 Task: Create report for inventory object.
Action: Mouse moved to (651, 75)
Screenshot: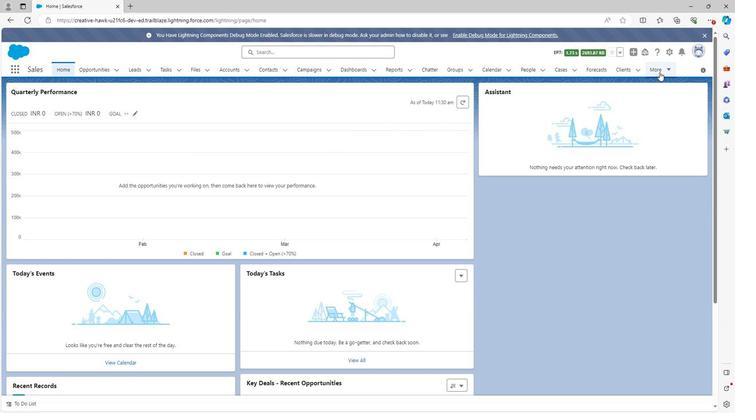 
Action: Mouse pressed left at (651, 75)
Screenshot: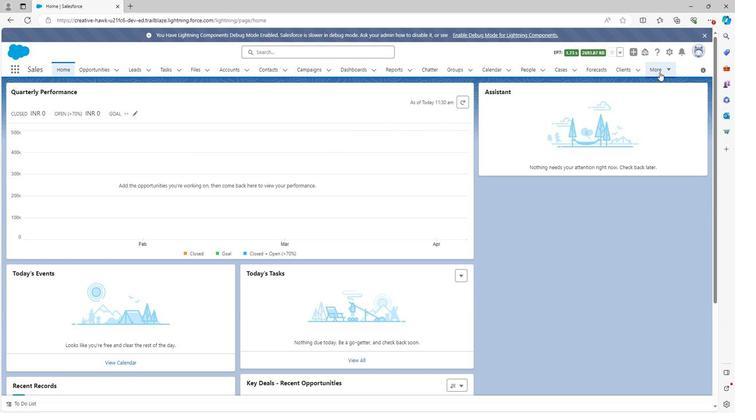 
Action: Mouse moved to (629, 258)
Screenshot: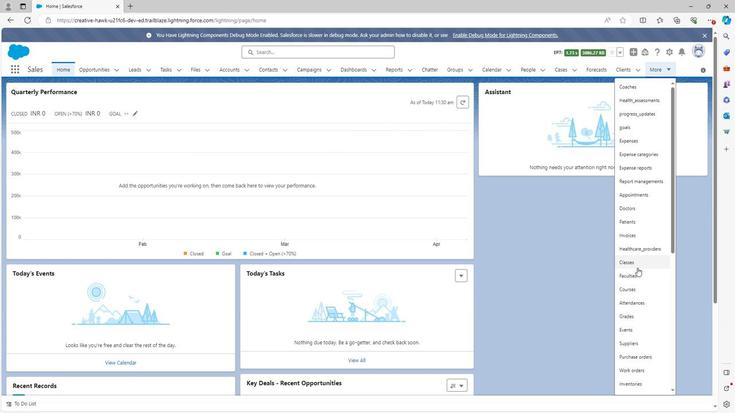 
Action: Mouse scrolled (629, 258) with delta (0, 0)
Screenshot: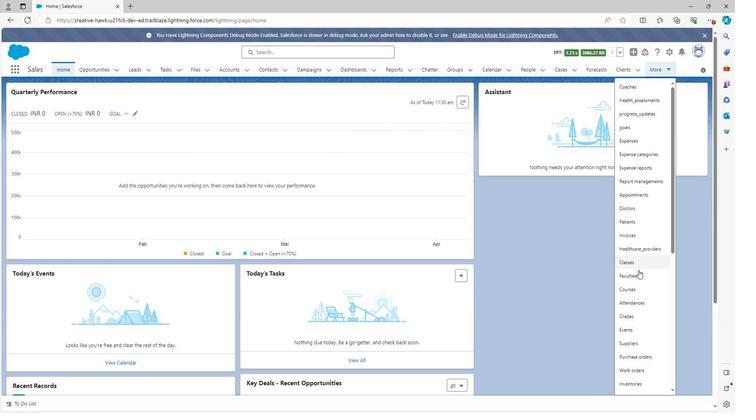 
Action: Mouse moved to (630, 266)
Screenshot: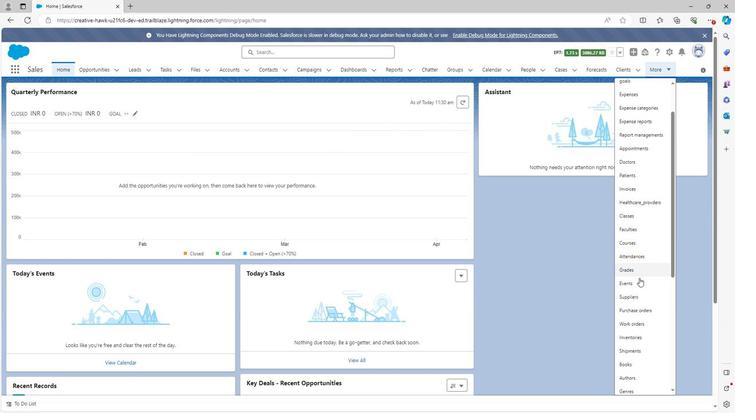 
Action: Mouse scrolled (630, 265) with delta (0, 0)
Screenshot: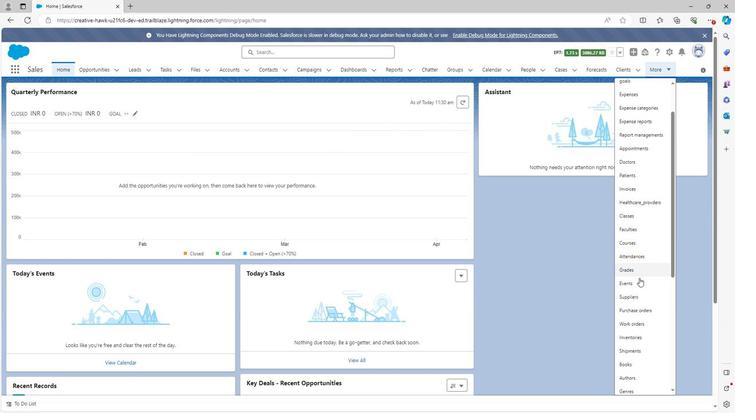 
Action: Mouse moved to (631, 267)
Screenshot: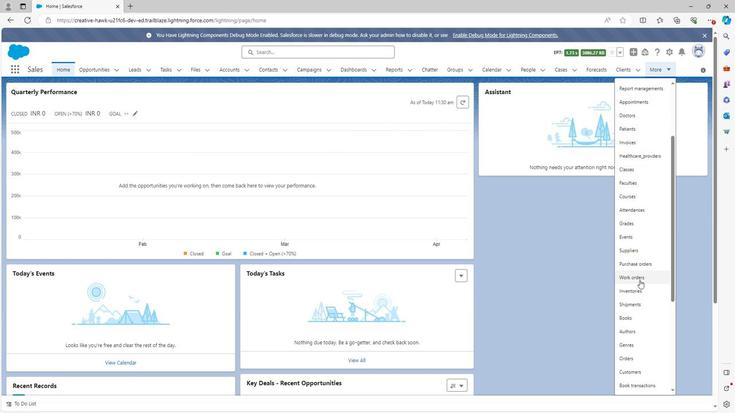 
Action: Mouse scrolled (631, 267) with delta (0, 0)
Screenshot: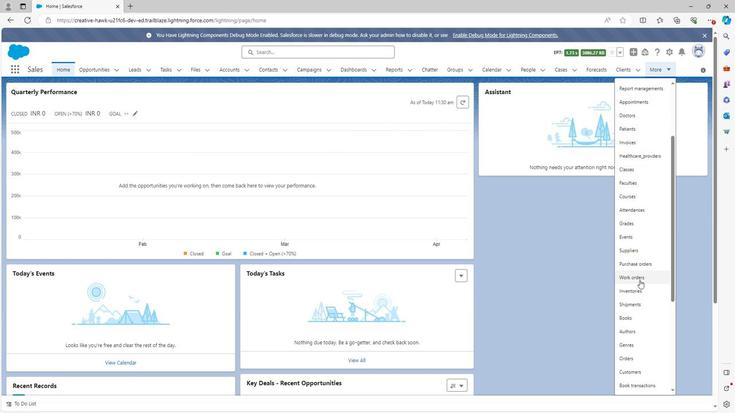 
Action: Mouse moved to (631, 268)
Screenshot: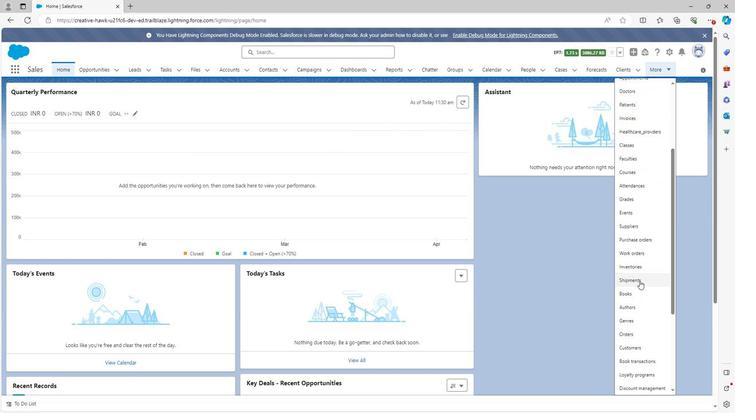 
Action: Mouse scrolled (631, 268) with delta (0, 0)
Screenshot: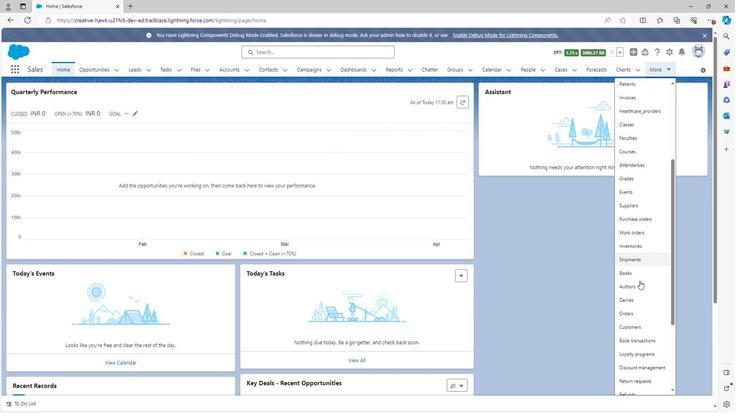 
Action: Mouse scrolled (631, 268) with delta (0, 0)
Screenshot: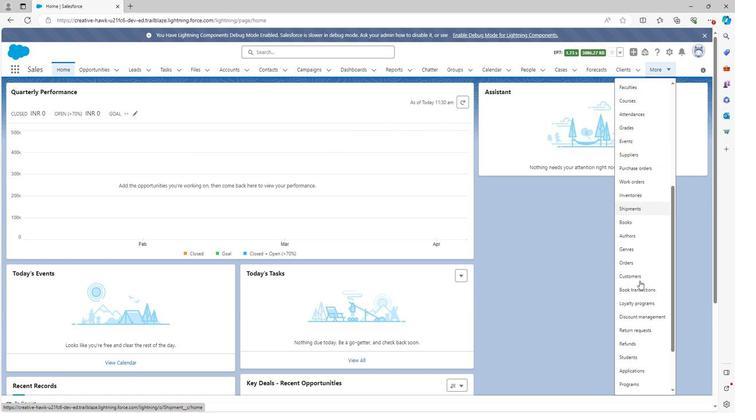 
Action: Mouse scrolled (631, 268) with delta (0, 0)
Screenshot: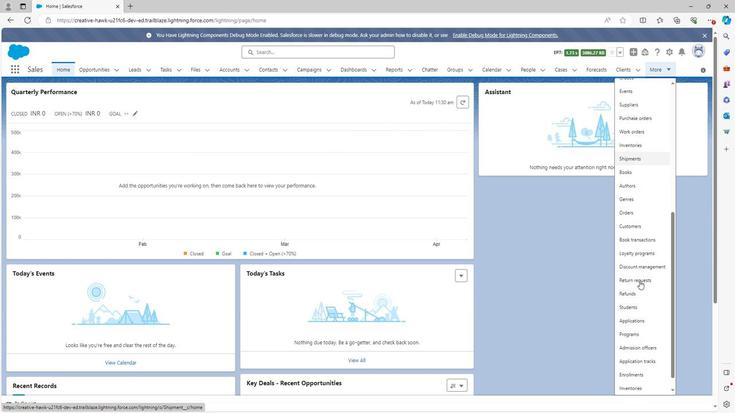 
Action: Mouse scrolled (631, 268) with delta (0, 0)
Screenshot: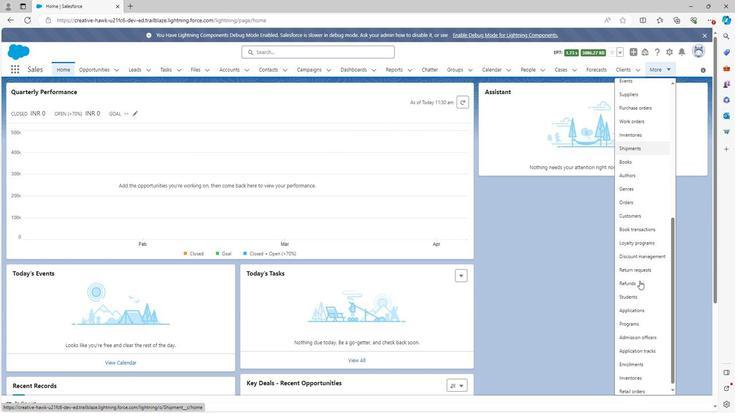 
Action: Mouse scrolled (631, 268) with delta (0, 0)
Screenshot: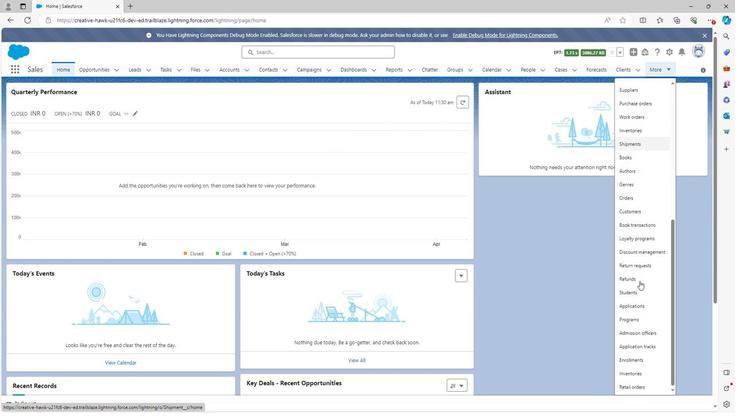 
Action: Mouse moved to (631, 268)
Screenshot: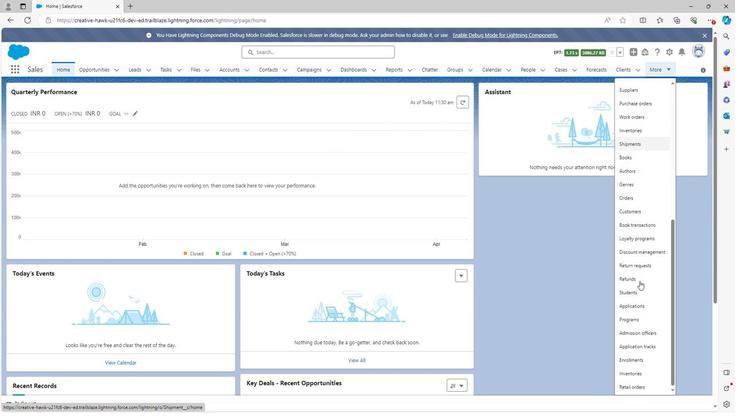 
Action: Mouse scrolled (631, 268) with delta (0, 0)
Screenshot: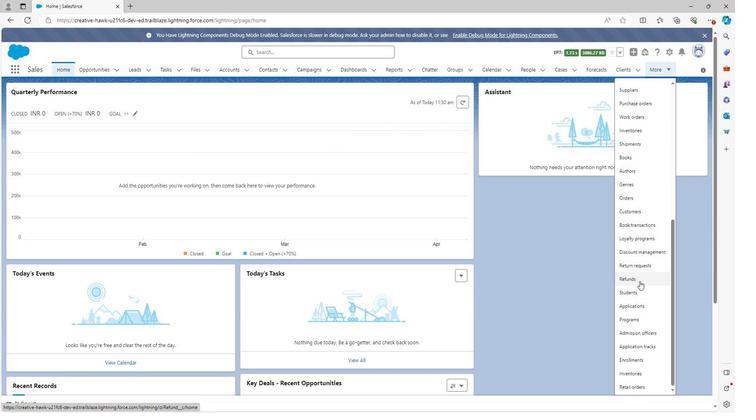 
Action: Mouse moved to (626, 355)
Screenshot: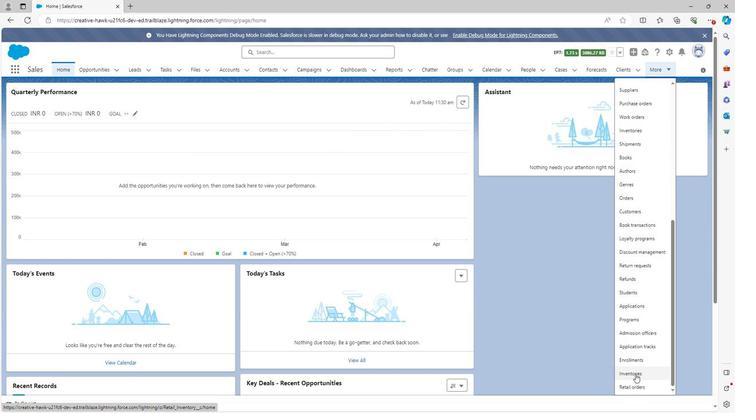 
Action: Mouse pressed left at (626, 355)
Screenshot: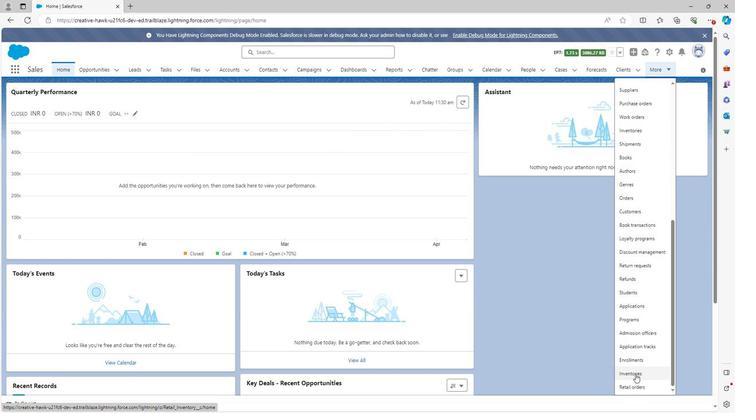 
Action: Mouse moved to (617, 93)
Screenshot: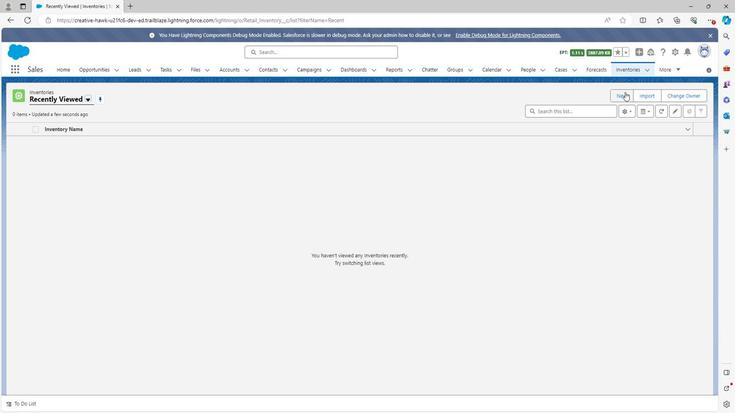 
Action: Mouse pressed left at (617, 93)
Screenshot: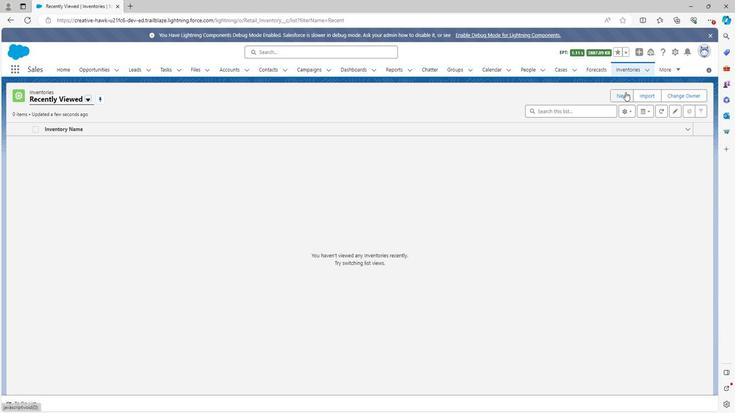 
Action: Mouse moved to (495, 321)
Screenshot: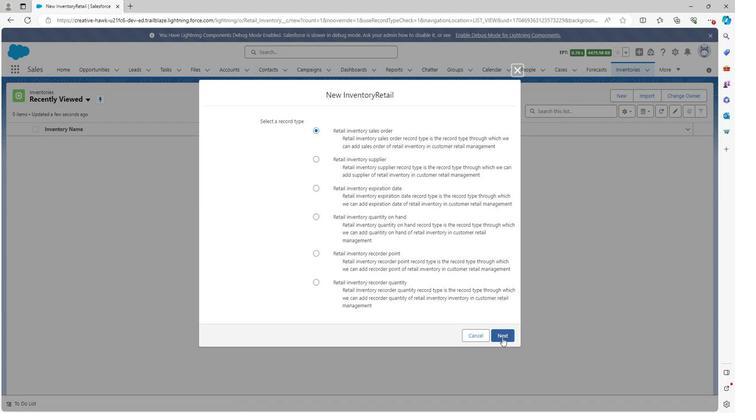 
Action: Mouse pressed left at (495, 321)
Screenshot: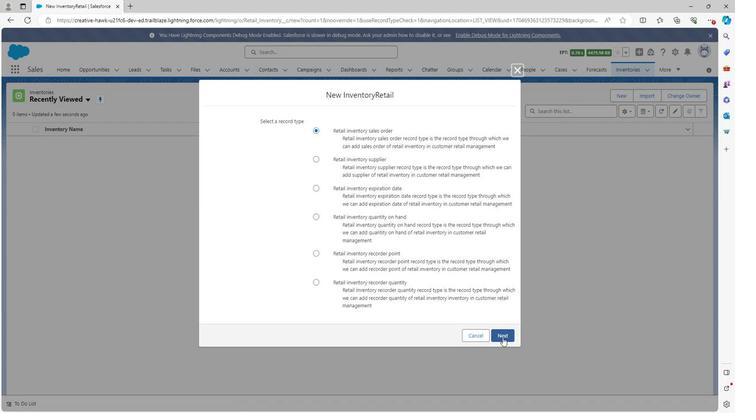 
Action: Mouse moved to (510, 43)
Screenshot: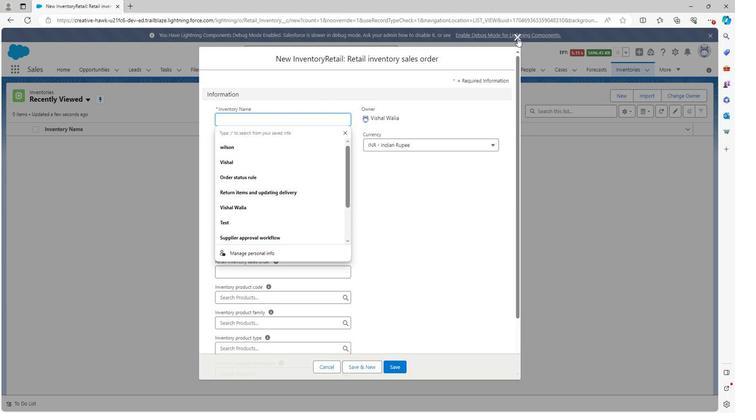 
Action: Mouse pressed left at (510, 43)
Screenshot: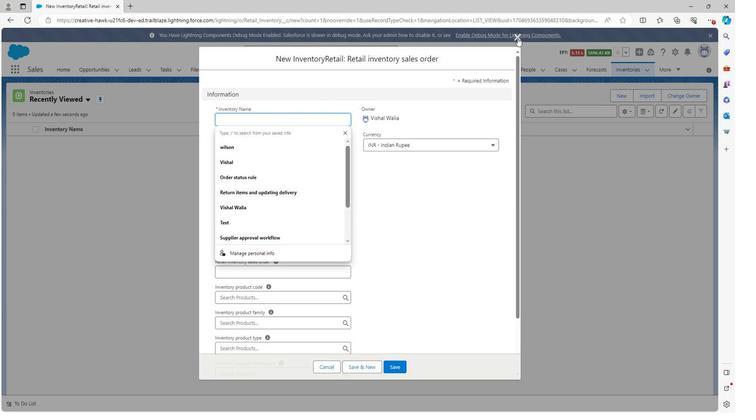 
Action: Mouse moved to (664, 69)
Screenshot: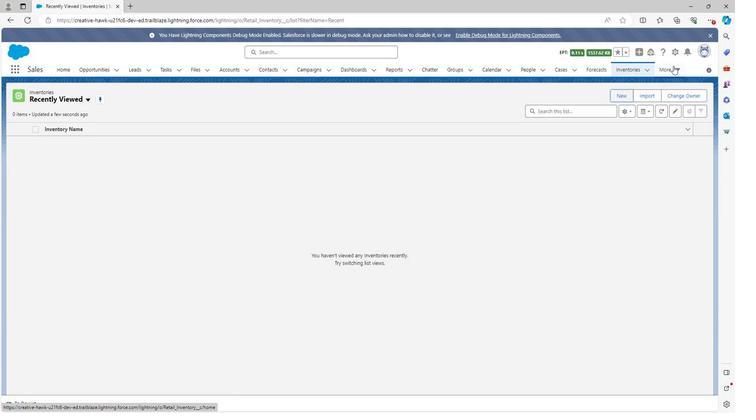 
Action: Mouse pressed left at (664, 69)
Screenshot: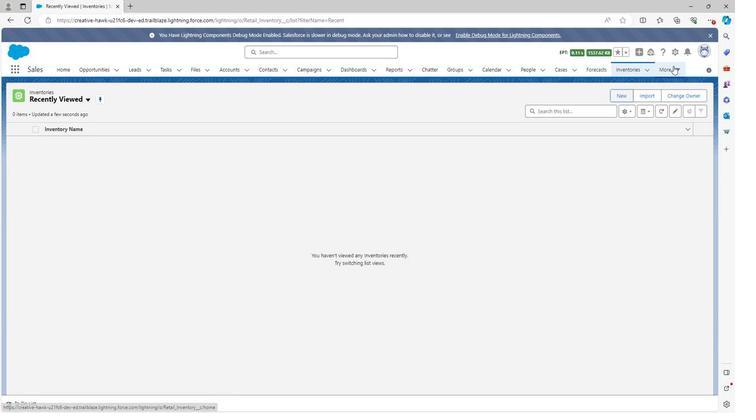 
Action: Mouse moved to (651, 257)
Screenshot: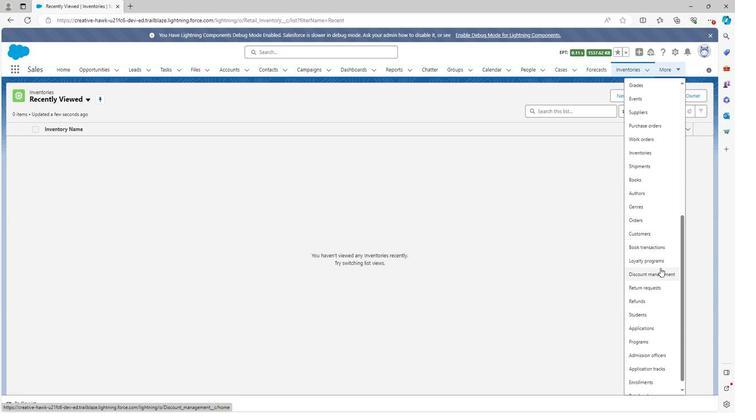 
Action: Mouse scrolled (651, 256) with delta (0, 0)
Screenshot: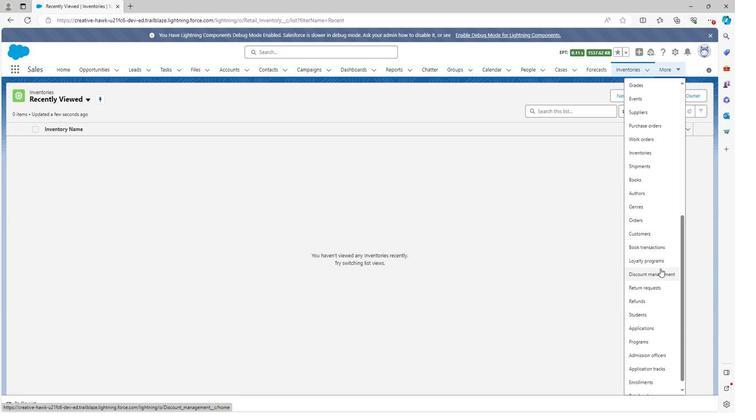 
Action: Mouse moved to (651, 258)
Screenshot: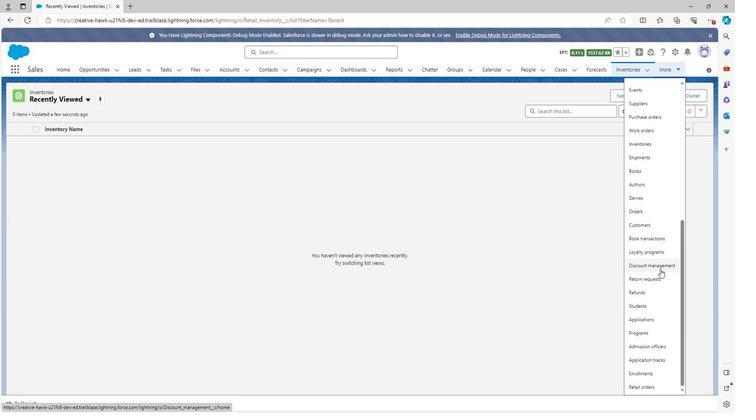 
Action: Mouse scrolled (651, 257) with delta (0, 0)
Screenshot: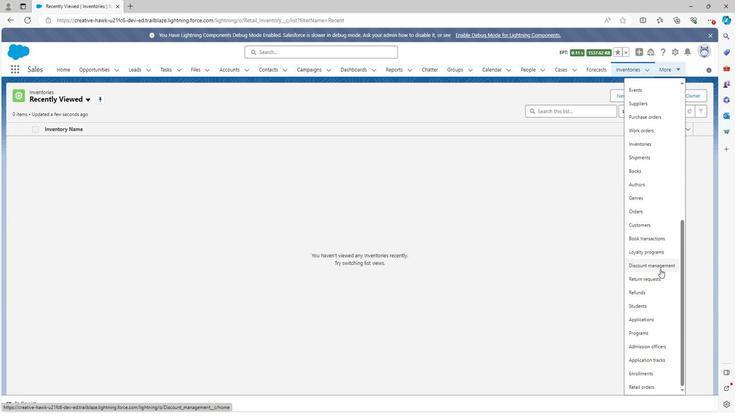 
Action: Mouse moved to (651, 258)
Screenshot: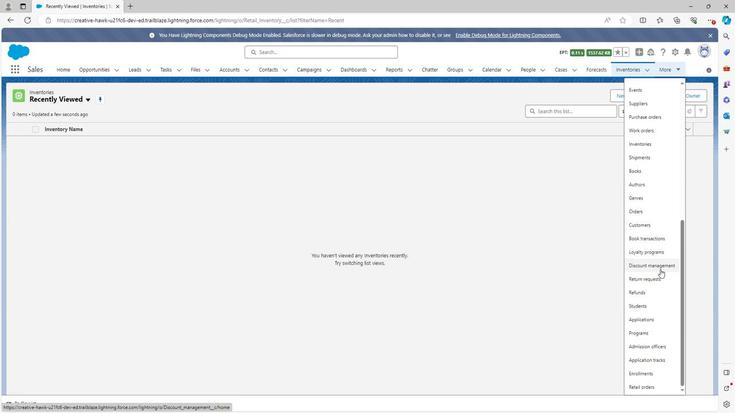 
Action: Mouse scrolled (651, 258) with delta (0, 0)
Screenshot: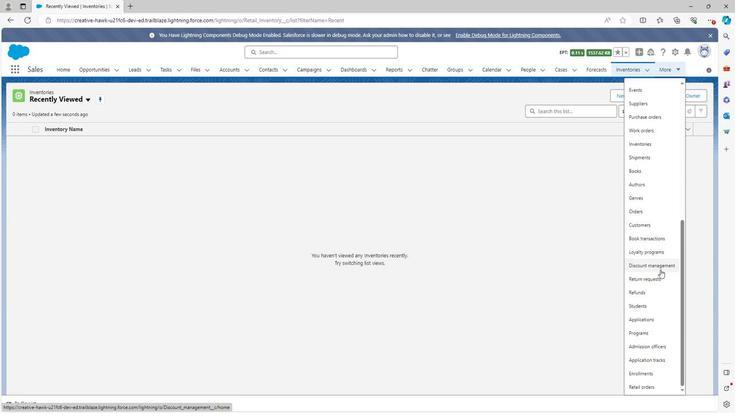 
Action: Mouse scrolled (651, 258) with delta (0, 0)
Screenshot: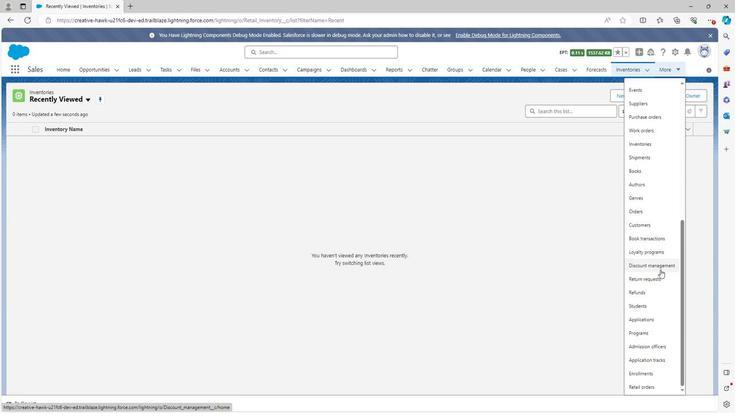 
Action: Mouse moved to (649, 255)
Screenshot: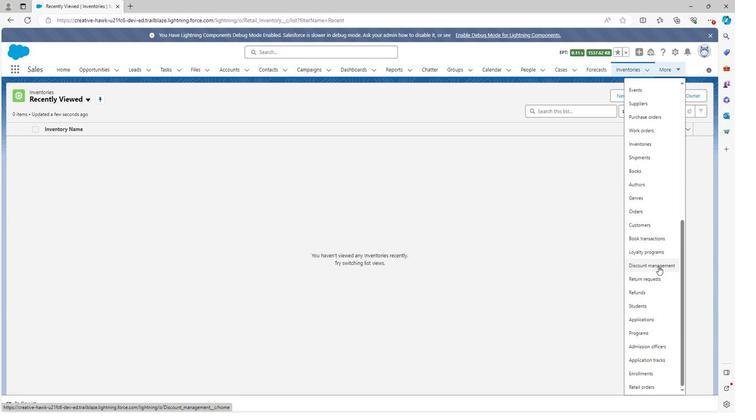 
Action: Mouse scrolled (649, 255) with delta (0, 0)
Screenshot: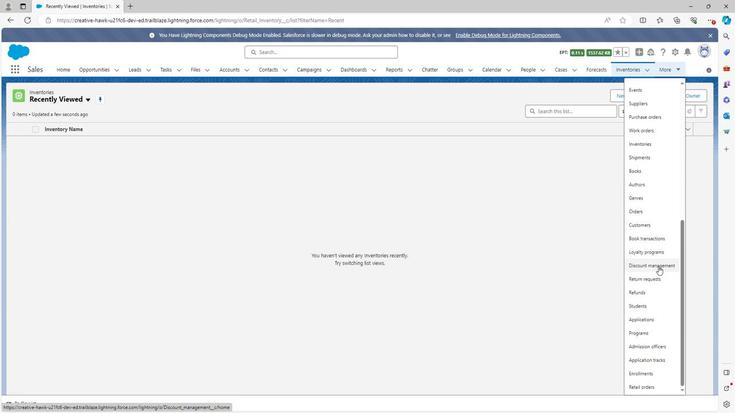 
Action: Mouse scrolled (649, 255) with delta (0, 0)
Screenshot: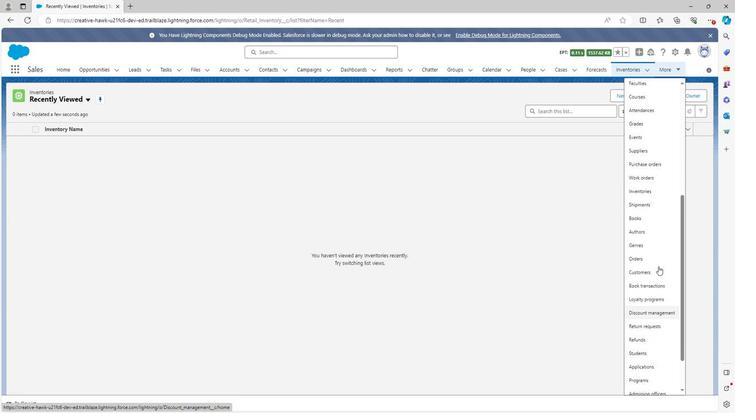 
Action: Mouse scrolled (649, 255) with delta (0, 0)
Screenshot: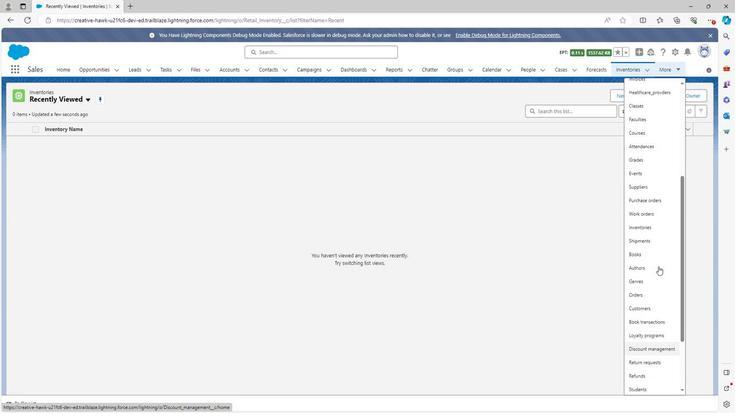 
Action: Mouse scrolled (649, 255) with delta (0, 0)
Screenshot: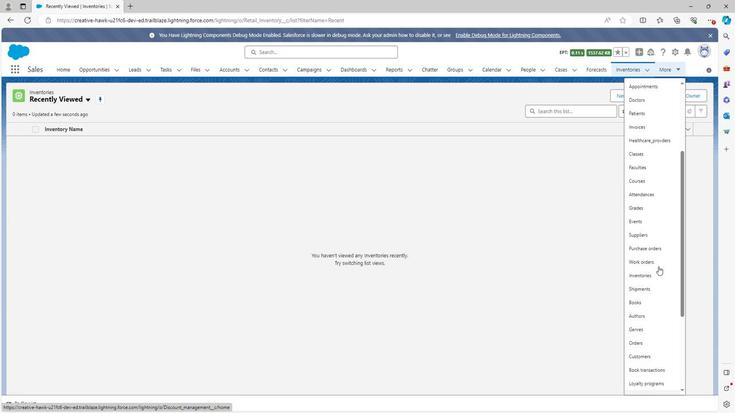 
Action: Mouse scrolled (649, 255) with delta (0, 0)
Screenshot: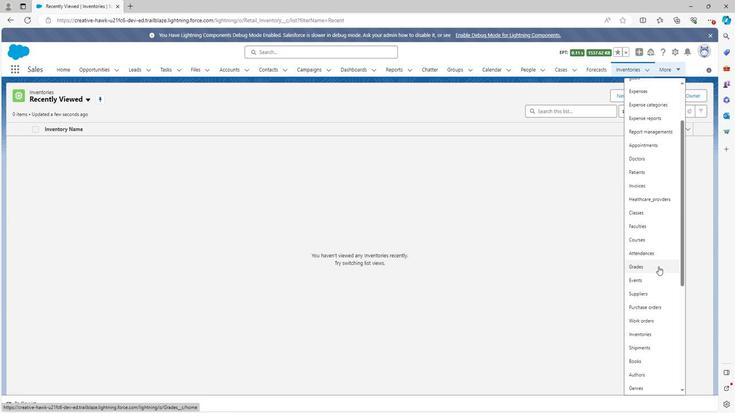 
Action: Mouse scrolled (649, 255) with delta (0, 0)
Screenshot: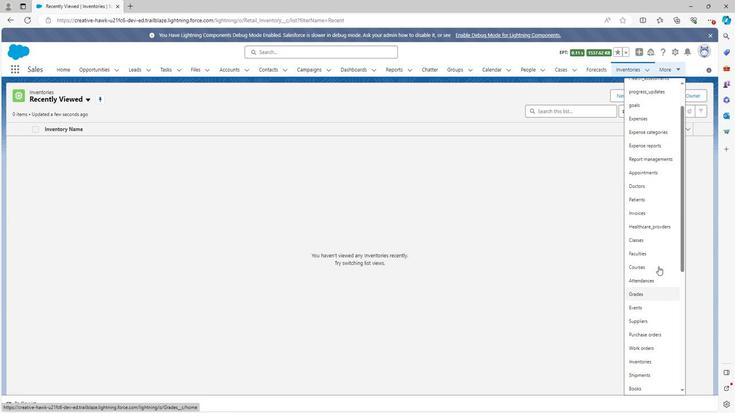 
Action: Mouse scrolled (649, 255) with delta (0, 0)
Screenshot: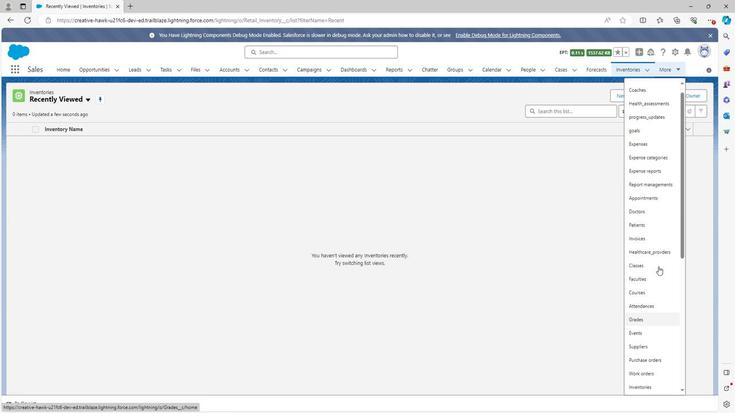 
Action: Mouse scrolled (649, 255) with delta (0, 0)
Screenshot: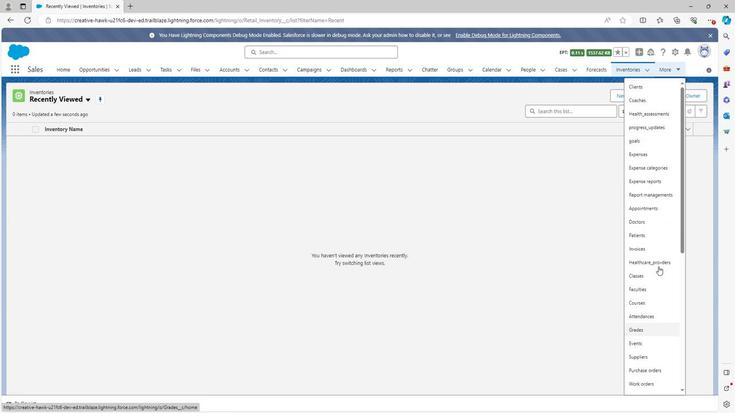 
Action: Mouse moved to (574, 241)
Screenshot: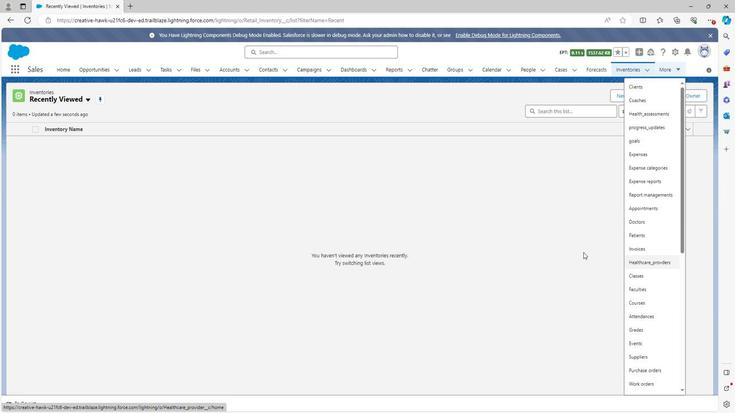 
Action: Mouse pressed left at (574, 241)
Screenshot: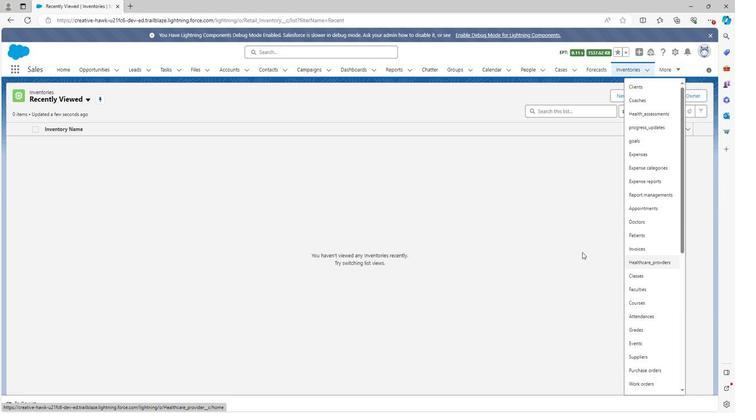 
Action: Mouse moved to (609, 94)
Screenshot: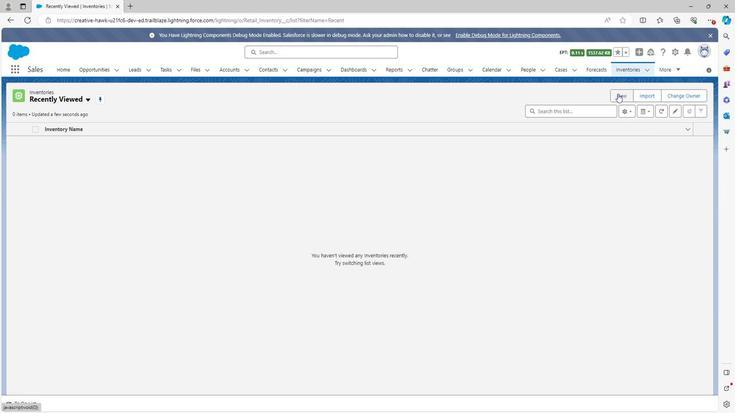 
Action: Mouse pressed left at (609, 94)
Screenshot: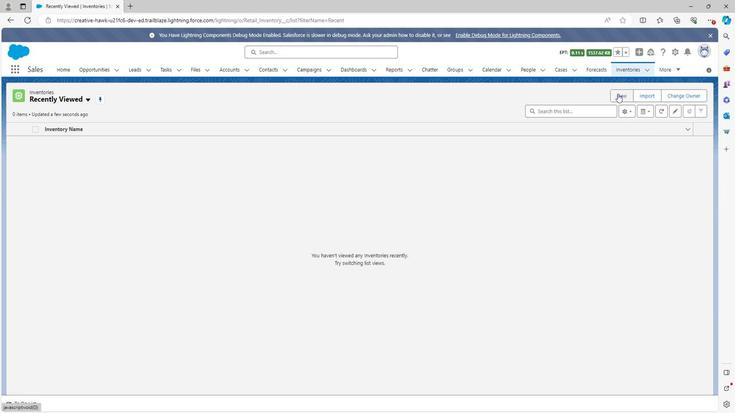 
Action: Mouse moved to (497, 317)
Screenshot: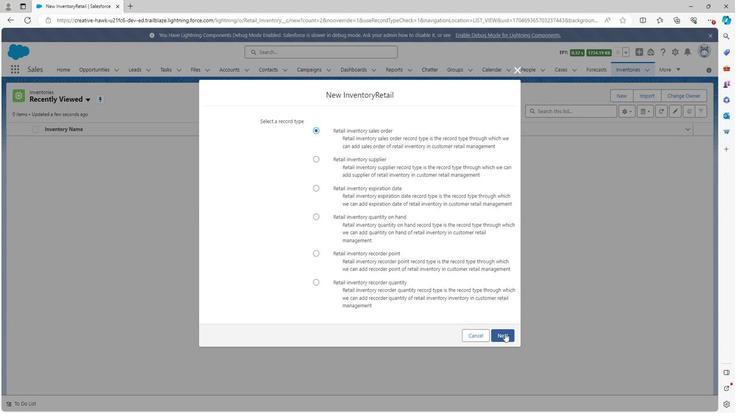 
Action: Mouse pressed left at (497, 317)
Screenshot: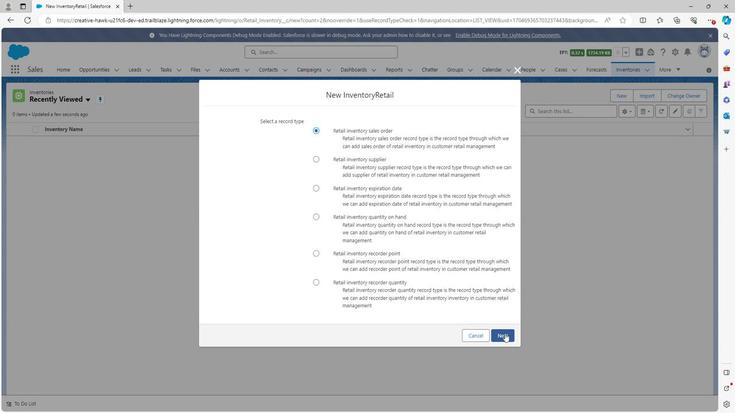 
Action: Mouse moved to (257, 117)
Screenshot: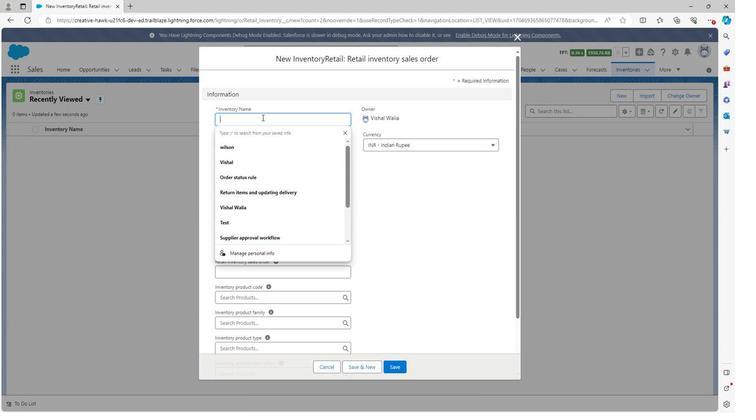 
Action: Key pressed <Key.shift>New<Key.space>invento
Screenshot: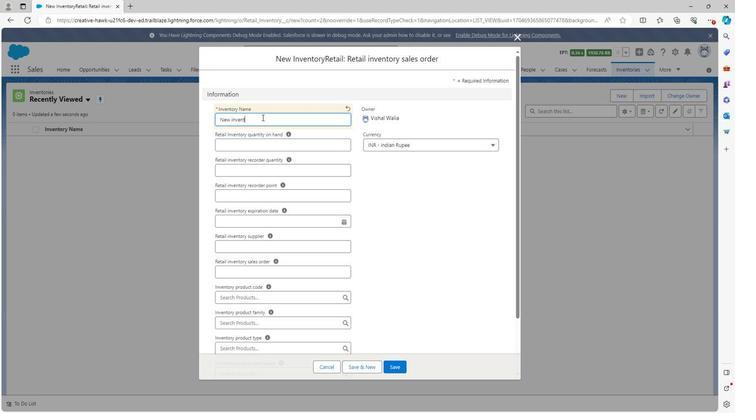 
Action: Mouse moved to (256, 119)
Screenshot: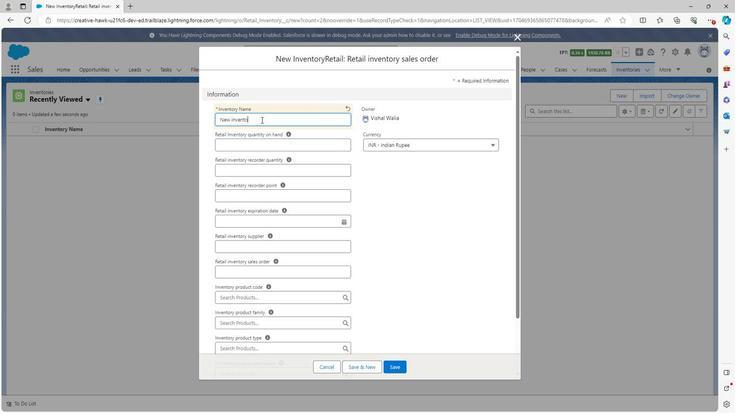 
Action: Key pressed ry<Key.space>
Screenshot: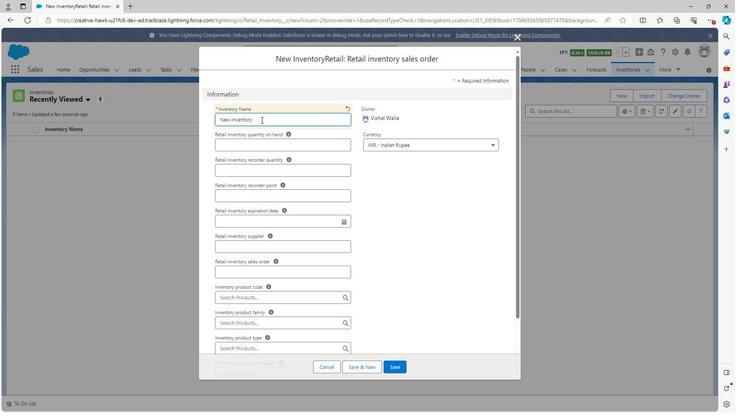 
Action: Mouse moved to (256, 119)
Screenshot: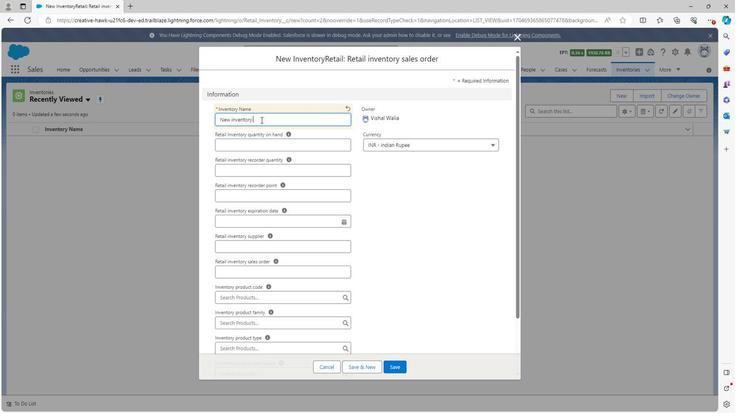 
Action: Key pressed 1
Screenshot: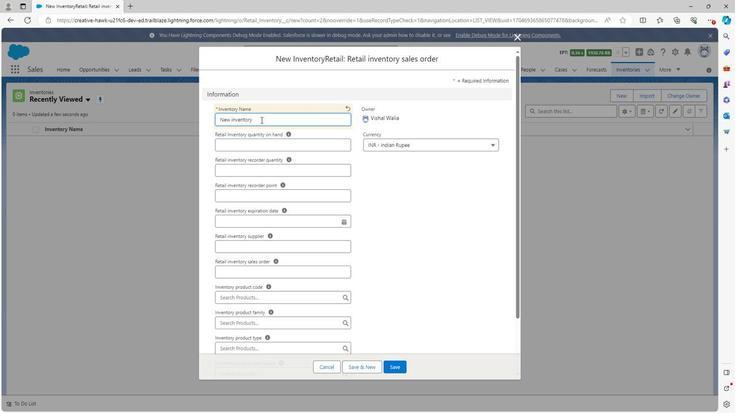 
Action: Mouse moved to (381, 349)
Screenshot: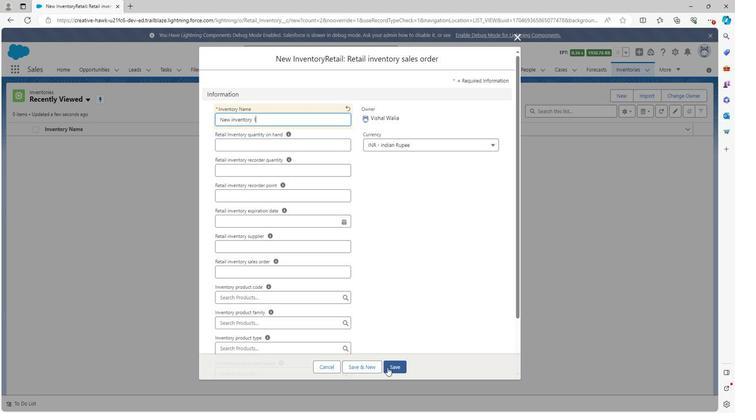 
Action: Mouse pressed left at (381, 349)
Screenshot: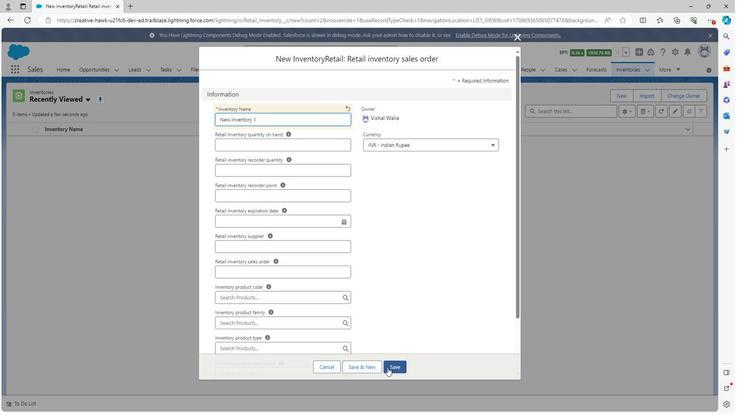 
Action: Mouse moved to (378, 249)
Screenshot: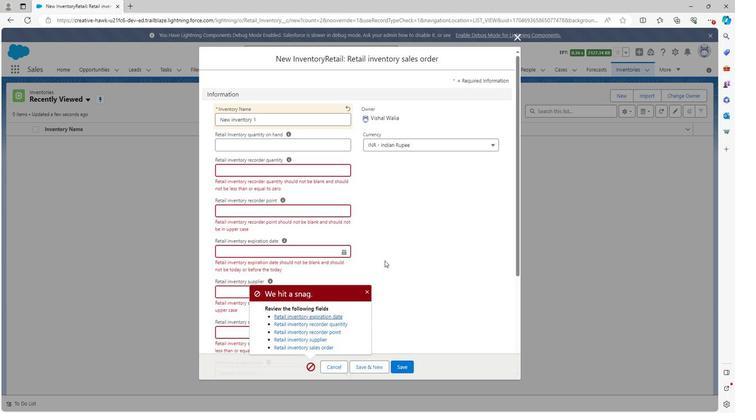
Action: Mouse scrolled (378, 249) with delta (0, 0)
Screenshot: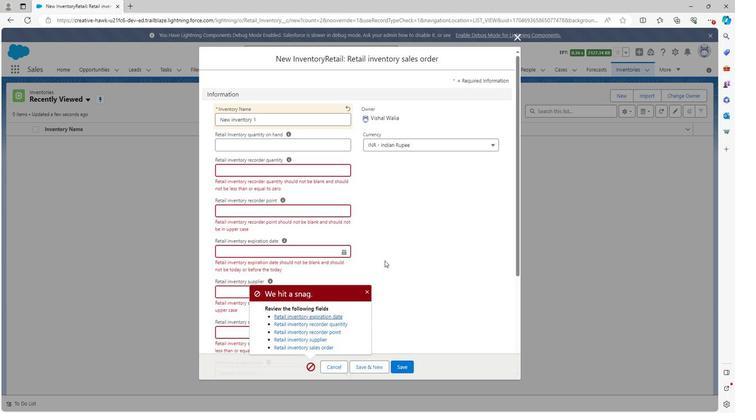 
Action: Mouse scrolled (378, 249) with delta (0, 0)
Screenshot: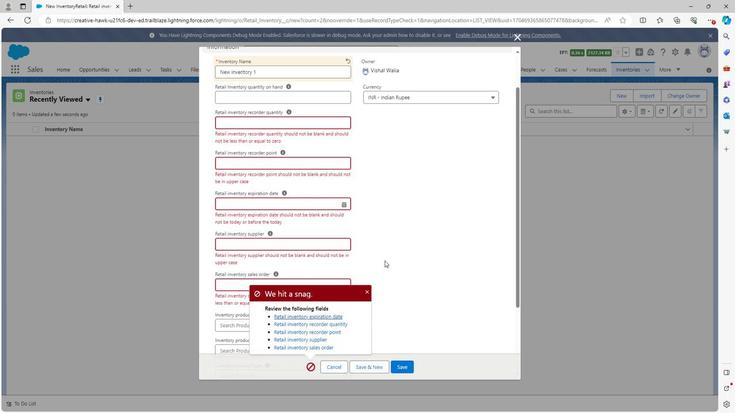 
Action: Mouse moved to (379, 250)
Screenshot: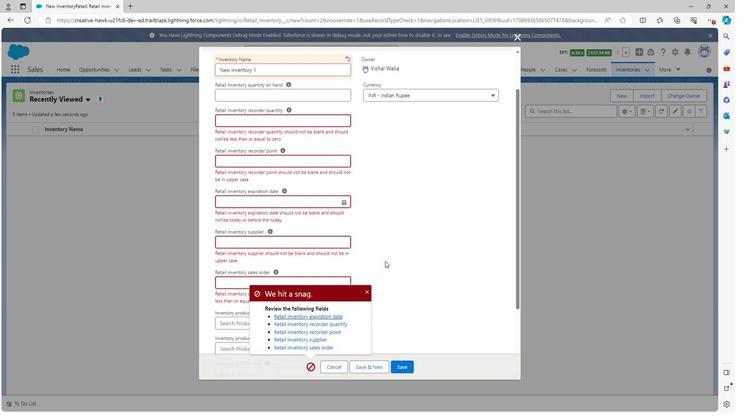 
Action: Mouse scrolled (379, 249) with delta (0, 0)
Screenshot: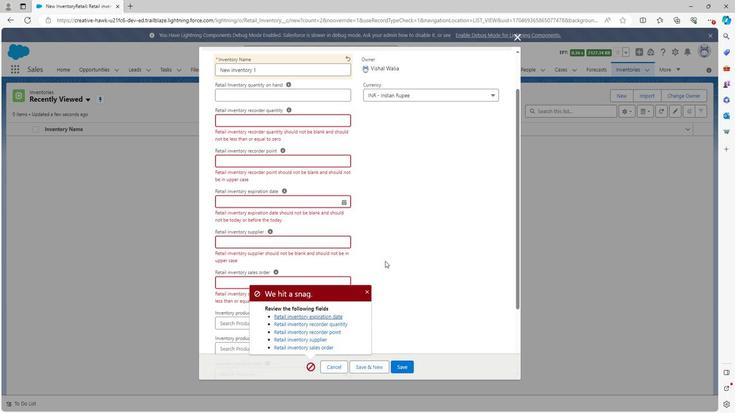 
Action: Mouse moved to (379, 250)
Screenshot: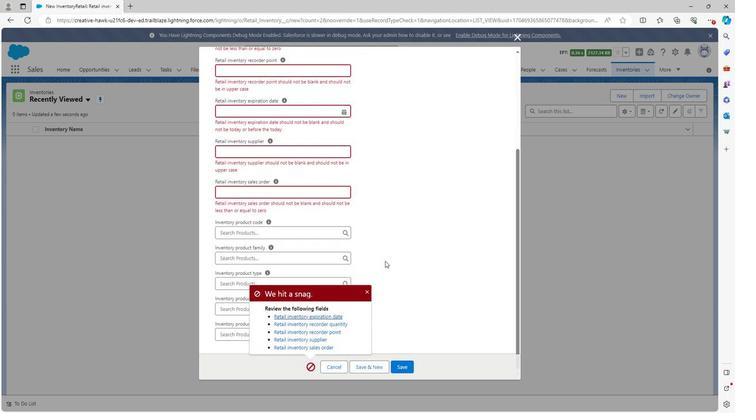 
Action: Mouse scrolled (379, 250) with delta (0, 0)
Screenshot: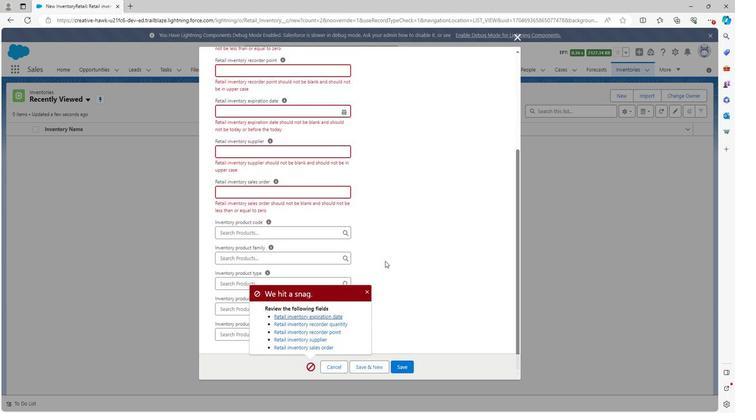 
Action: Mouse moved to (264, 79)
Screenshot: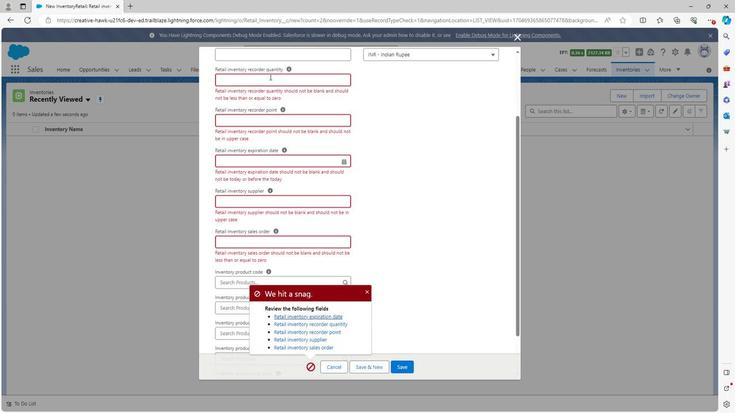 
Action: Mouse pressed left at (264, 79)
Screenshot: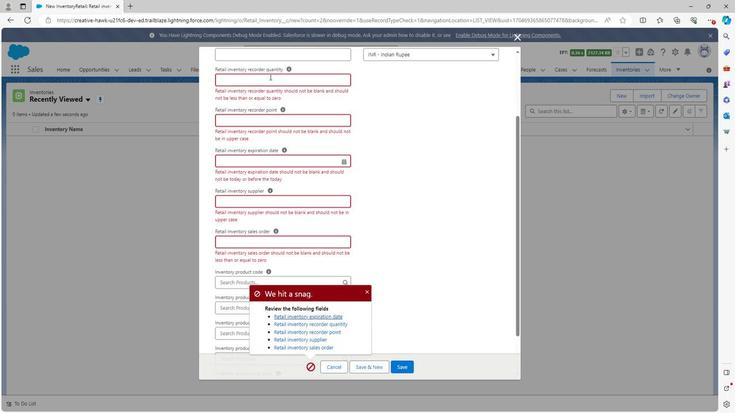 
Action: Key pressed 2
Screenshot: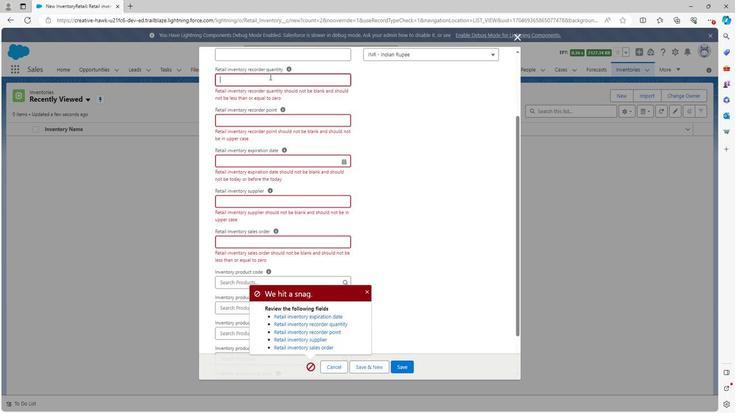 
Action: Mouse moved to (261, 122)
Screenshot: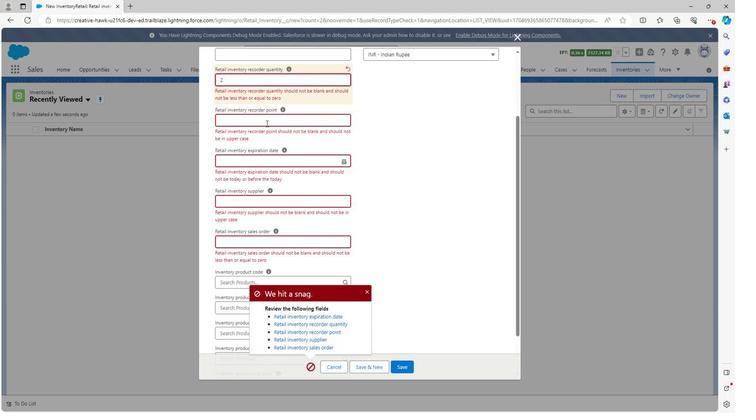 
Action: Mouse pressed left at (261, 122)
Screenshot: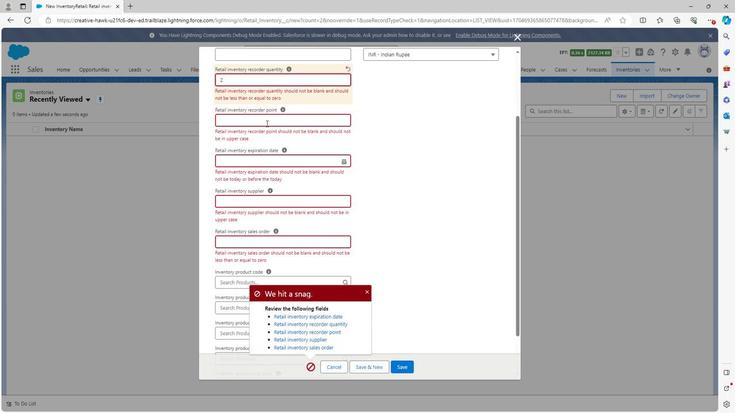 
Action: Mouse moved to (261, 122)
Screenshot: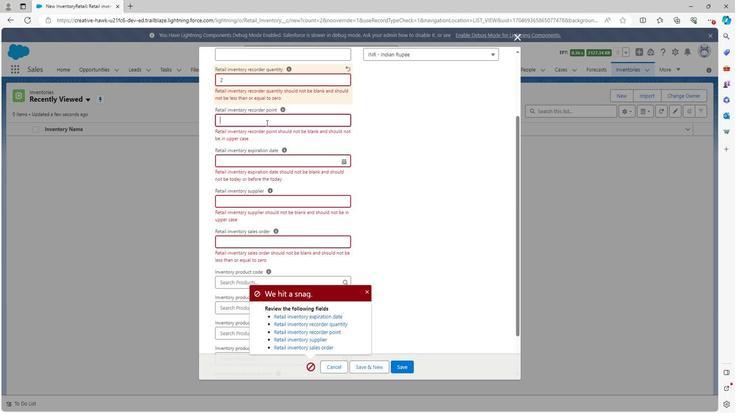 
Action: Key pressed <Key.shift><Key.shift><Key.shift><Key.shift><Key.shift><Key.shift><Key.shift><Key.shift><Key.shift><Key.shift><Key.shift><Key.shift><Key.shift><Key.shift><Key.shift><Key.shift><Key.shift><Key.shift><Key.shift>Ernning
Screenshot: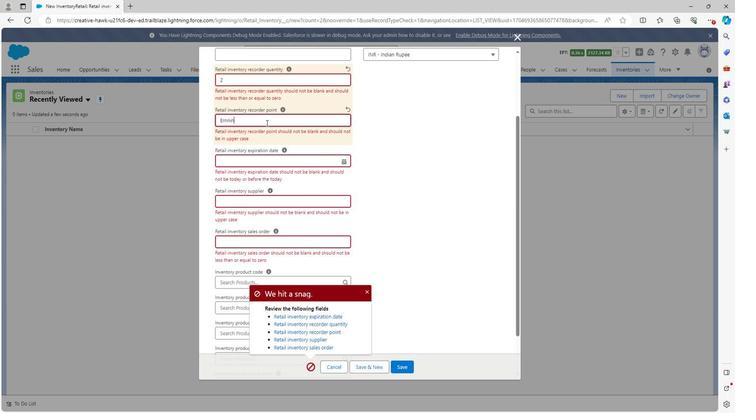 
Action: Mouse moved to (217, 119)
Screenshot: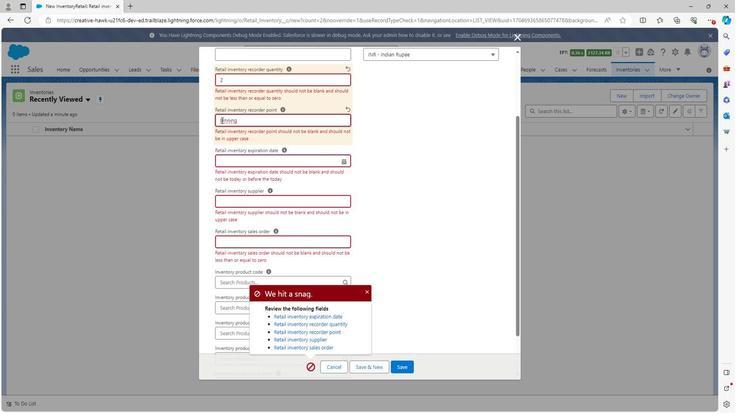 
Action: Mouse pressed left at (217, 119)
Screenshot: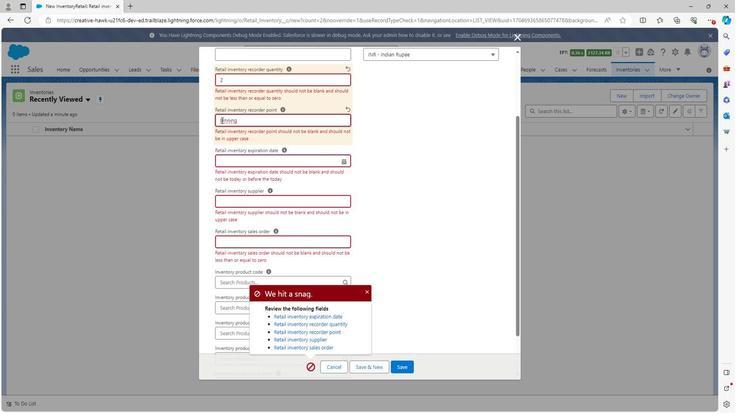 
Action: Mouse moved to (218, 126)
Screenshot: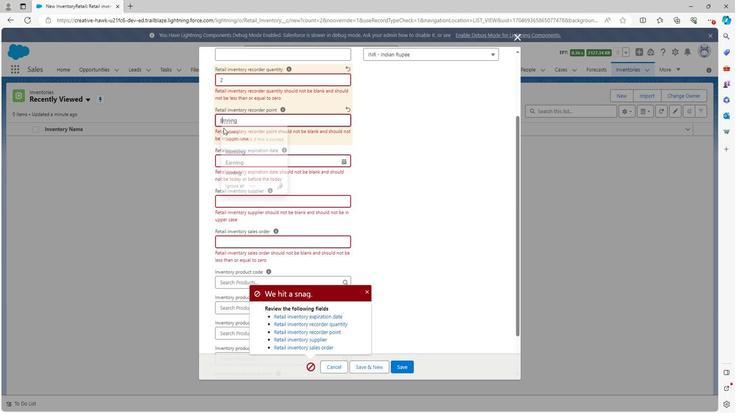 
Action: Key pressed a
Screenshot: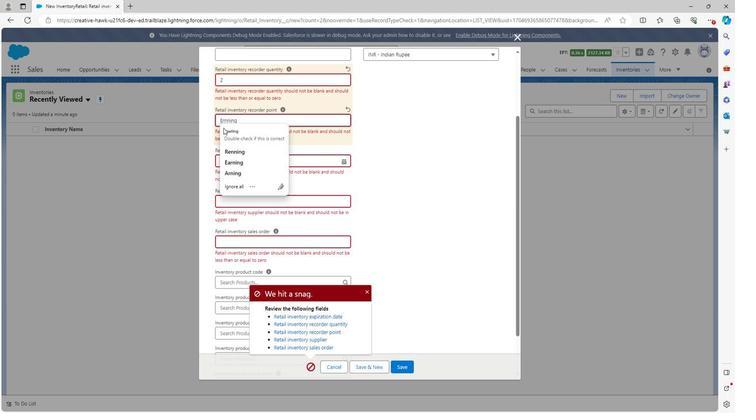 
Action: Mouse moved to (225, 120)
Screenshot: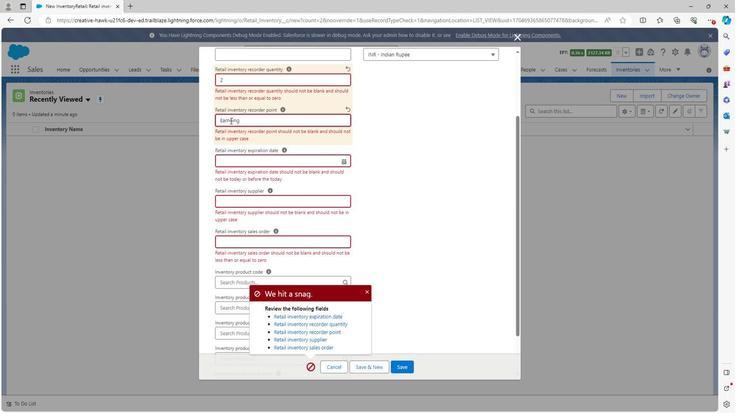 
Action: Mouse pressed left at (225, 120)
Screenshot: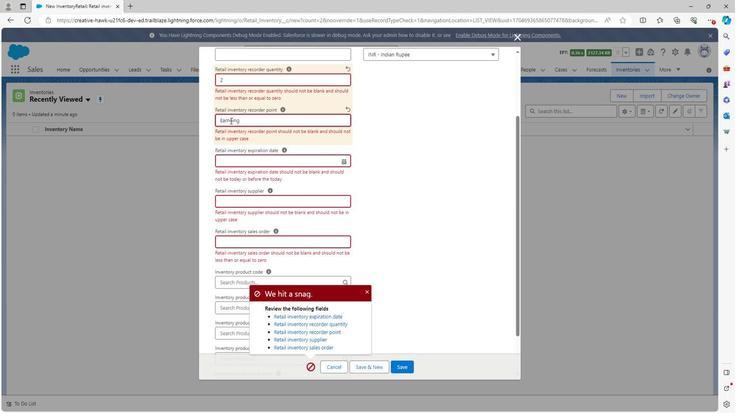 
Action: Mouse moved to (225, 120)
Screenshot: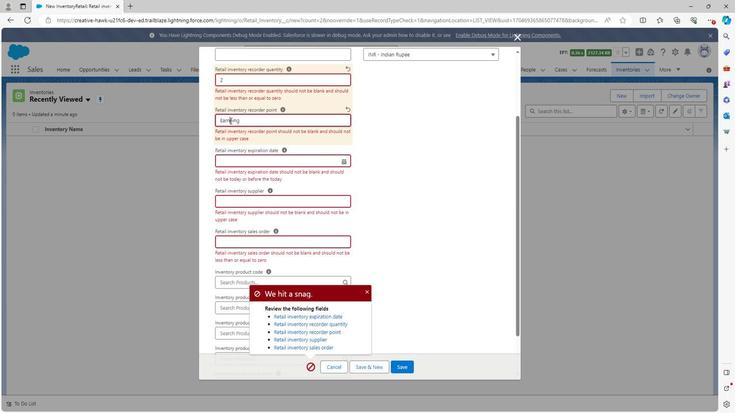 
Action: Key pressed <Key.backspace>
Screenshot: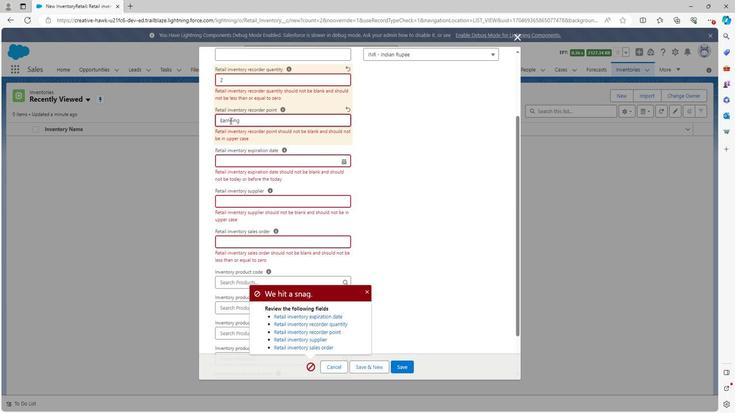 
Action: Mouse moved to (337, 158)
Screenshot: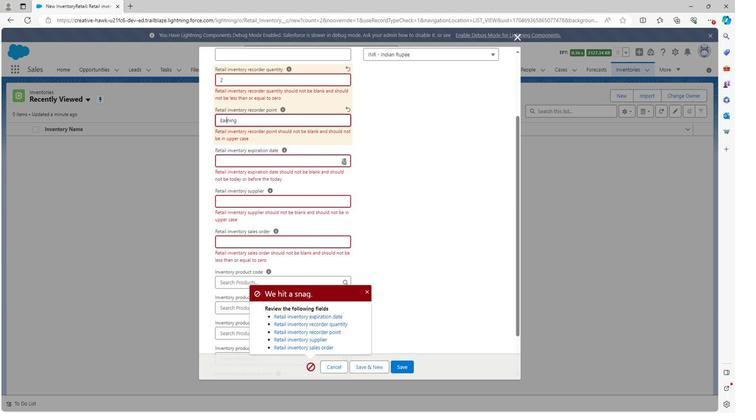 
Action: Mouse pressed left at (337, 158)
Screenshot: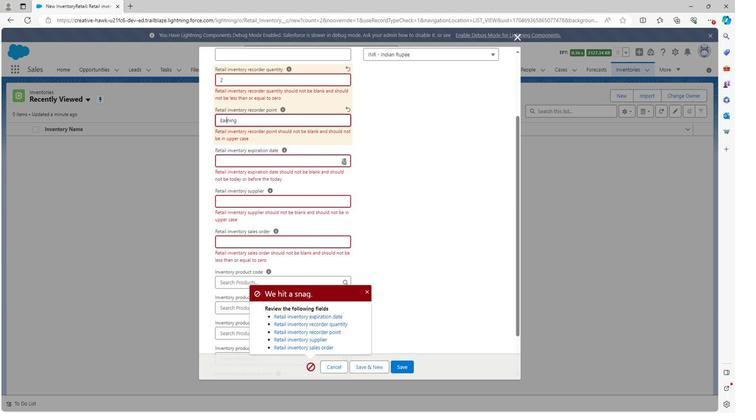 
Action: Mouse moved to (306, 213)
Screenshot: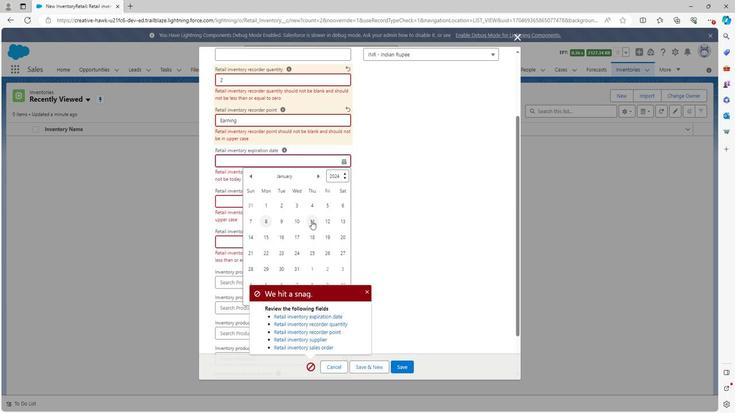 
Action: Mouse pressed left at (306, 213)
Screenshot: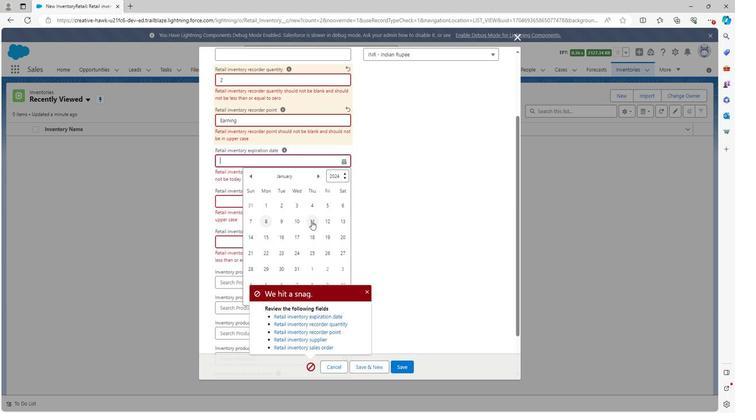 
Action: Mouse moved to (337, 157)
Screenshot: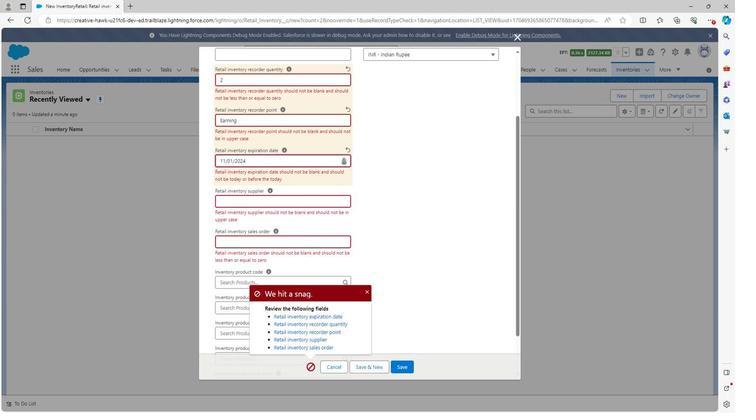 
Action: Mouse pressed left at (337, 157)
Screenshot: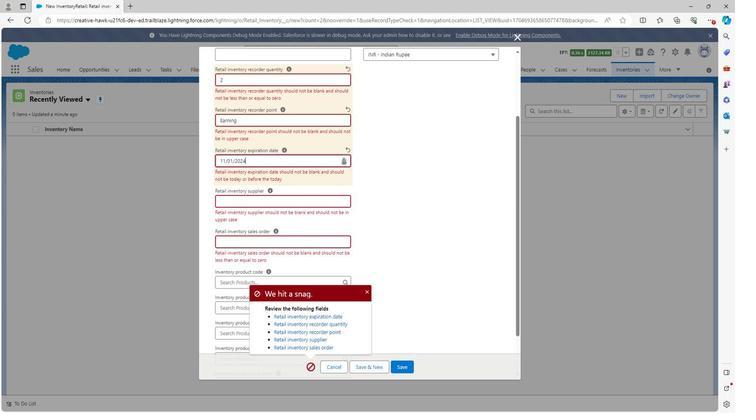 
Action: Mouse moved to (232, 191)
Screenshot: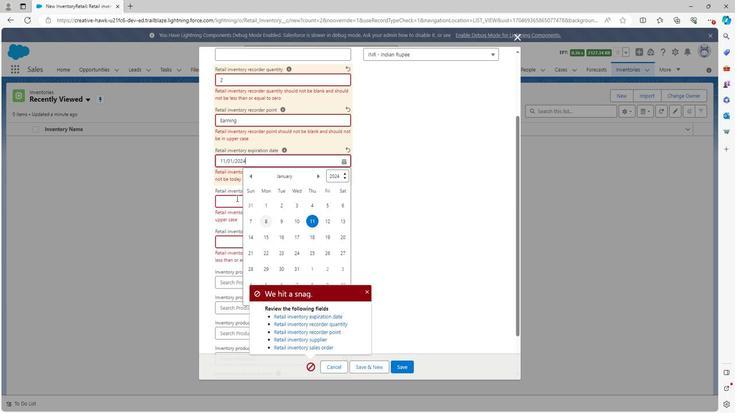 
Action: Mouse pressed left at (232, 191)
Screenshot: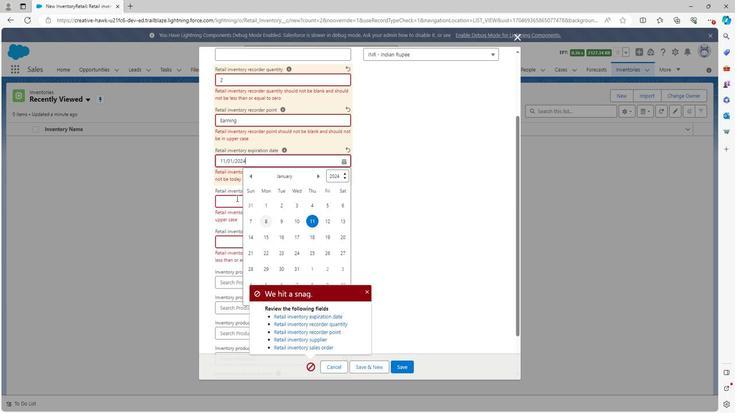 
Action: Mouse moved to (231, 192)
Screenshot: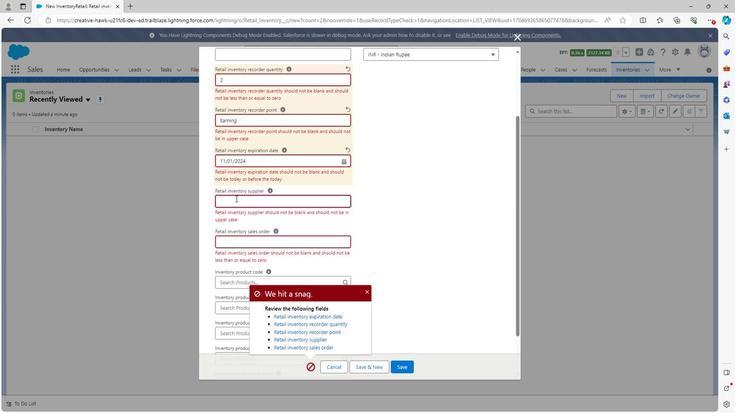 
Action: Key pressed <Key.shift>Ser
Screenshot: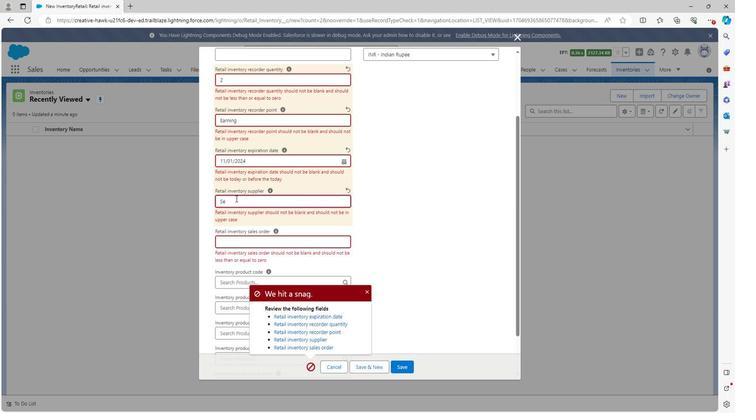 
Action: Mouse moved to (231, 192)
Screenshot: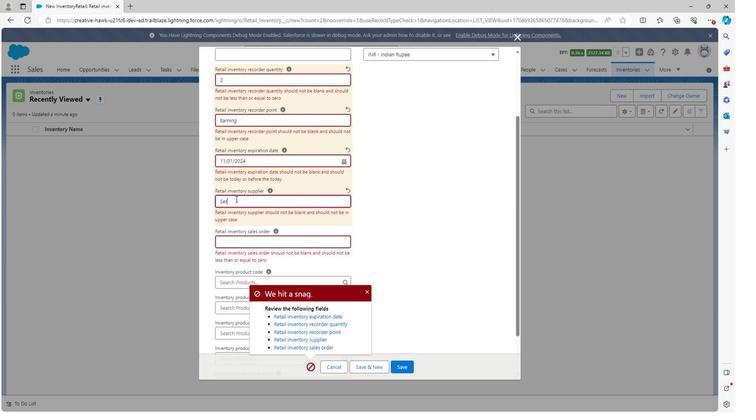 
Action: Key pressed f
Screenshot: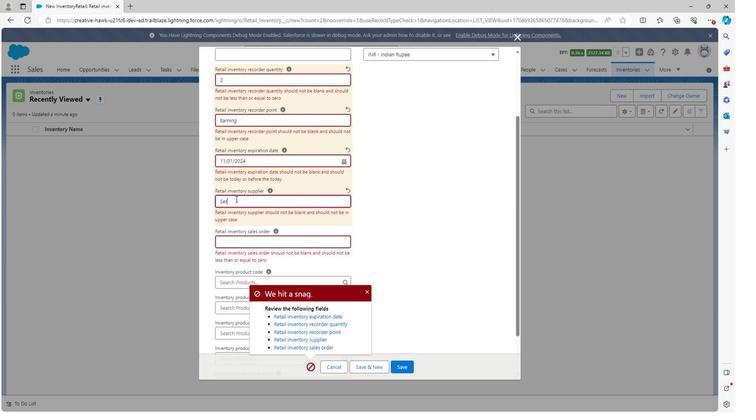 
Action: Mouse moved to (237, 232)
Screenshot: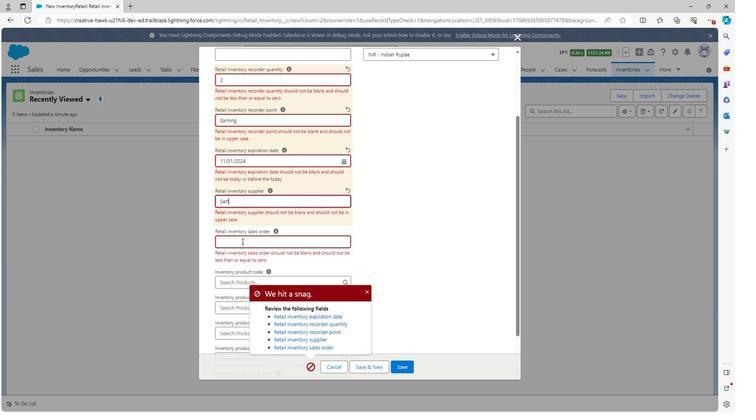 
Action: Mouse pressed left at (237, 232)
Screenshot: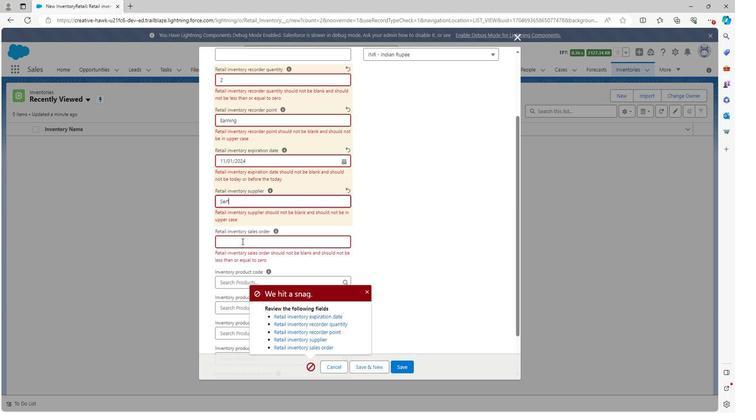 
Action: Mouse moved to (237, 231)
Screenshot: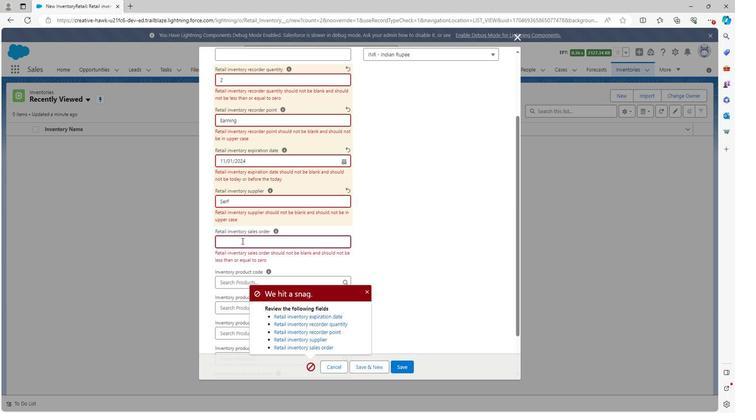 
Action: Key pressed <Key.shift><Key.shift><Key.shift><Key.shift><Key.shift><Key.shift>Ne
Screenshot: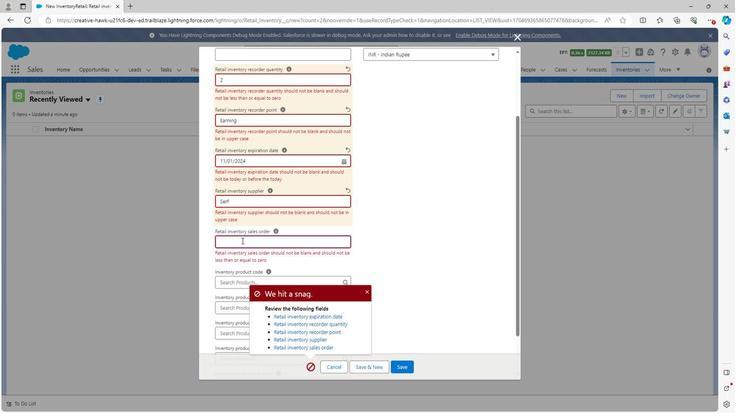 
Action: Mouse moved to (237, 228)
Screenshot: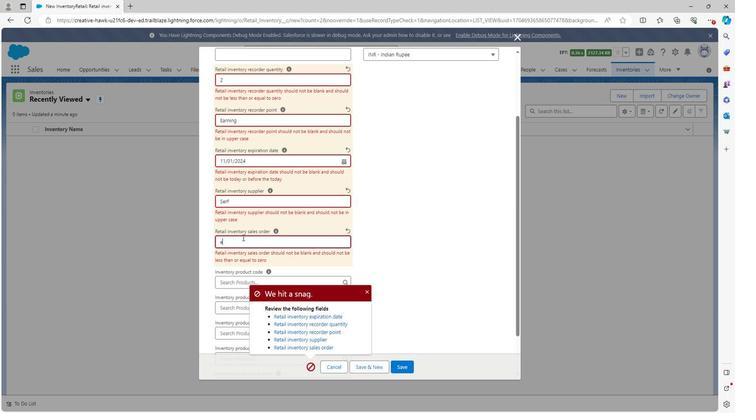 
Action: Key pressed w
Screenshot: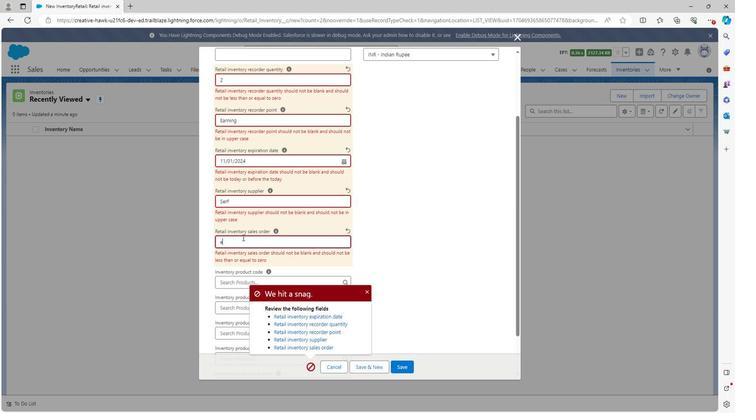 
Action: Mouse moved to (232, 229)
Screenshot: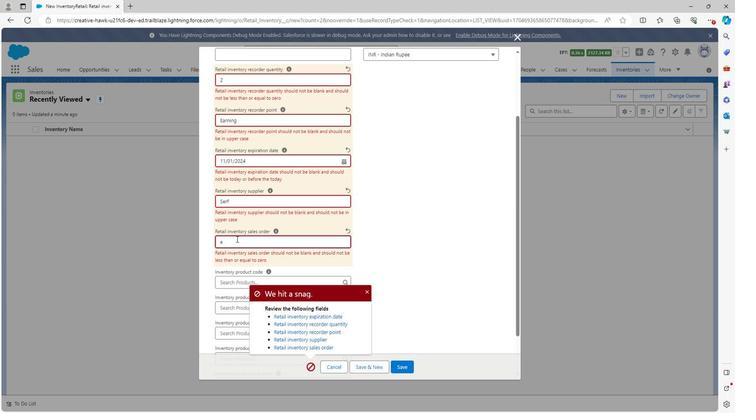 
Action: Key pressed <Key.backspace>
Screenshot: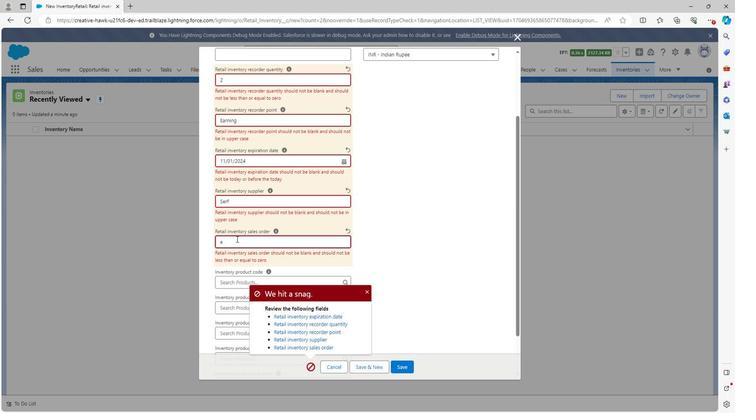 
Action: Mouse moved to (232, 226)
Screenshot: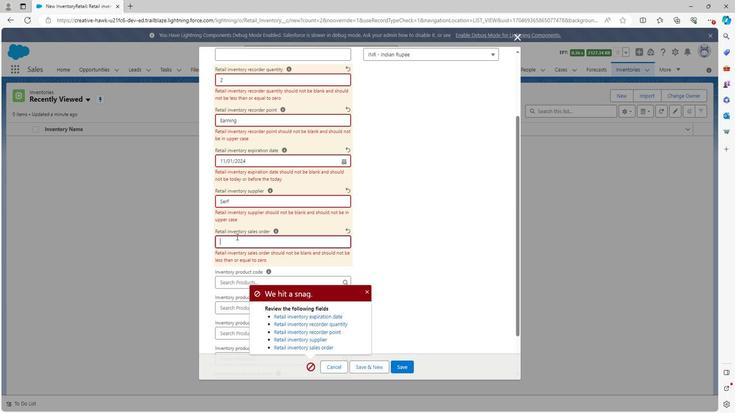 
Action: Key pressed n
Screenshot: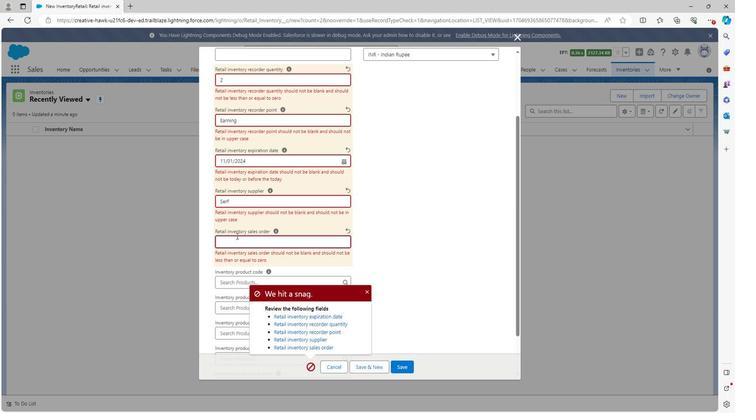 
Action: Mouse moved to (229, 231)
Screenshot: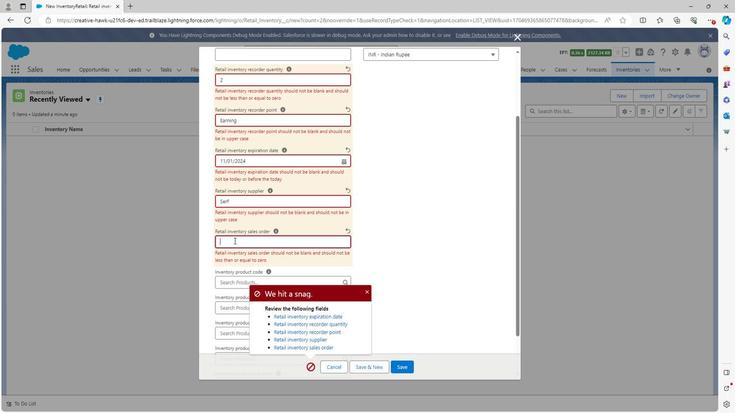 
Action: Mouse pressed left at (229, 231)
Screenshot: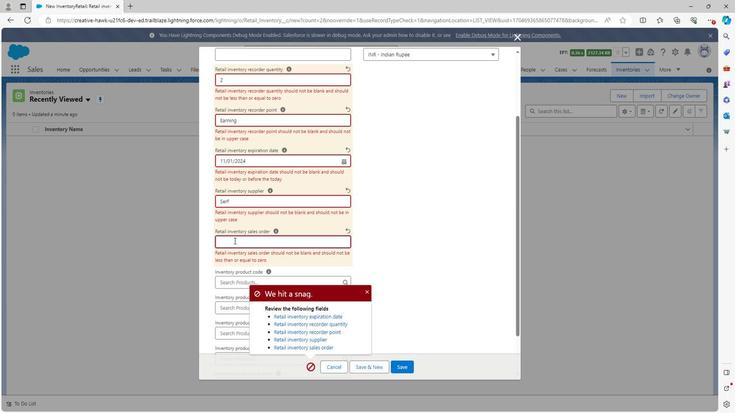 
Action: Key pressed n34
Screenshot: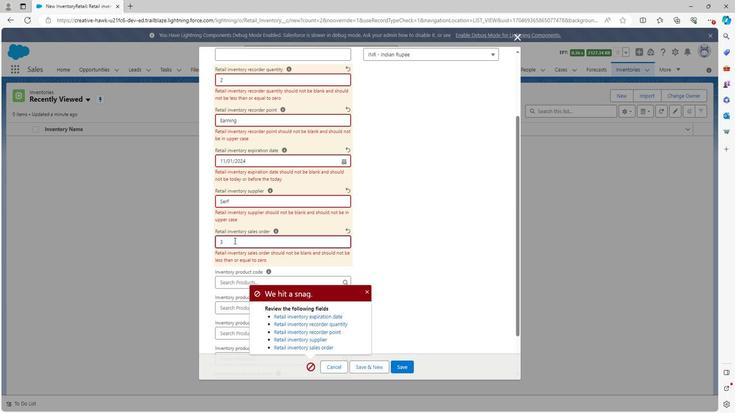 
Action: Mouse moved to (256, 229)
Screenshot: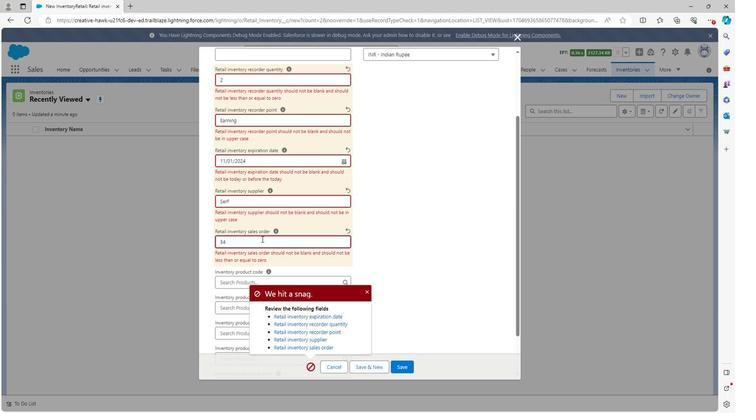 
Action: Mouse scrolled (256, 229) with delta (0, 0)
Screenshot: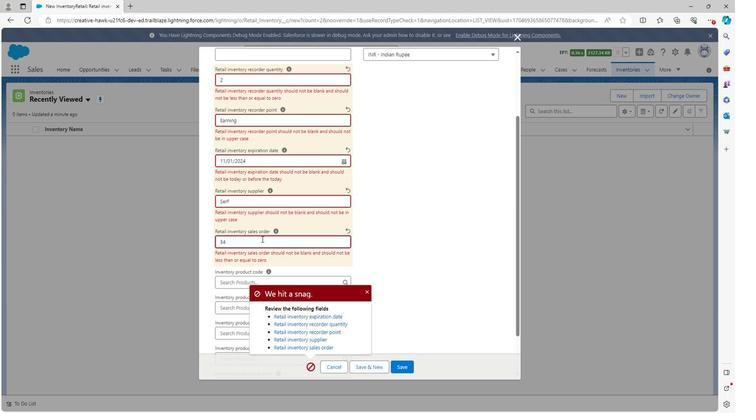 
Action: Mouse scrolled (256, 229) with delta (0, 0)
Screenshot: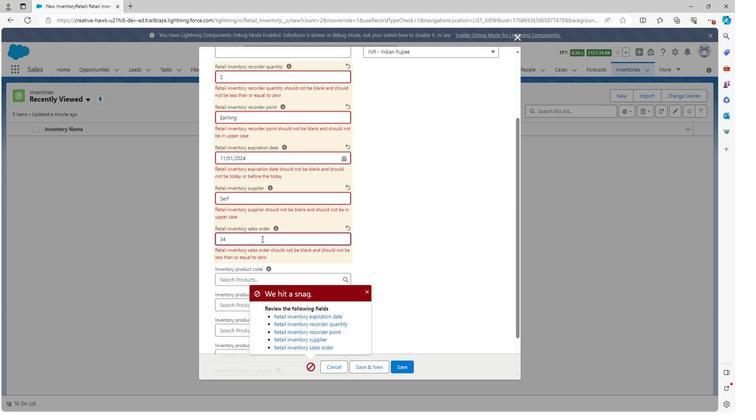 
Action: Mouse moved to (394, 347)
Screenshot: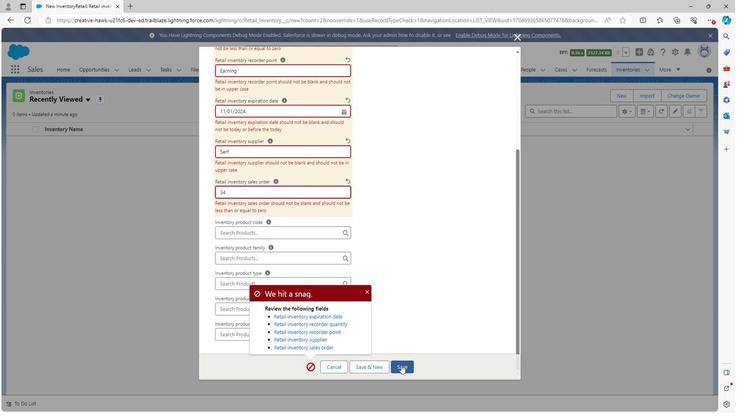 
Action: Mouse pressed left at (394, 347)
Screenshot: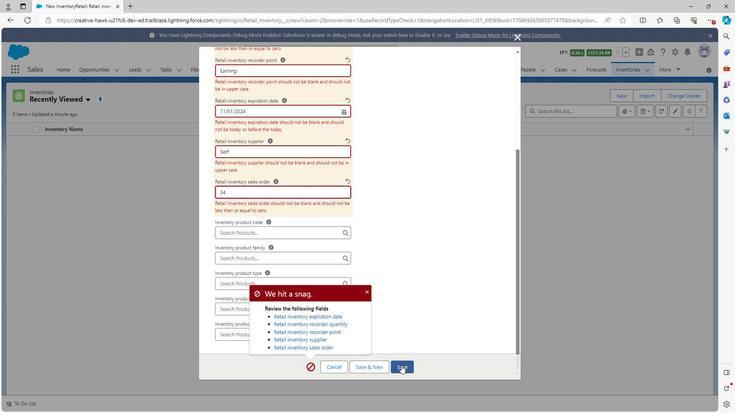 
Action: Mouse moved to (620, 72)
Screenshot: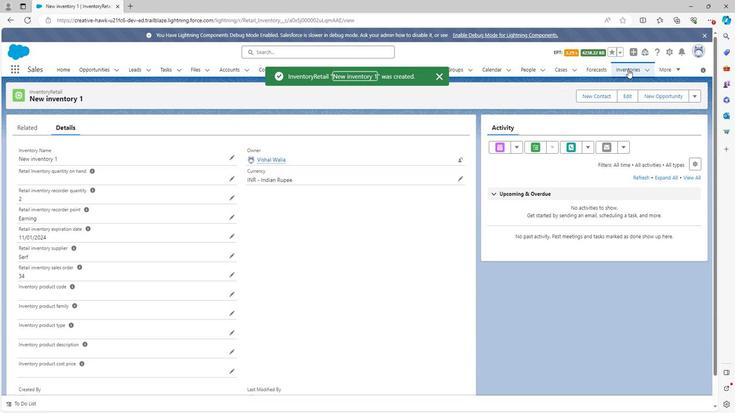 
Action: Mouse pressed left at (620, 72)
Screenshot: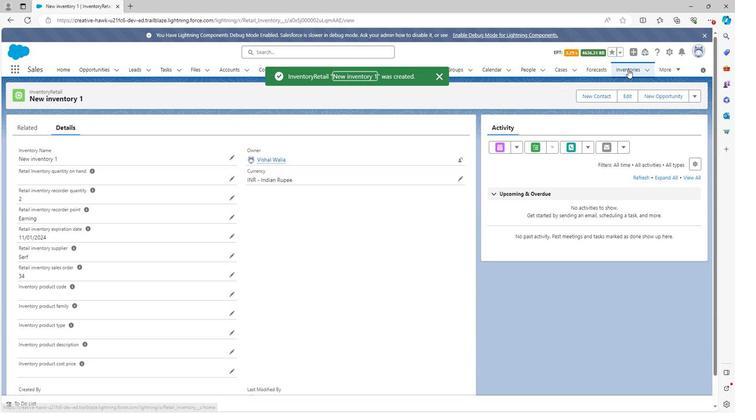 
Action: Mouse moved to (613, 100)
Screenshot: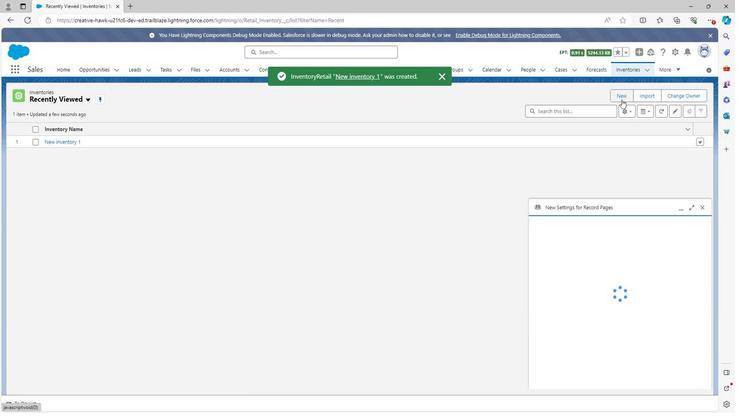 
Action: Mouse pressed left at (613, 100)
Screenshot: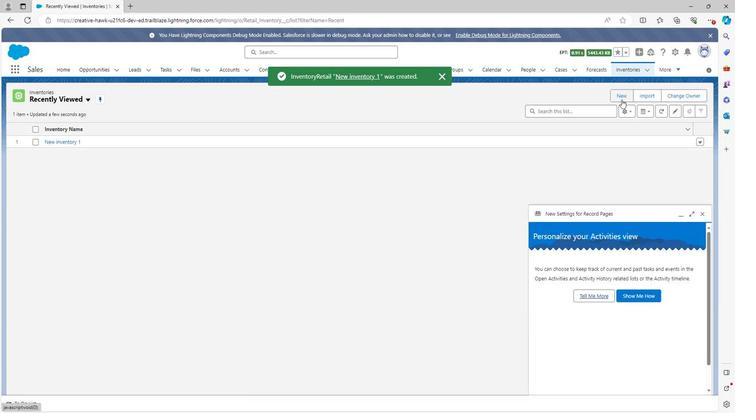 
Action: Mouse moved to (488, 321)
Screenshot: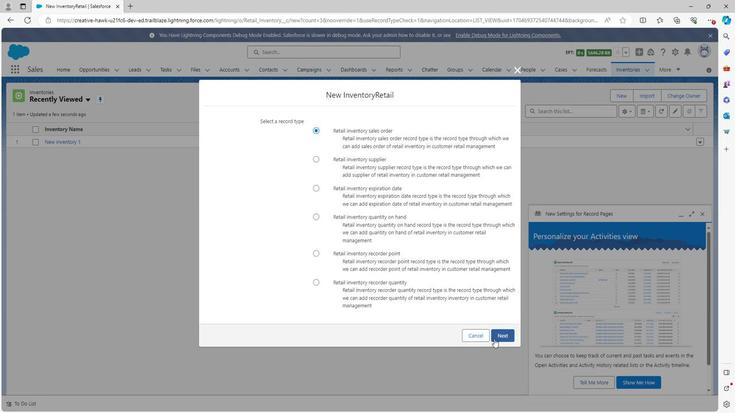
Action: Mouse pressed left at (488, 321)
Screenshot: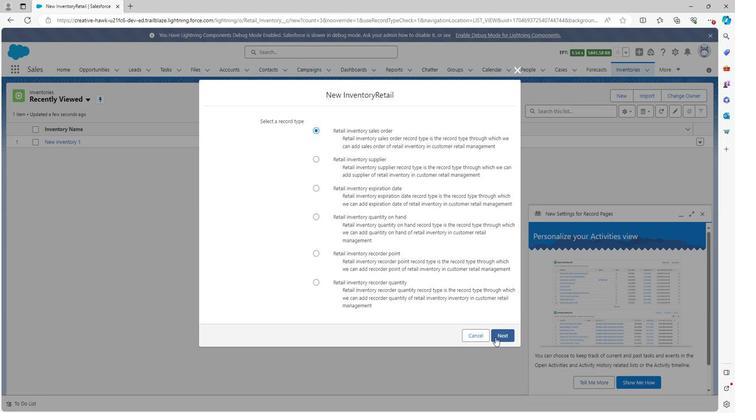 
Action: Mouse moved to (249, 157)
Screenshot: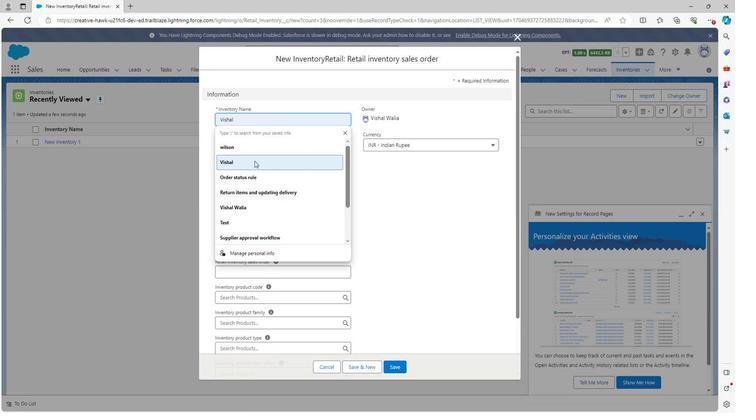 
Action: Key pressed <Key.shift>New<Key.space>inventory<Key.space>2
Screenshot: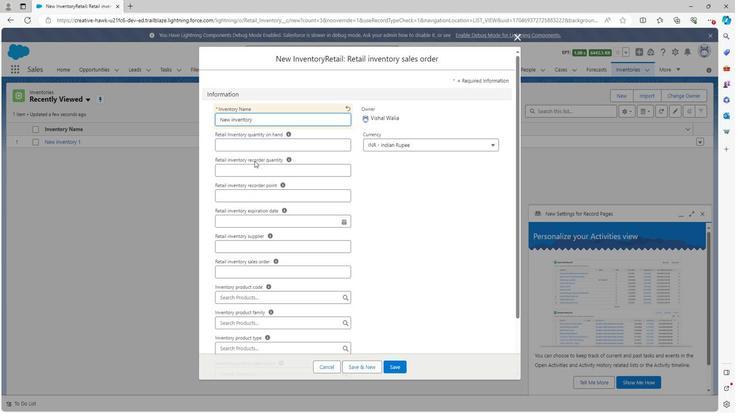 
Action: Mouse moved to (362, 159)
Screenshot: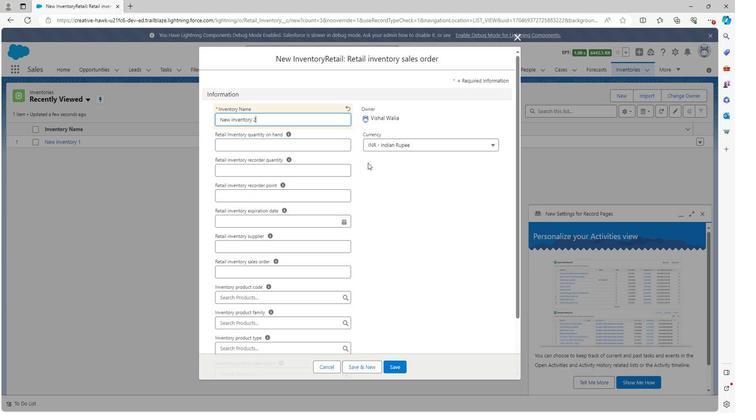 
Action: Mouse pressed left at (362, 159)
Screenshot: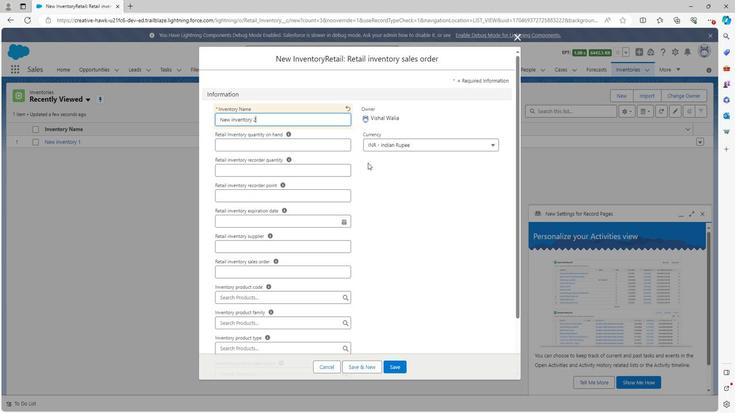 
Action: Mouse moved to (268, 168)
Screenshot: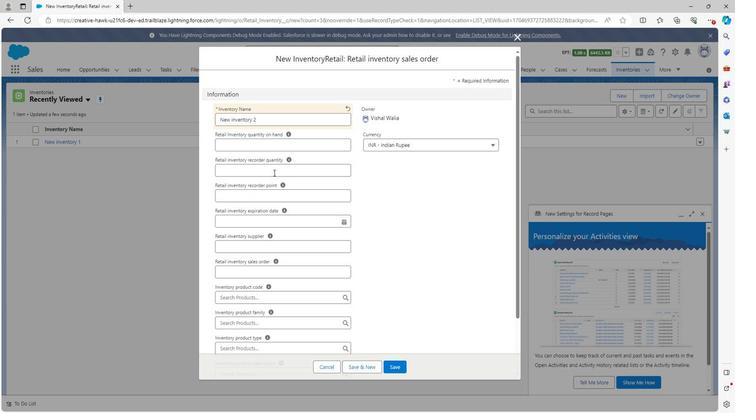 
Action: Mouse pressed left at (268, 168)
Screenshot: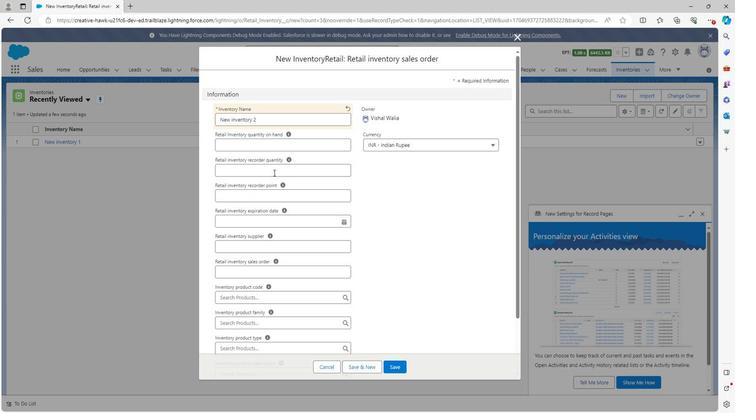 
Action: Mouse moved to (268, 167)
Screenshot: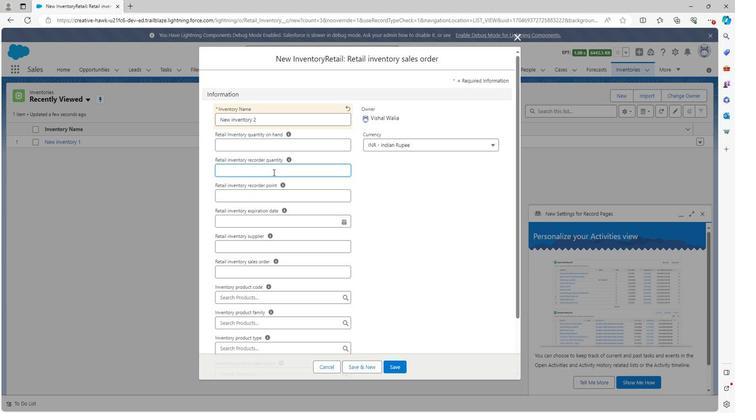 
Action: Key pressed 3
Screenshot: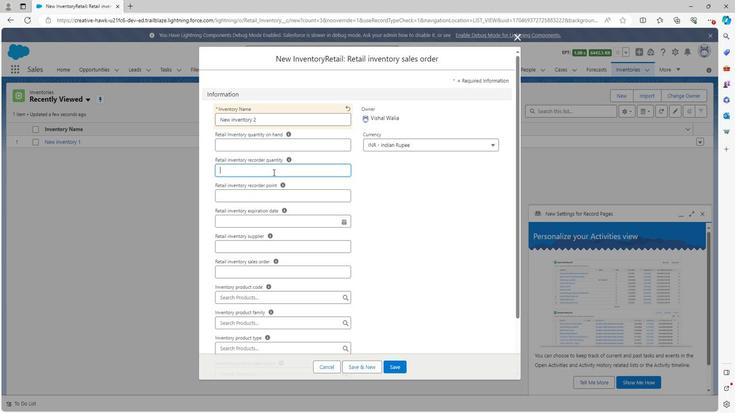 
Action: Mouse moved to (260, 188)
Screenshot: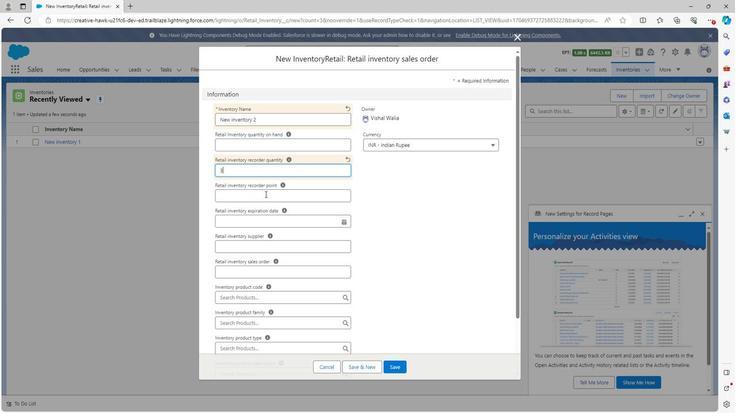 
Action: Mouse pressed left at (260, 188)
Screenshot: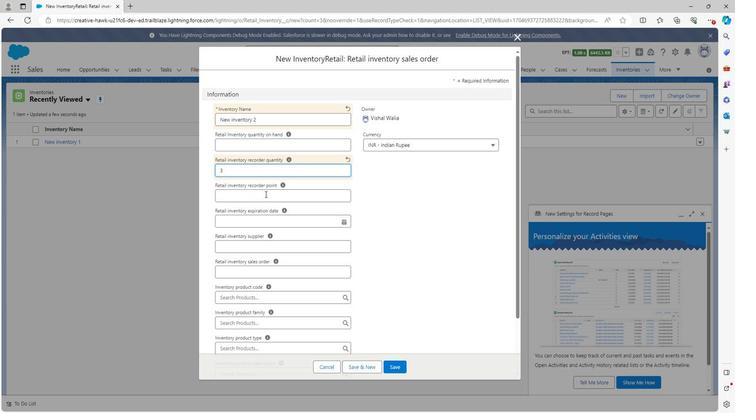 
Action: Key pressed <Key.shift>Nt
Screenshot: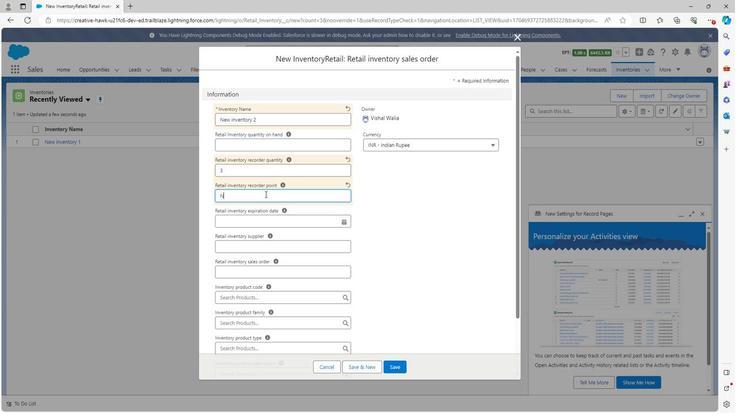 
Action: Mouse moved to (260, 188)
Screenshot: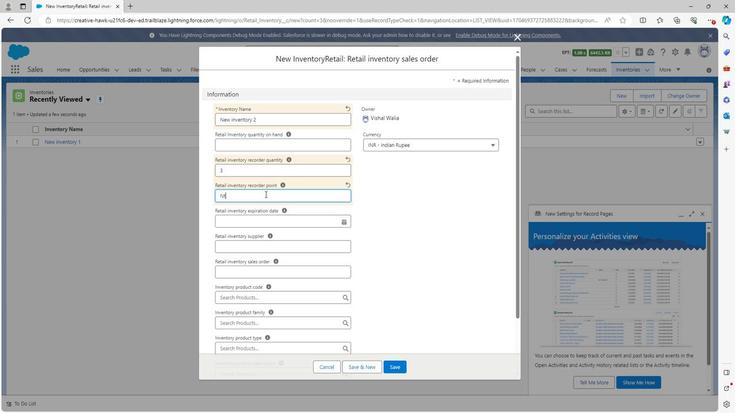 
Action: Key pressed y
Screenshot: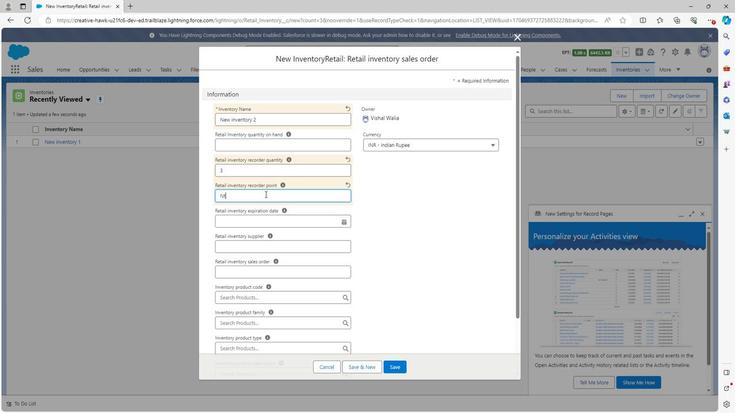 
Action: Mouse moved to (259, 188)
Screenshot: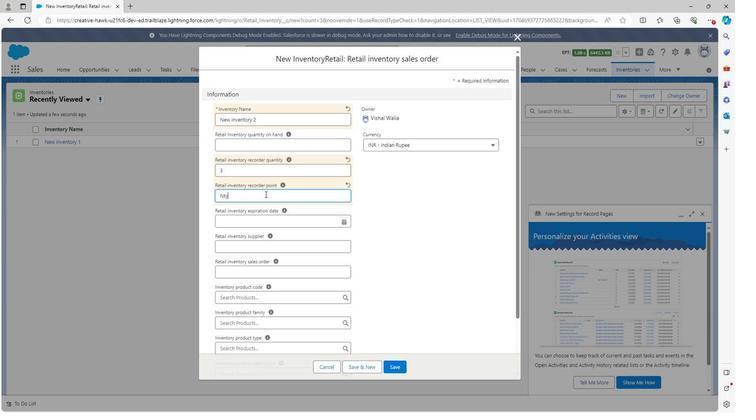 
Action: Key pressed h
Screenshot: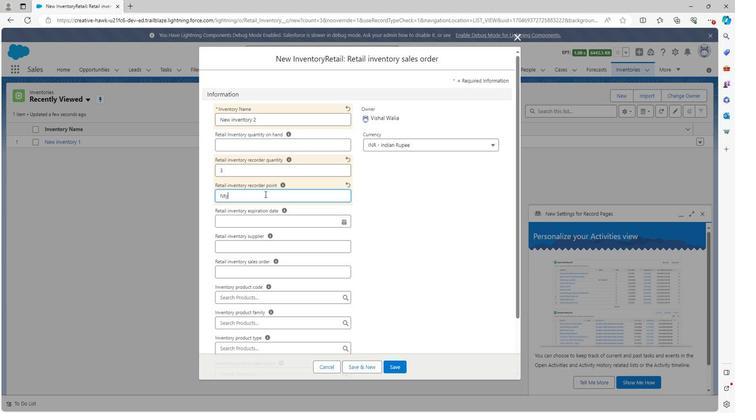 
Action: Mouse moved to (259, 187)
Screenshot: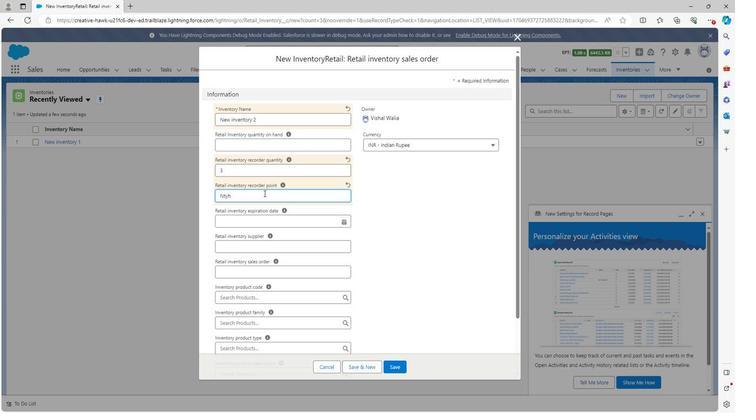 
Action: Key pressed <Key.backspace><Key.backspace><Key.backspace>ercy
Screenshot: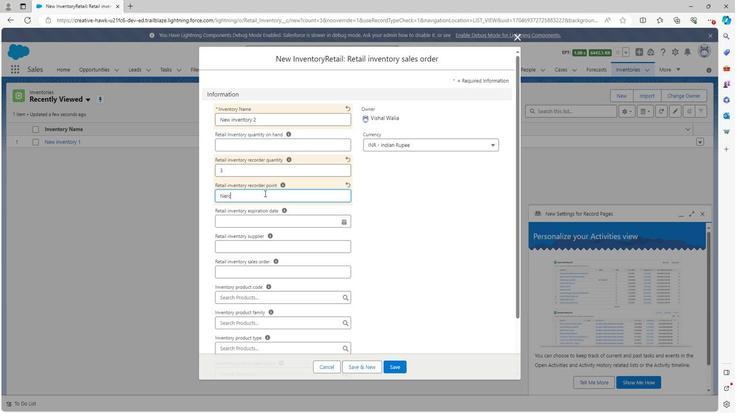 
Action: Mouse moved to (246, 214)
Screenshot: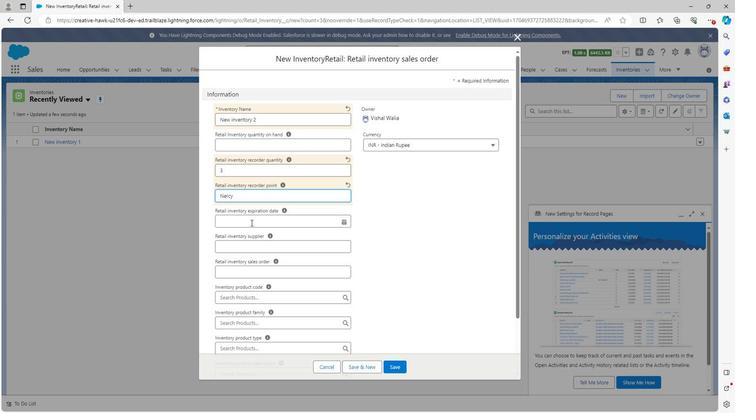 
Action: Mouse pressed left at (246, 214)
Screenshot: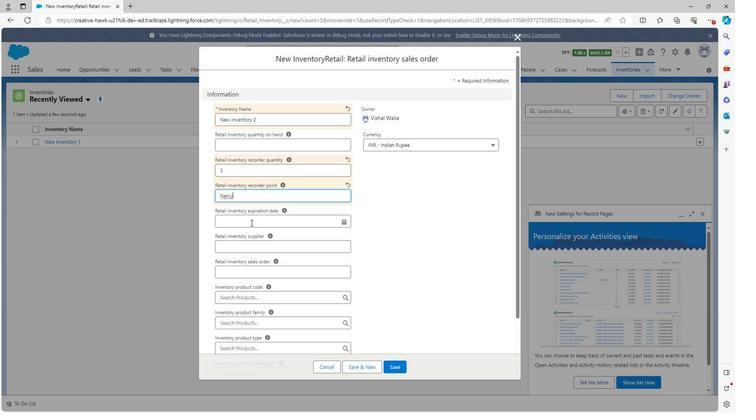
Action: Mouse moved to (336, 285)
Screenshot: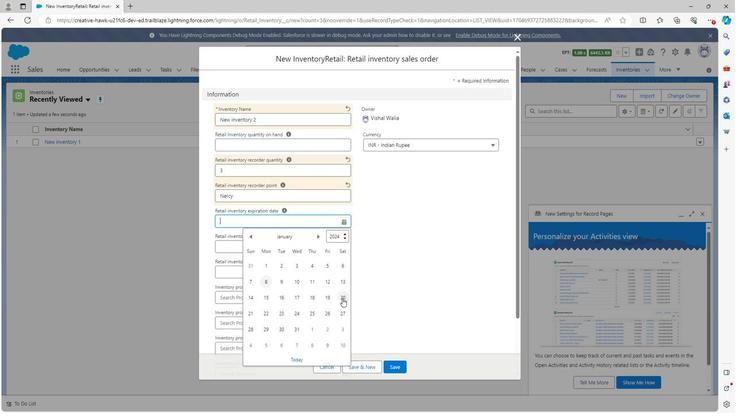 
Action: Mouse pressed left at (336, 285)
Screenshot: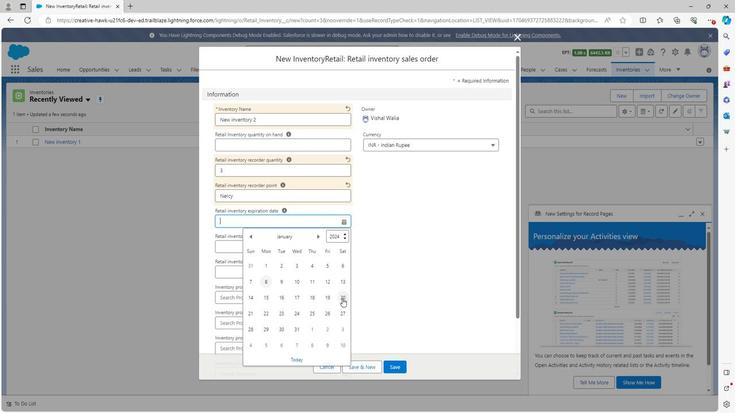 
Action: Mouse moved to (262, 239)
Screenshot: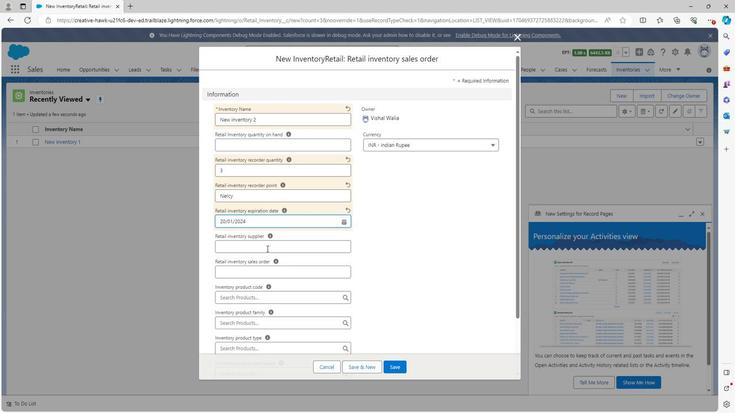 
Action: Mouse pressed left at (262, 239)
Screenshot: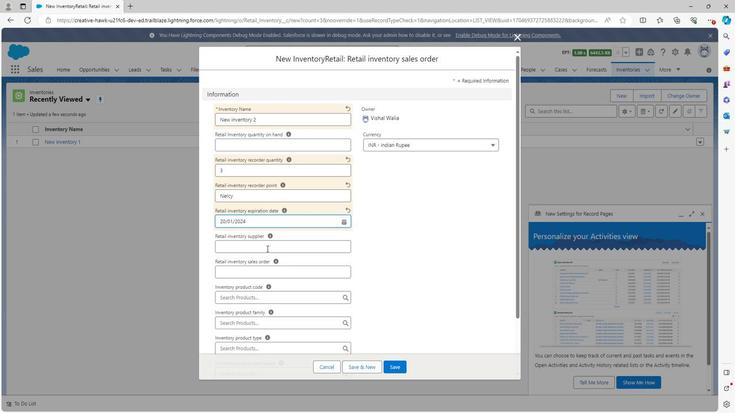 
Action: Mouse moved to (261, 237)
Screenshot: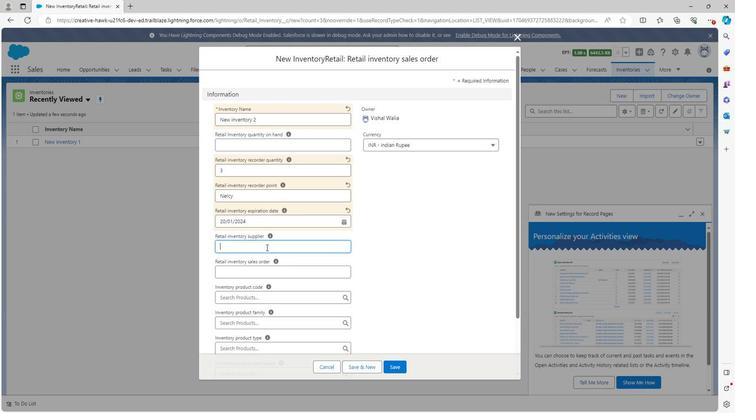 
Action: Key pressed <Key.shift><Key.shift><Key.shift><Key.shift><Key.shift><Key.shift><Key.shift><Key.shift><Key.shift><Key.shift>W
Screenshot: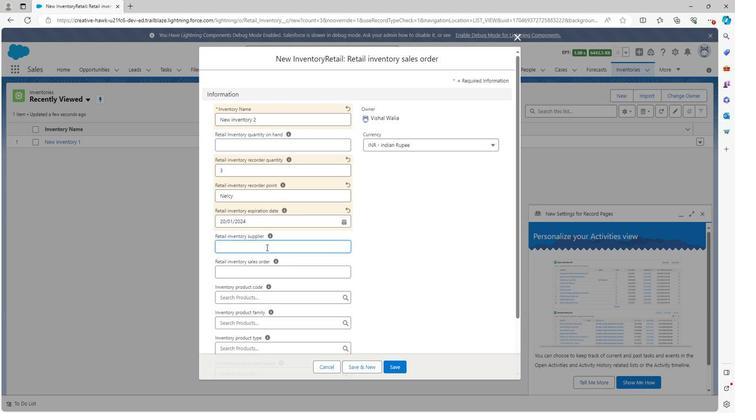 
Action: Mouse moved to (261, 235)
Screenshot: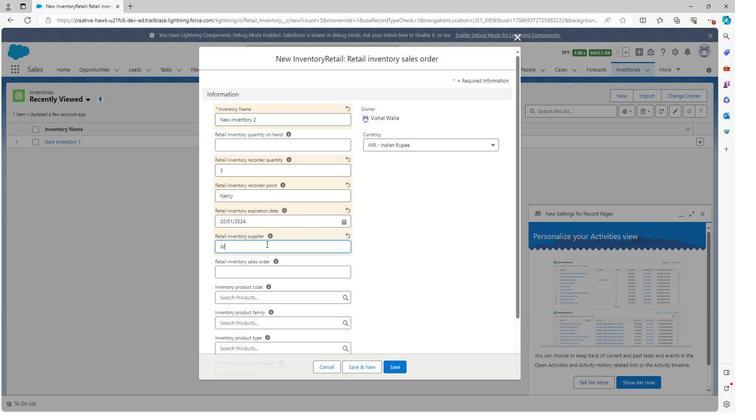 
Action: Key pressed ork<Key.space>poi
Screenshot: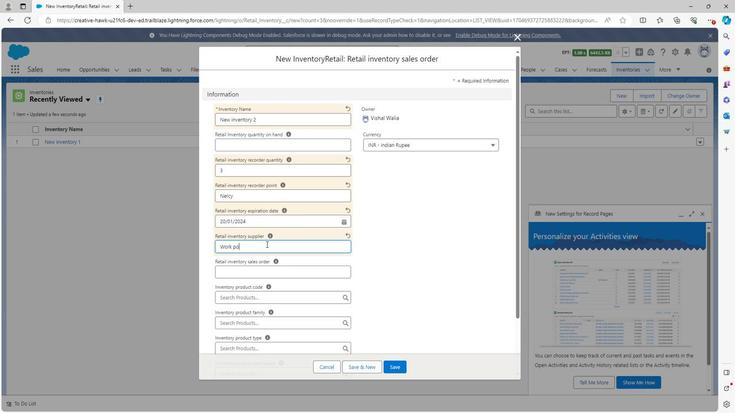 
Action: Mouse moved to (261, 235)
Screenshot: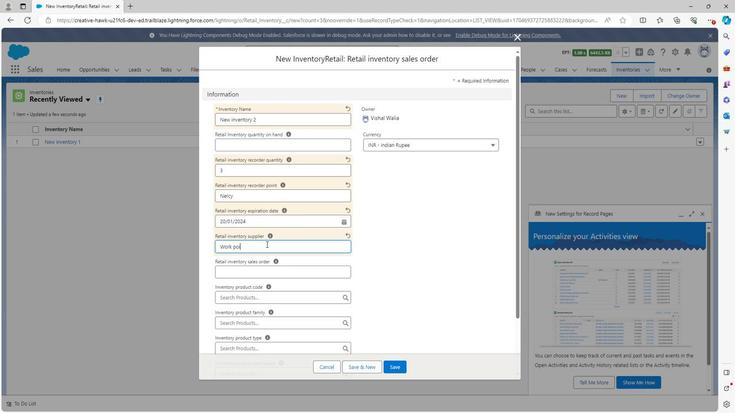 
Action: Key pressed nt
Screenshot: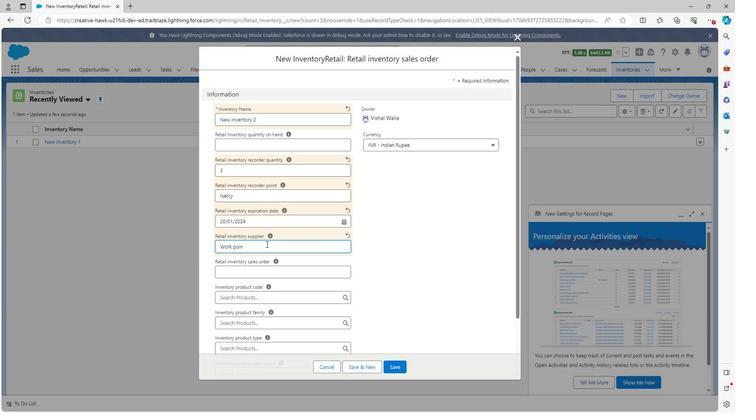 
Action: Mouse moved to (268, 259)
Screenshot: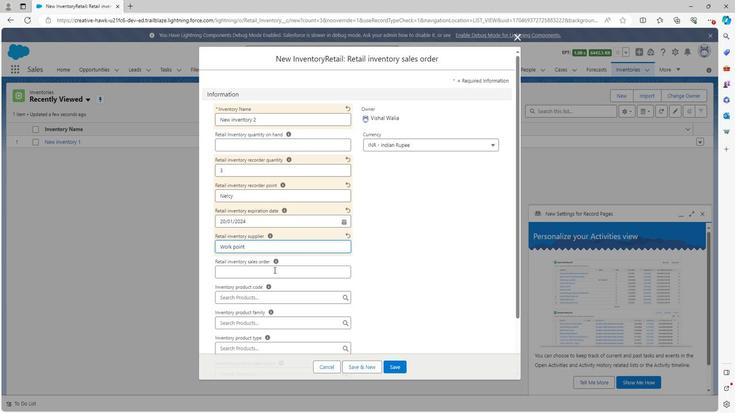 
Action: Mouse pressed left at (268, 259)
Screenshot: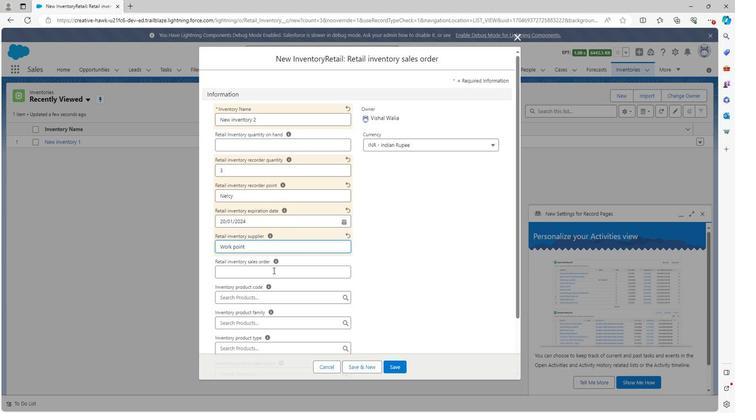 
Action: Mouse moved to (268, 258)
Screenshot: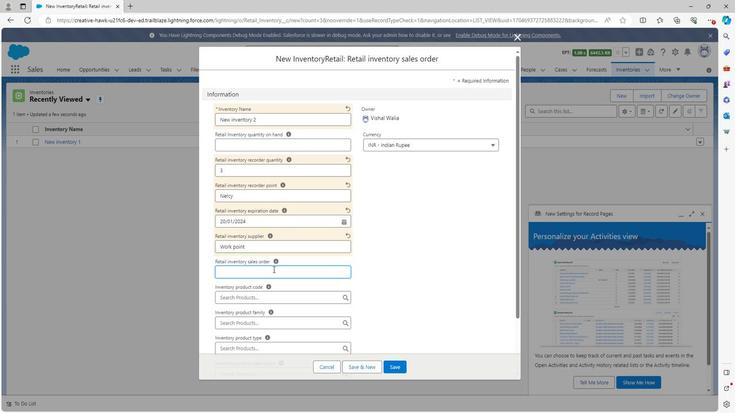 
Action: Key pressed 3
Screenshot: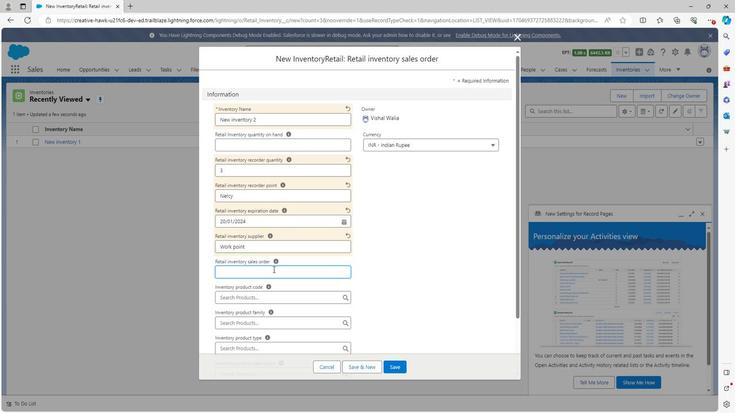 
Action: Mouse moved to (268, 257)
Screenshot: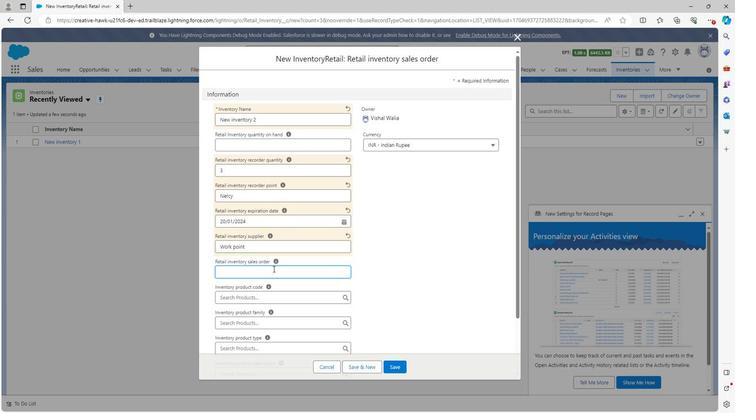 
Action: Key pressed 4
Screenshot: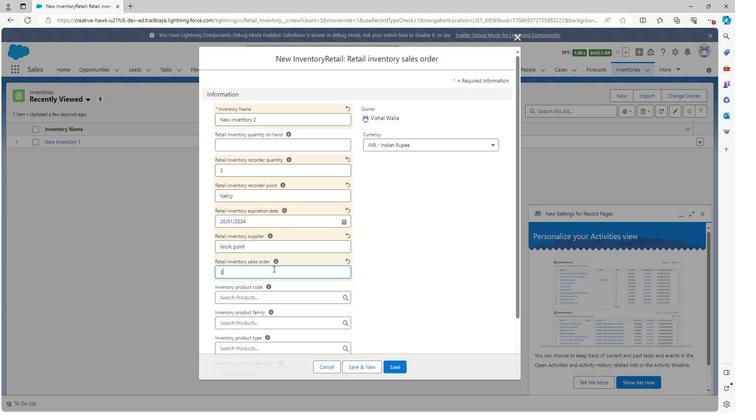
Action: Mouse moved to (391, 345)
Screenshot: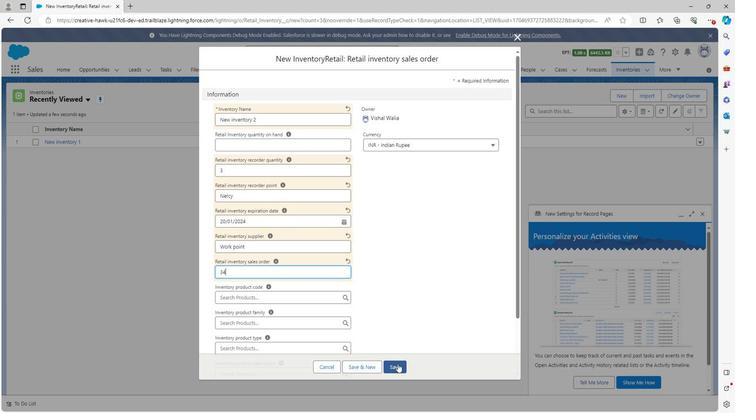 
Action: Mouse pressed left at (391, 345)
Screenshot: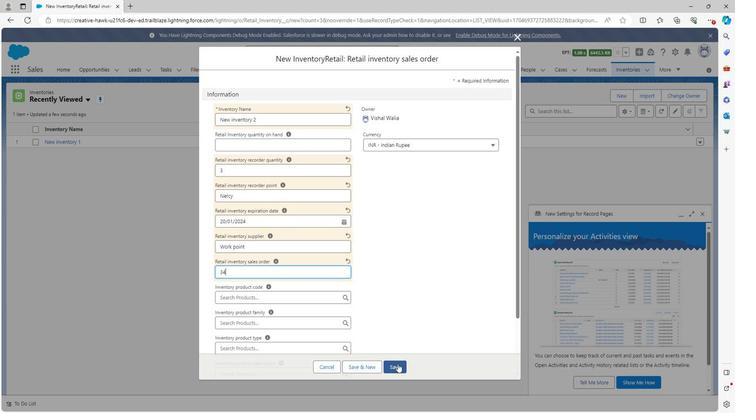 
Action: Mouse moved to (623, 70)
Screenshot: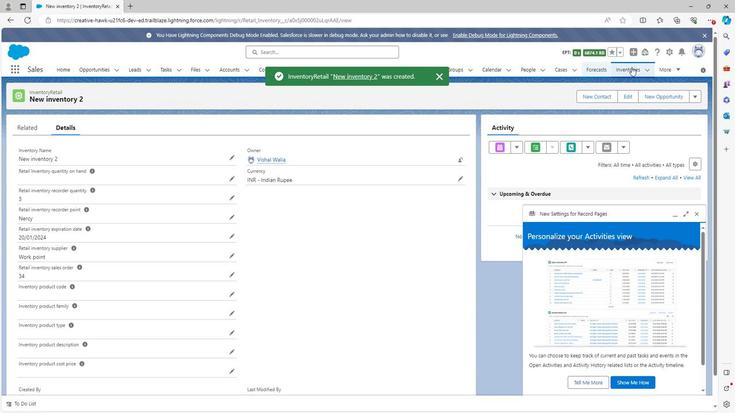 
Action: Mouse pressed left at (623, 70)
Screenshot: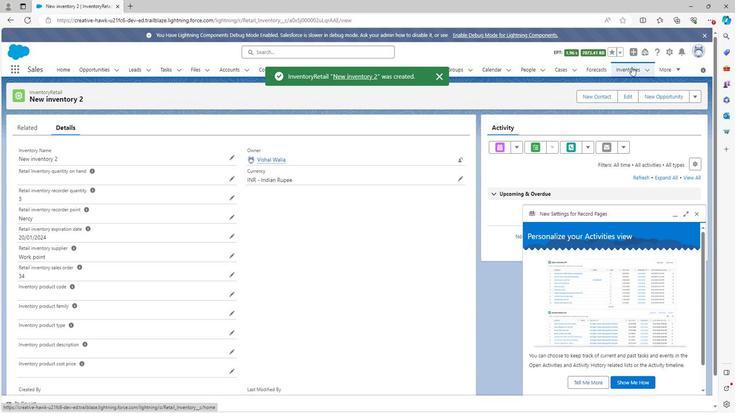 
Action: Mouse moved to (614, 97)
Screenshot: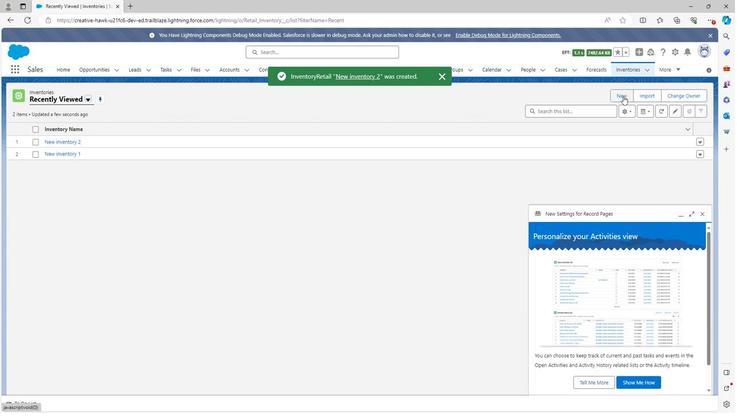 
Action: Mouse pressed left at (614, 97)
Screenshot: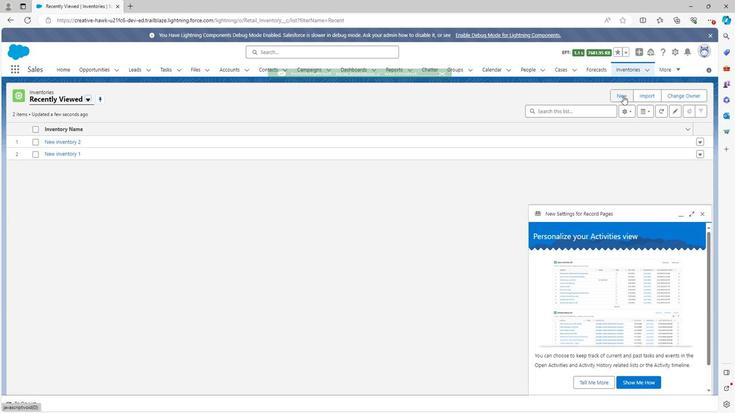 
Action: Mouse moved to (488, 320)
Screenshot: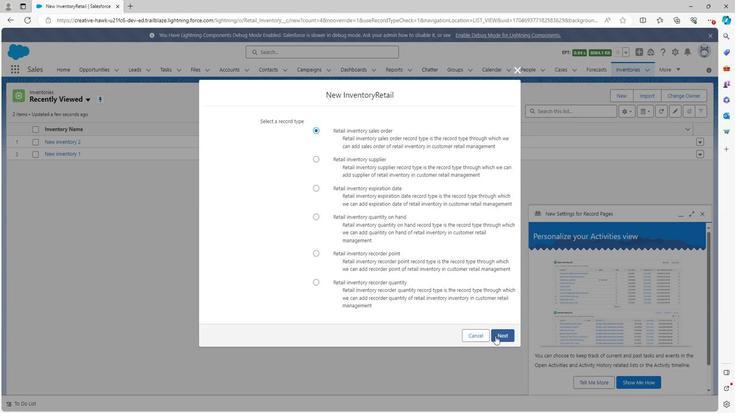 
Action: Mouse pressed left at (488, 320)
Screenshot: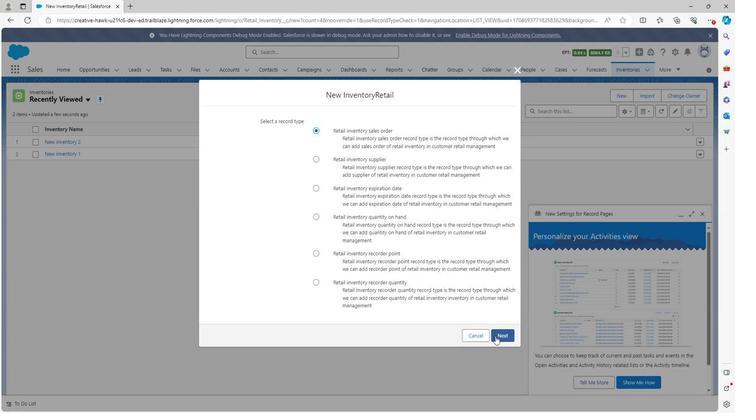 
Action: Mouse moved to (246, 120)
Screenshot: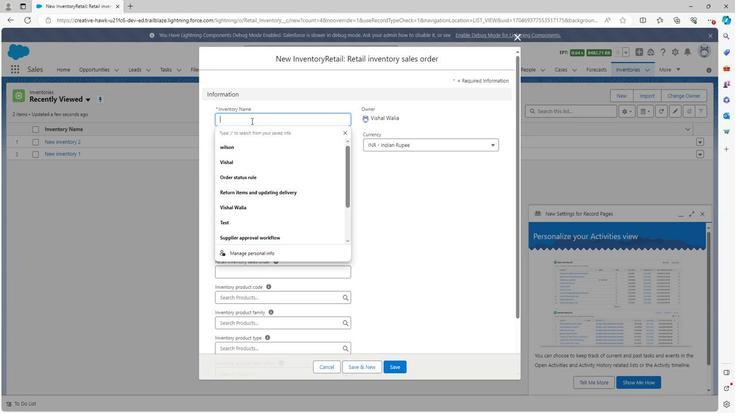 
Action: Key pressed <Key.shift><Key.shift><Key.shift><Key.shift><Key.shift><Key.shift><Key.shift><Key.shift><Key.shift><Key.shift><Key.shift><Key.shift><Key.shift><Key.shift><Key.shift><Key.shift><Key.shift><Key.shift><Key.shift><Key.shift><Key.shift><Key.shift><Key.shift><Key.shift><Key.shift><Key.shift><Key.shift><Key.shift><Key.shift><Key.shift><Key.shift><Key.shift><Key.shift><Key.shift><Key.shift><Key.shift><Key.shift><Key.shift><Key.shift><Key.shift>New<Key.space>inventory<Key.space>3
Screenshot: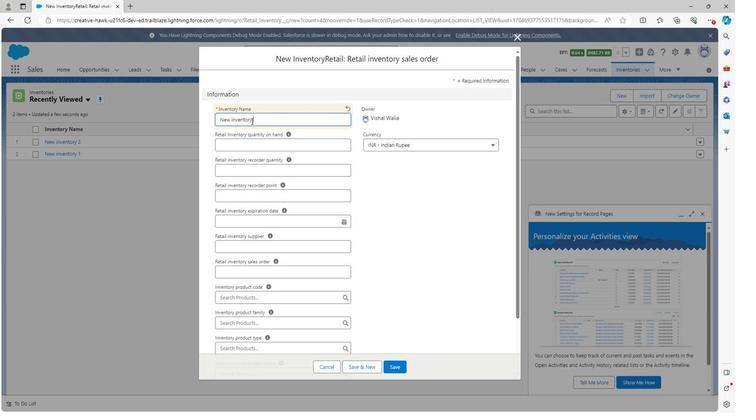 
Action: Mouse moved to (283, 163)
Screenshot: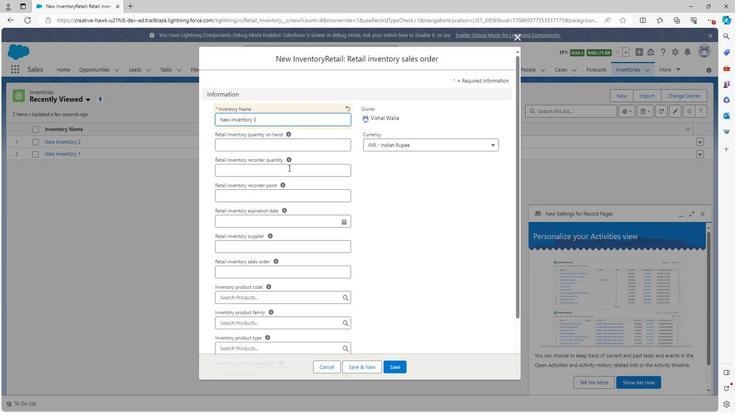 
Action: Mouse pressed left at (283, 163)
Screenshot: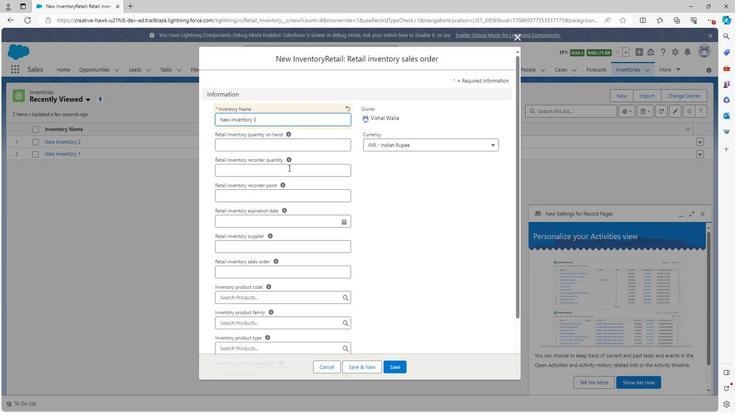 
Action: Mouse moved to (283, 163)
Screenshot: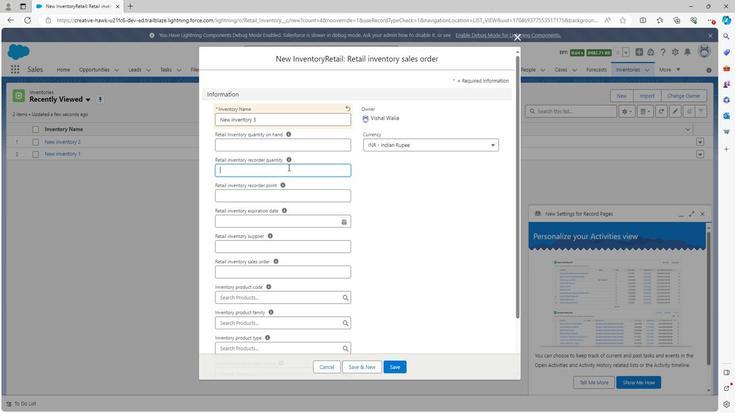 
Action: Key pressed 4
Screenshot: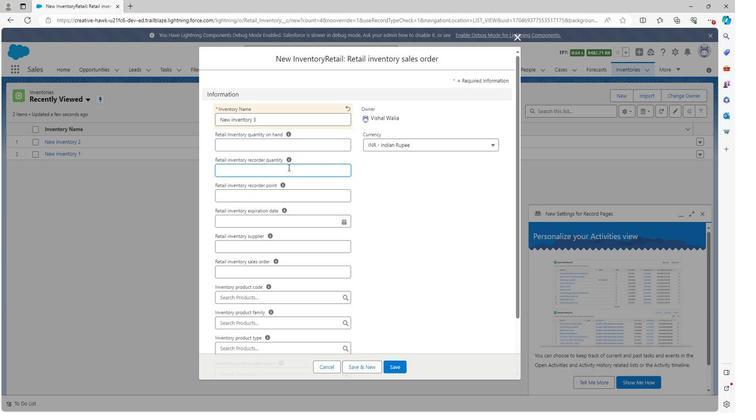 
Action: Mouse moved to (276, 190)
Screenshot: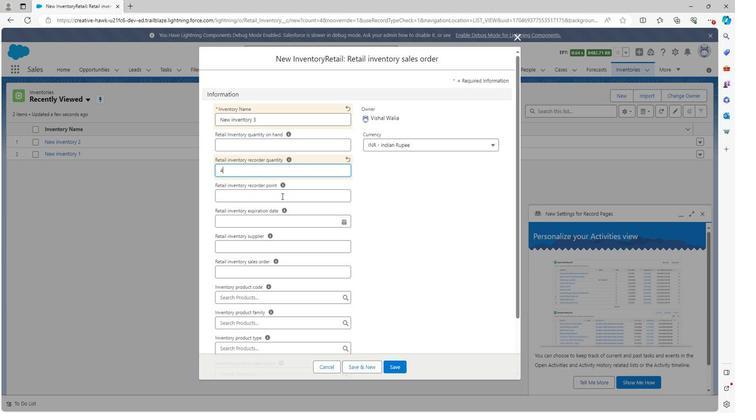 
Action: Mouse pressed left at (276, 190)
Screenshot: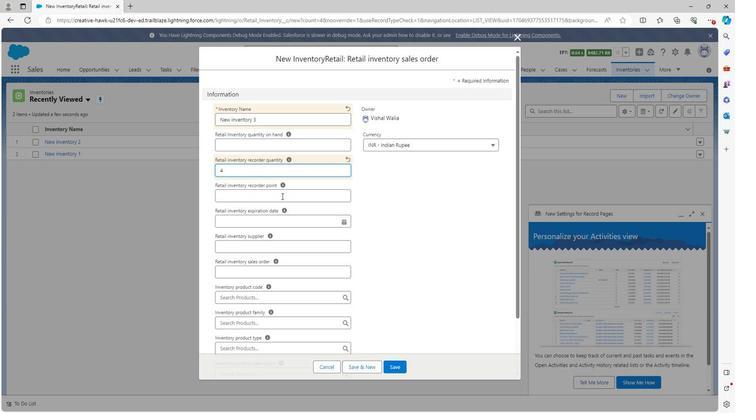 
Action: Key pressed <Key.shift>New
Screenshot: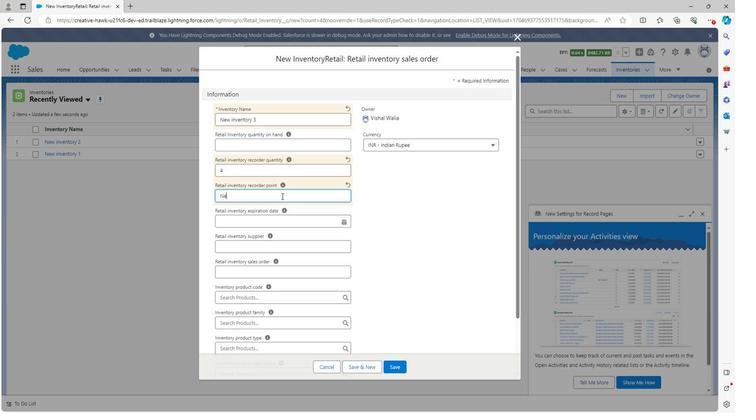 
Action: Mouse moved to (276, 189)
Screenshot: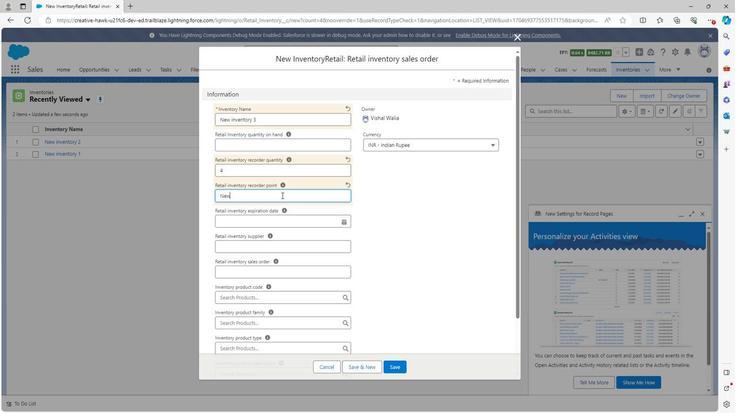 
Action: Key pressed t
Screenshot: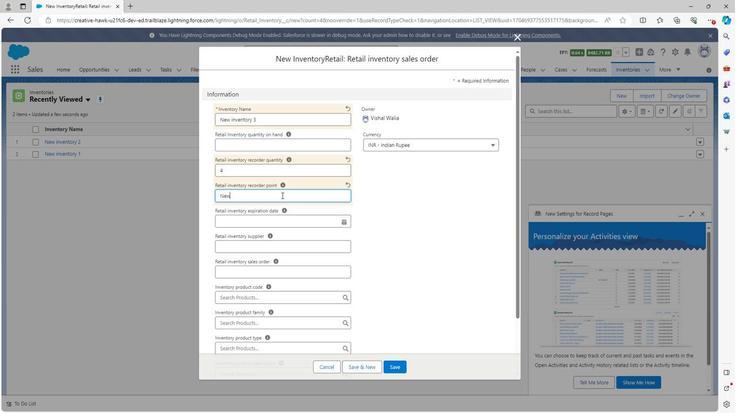 
Action: Mouse moved to (276, 188)
Screenshot: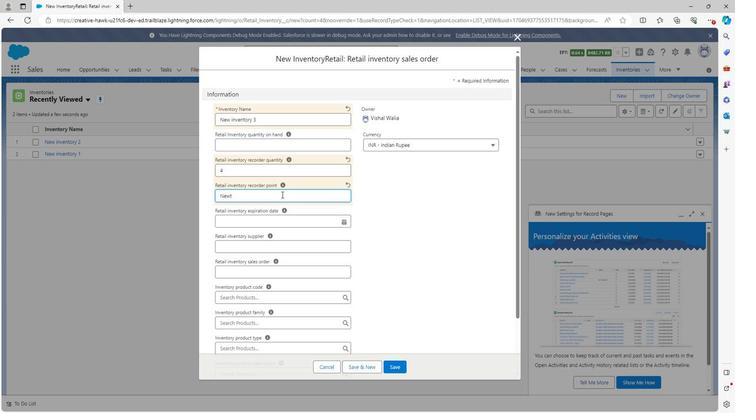 
Action: Key pressed o
Screenshot: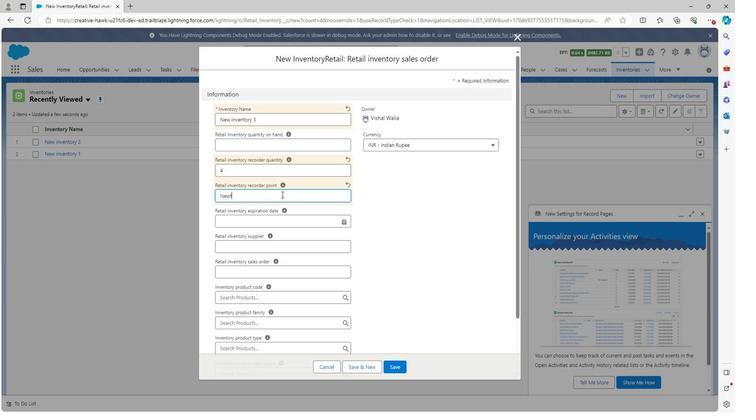 
Action: Mouse moved to (275, 185)
Screenshot: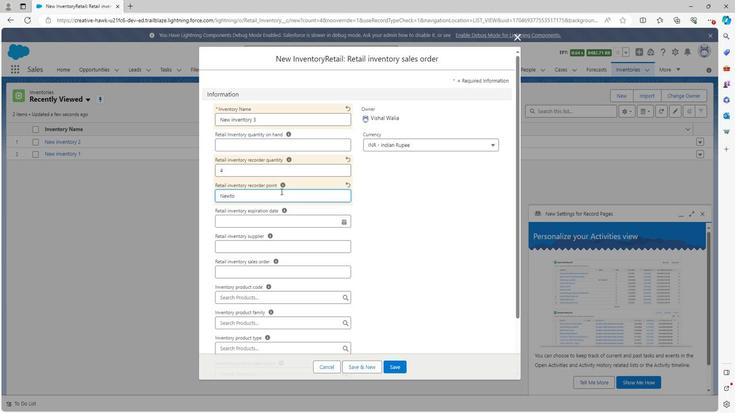 
Action: Key pressed <Key.backspace><Key.backspace>
Screenshot: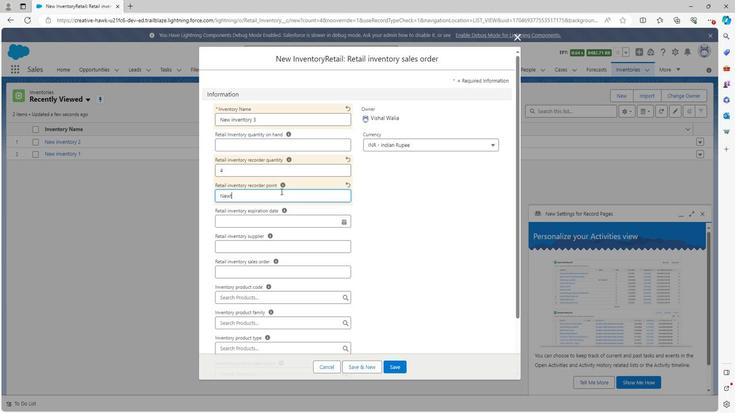 
Action: Mouse moved to (275, 185)
Screenshot: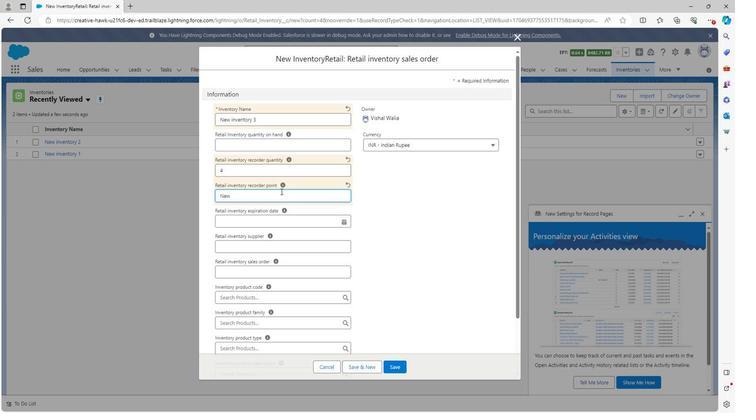 
Action: Key pressed <Key.space>order<Key.space>perfect
Screenshot: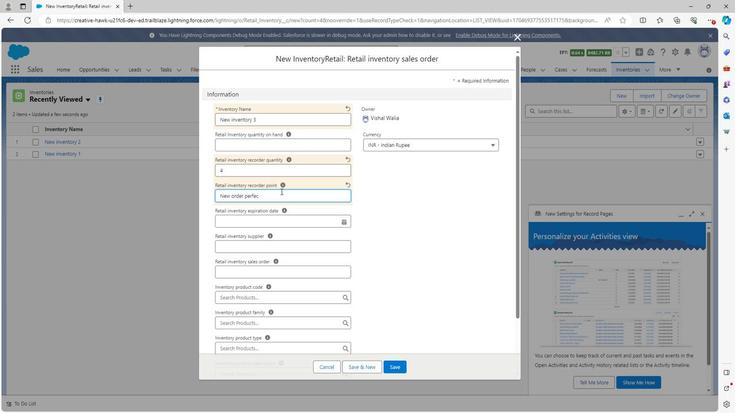 
Action: Mouse moved to (342, 214)
Screenshot: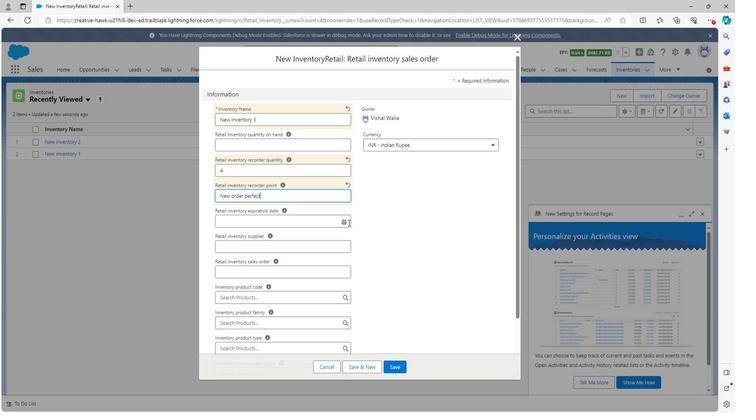 
Action: Mouse pressed left at (342, 214)
Screenshot: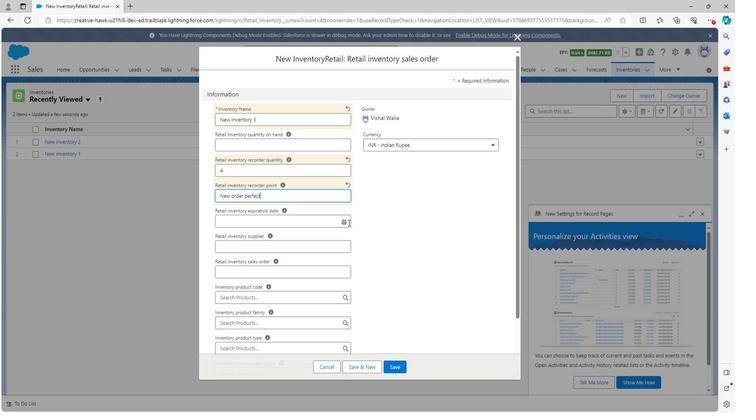 
Action: Mouse moved to (335, 298)
Screenshot: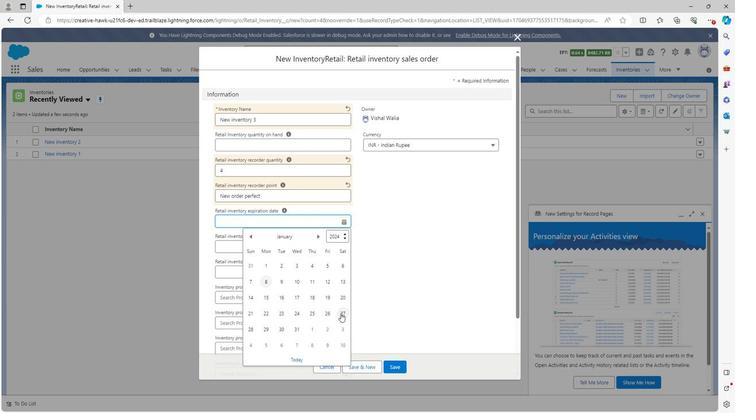
Action: Mouse pressed left at (335, 298)
Screenshot: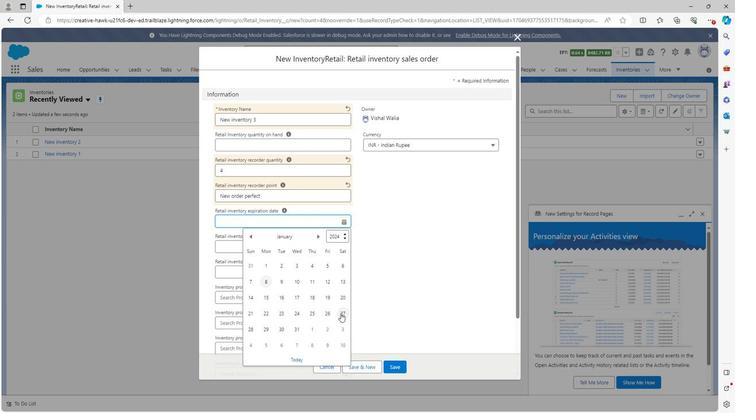 
Action: Mouse moved to (276, 240)
Screenshot: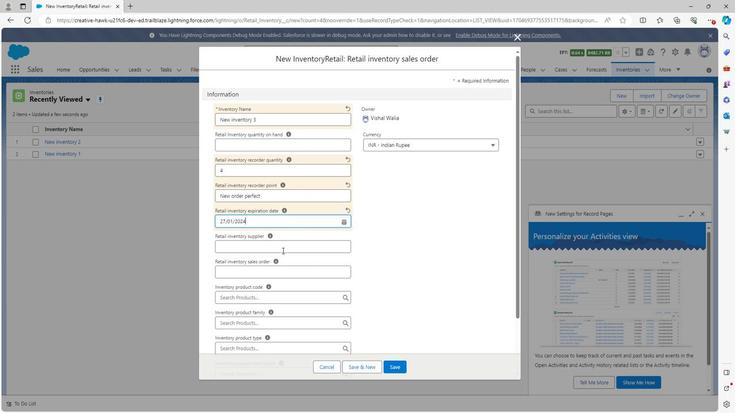 
Action: Mouse pressed left at (276, 240)
Screenshot: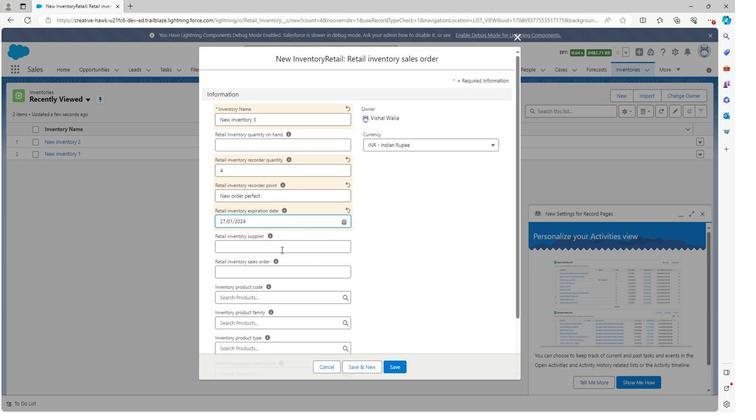 
Action: Mouse moved to (275, 235)
Screenshot: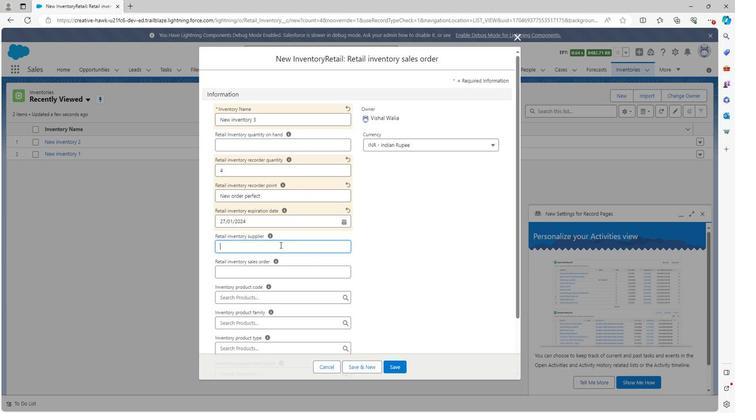 
Action: Key pressed <Key.shift><Key.shift><Key.shift>R
Screenshot: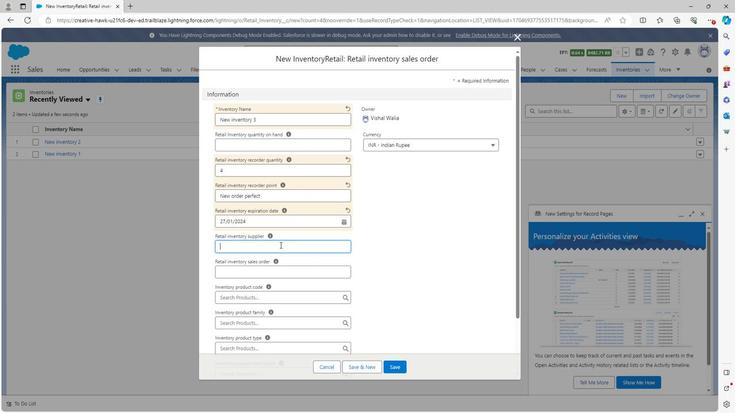 
Action: Mouse moved to (275, 235)
Screenshot: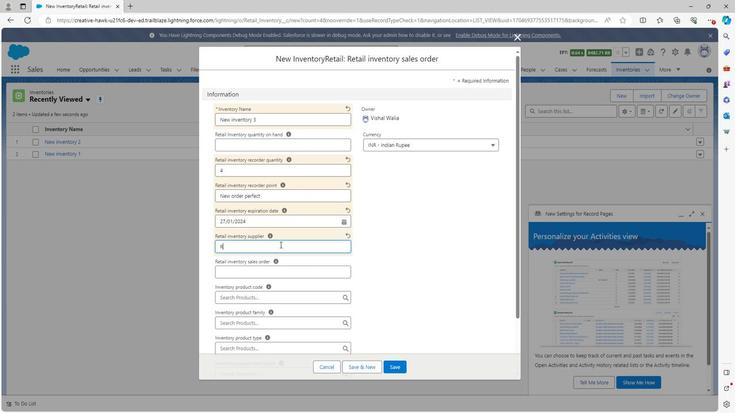 
Action: Key pressed it
Screenshot: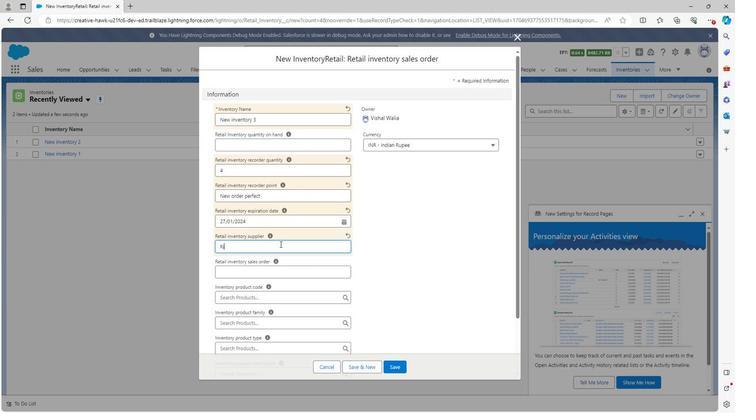 
Action: Mouse moved to (275, 233)
Screenshot: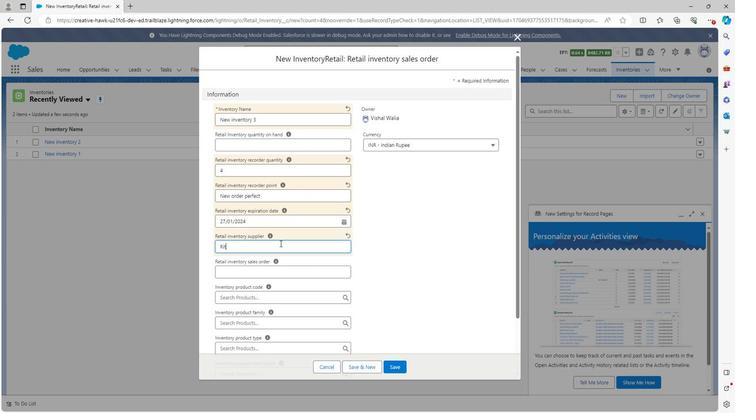 
Action: Key pressed es
Screenshot: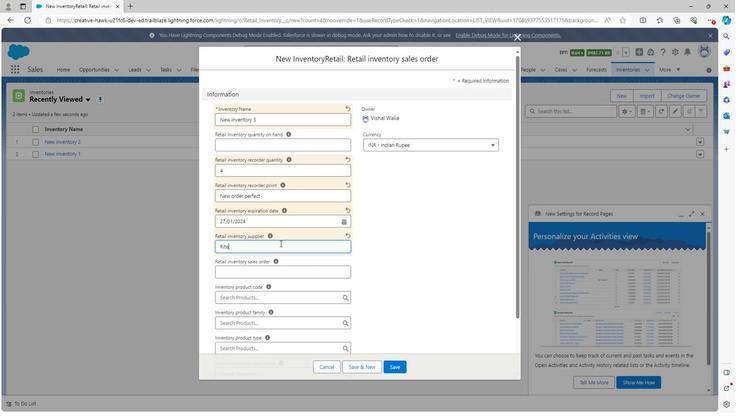 
Action: Mouse moved to (274, 258)
Screenshot: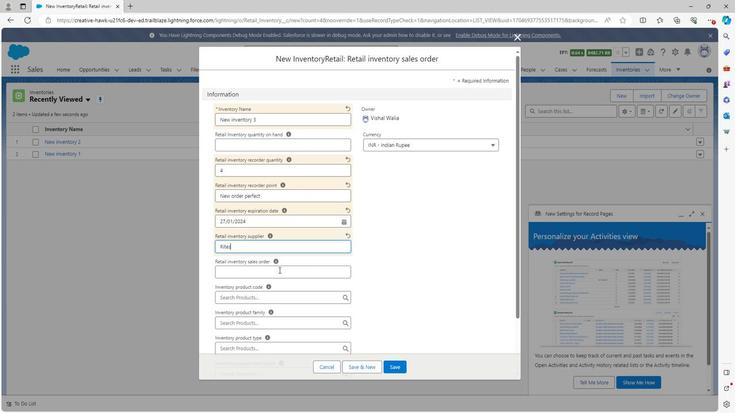 
Action: Mouse pressed left at (274, 258)
Screenshot: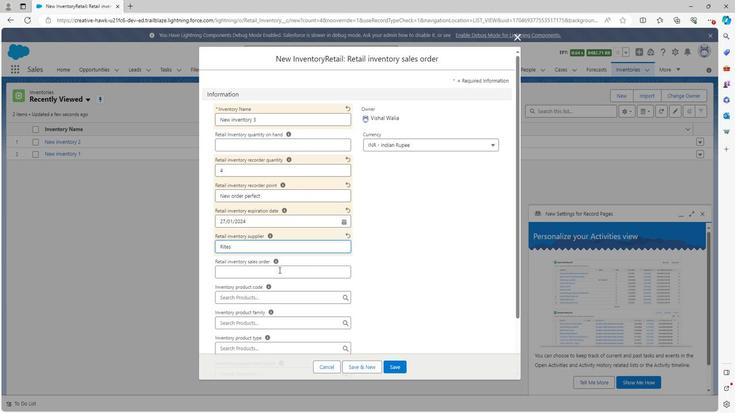 
Action: Mouse moved to (274, 258)
Screenshot: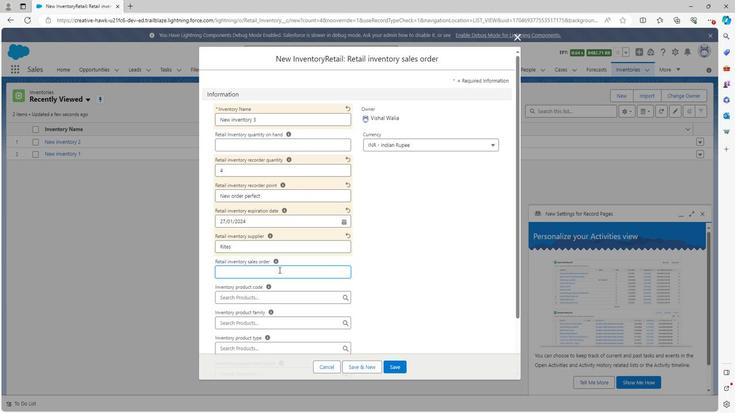 
Action: Key pressed 5
Screenshot: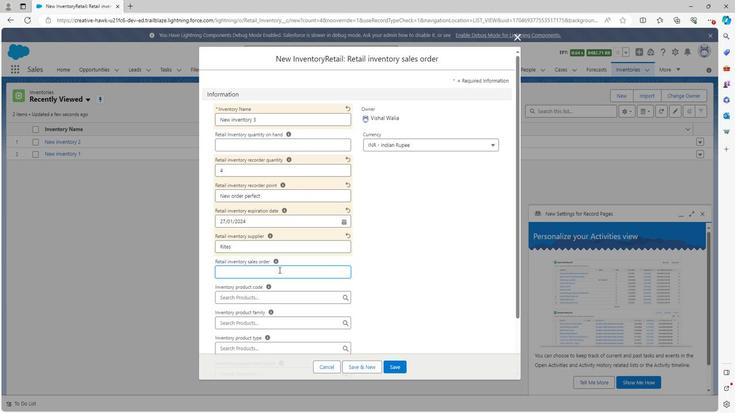 
Action: Mouse moved to (273, 256)
Screenshot: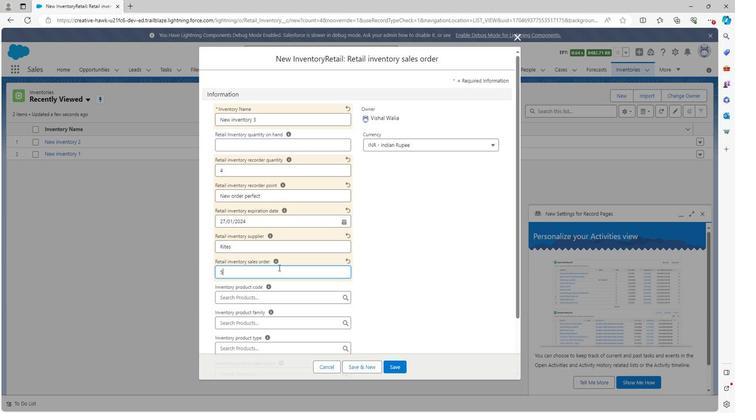 
Action: Key pressed 6
Screenshot: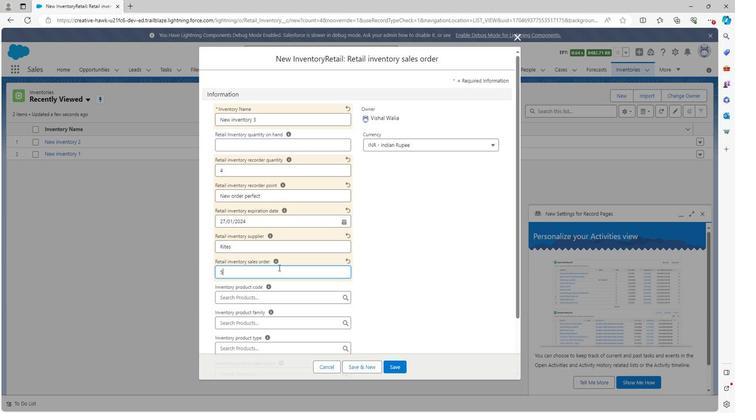 
Action: Mouse moved to (390, 349)
Screenshot: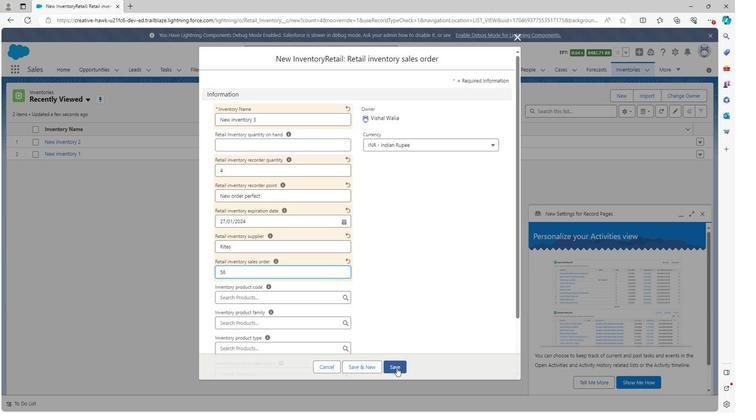 
Action: Mouse pressed left at (390, 349)
Screenshot: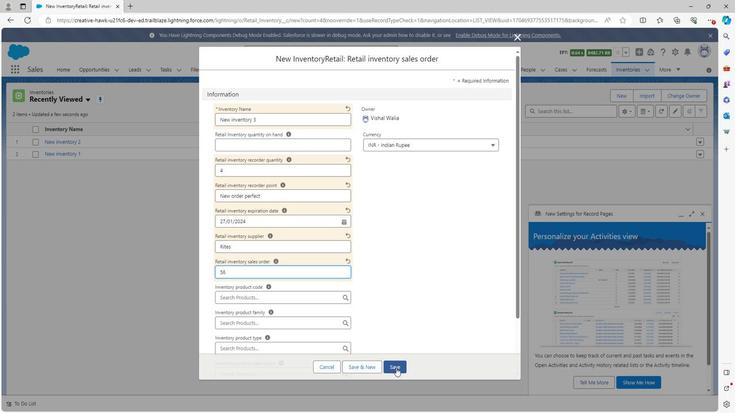 
Action: Mouse moved to (622, 71)
Screenshot: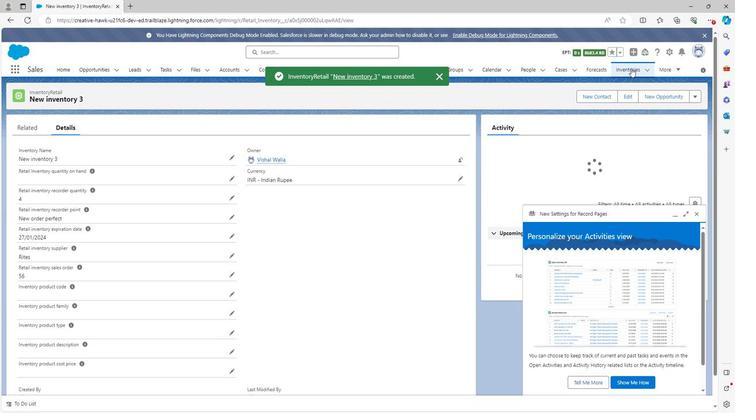 
Action: Mouse pressed left at (622, 71)
Screenshot: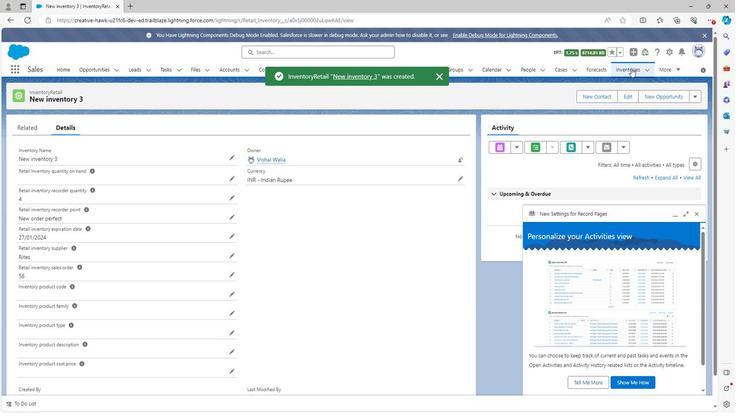 
Action: Mouse moved to (436, 78)
Screenshot: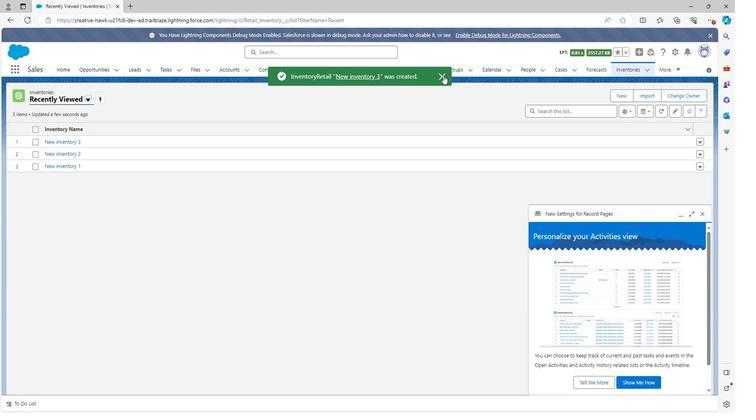 
Action: Mouse pressed left at (436, 78)
Screenshot: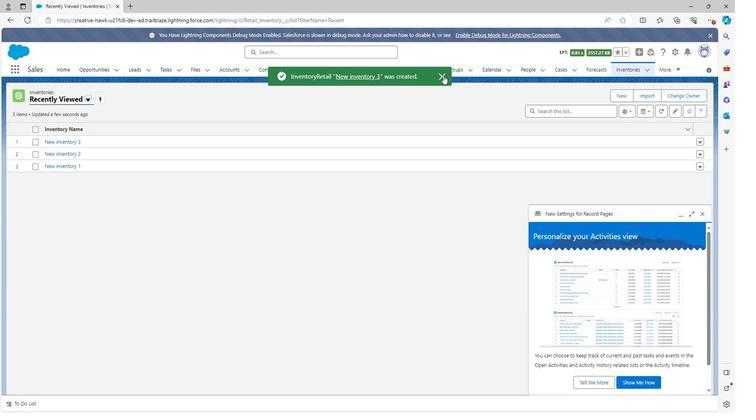 
Action: Mouse moved to (387, 70)
Screenshot: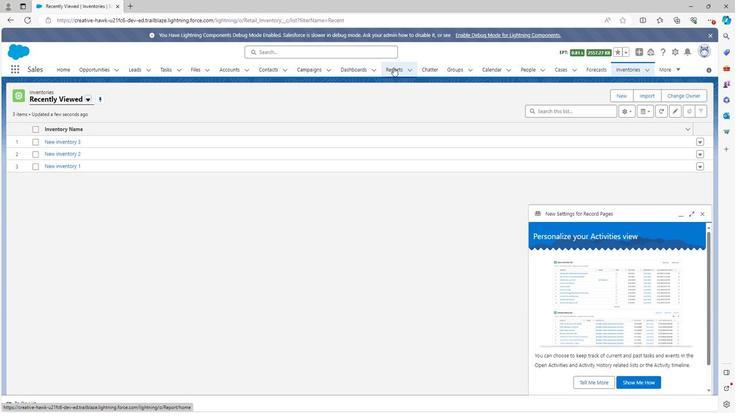 
Action: Mouse pressed left at (387, 70)
Screenshot: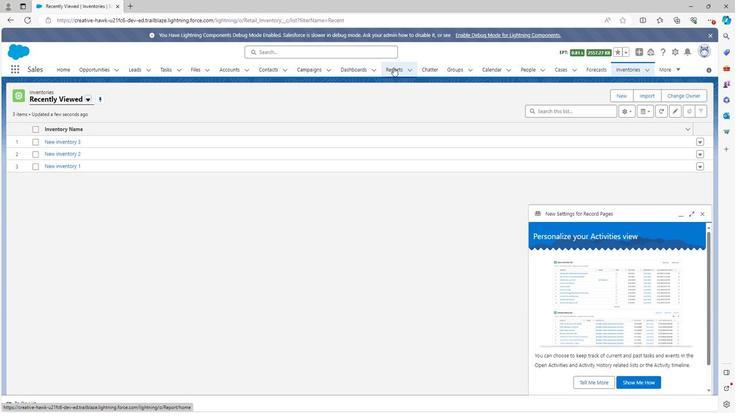 
Action: Mouse moved to (657, 99)
Screenshot: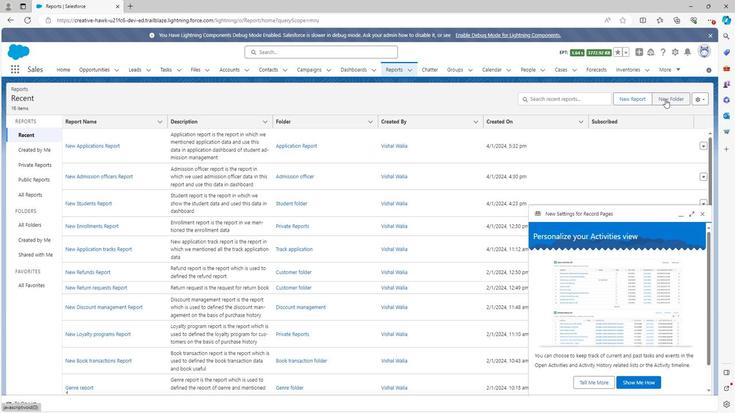 
Action: Mouse pressed left at (657, 99)
Screenshot: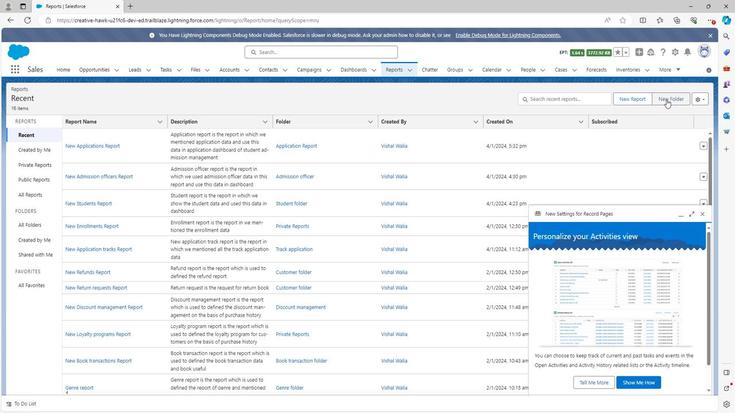 
Action: Mouse moved to (358, 192)
Screenshot: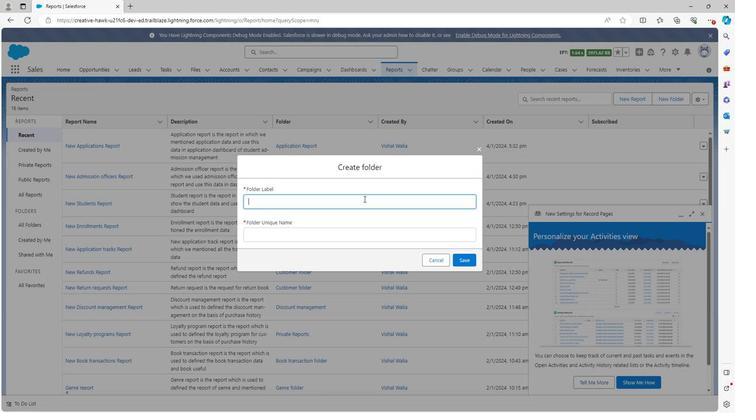 
Action: Key pressed <Key.shift><Key.shift><Key.shift><Key.shift>Inventory<Key.space>report
Screenshot: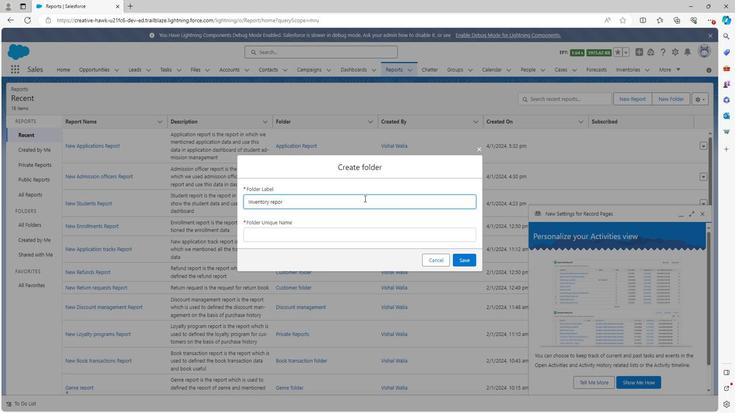 
Action: Mouse moved to (328, 206)
Screenshot: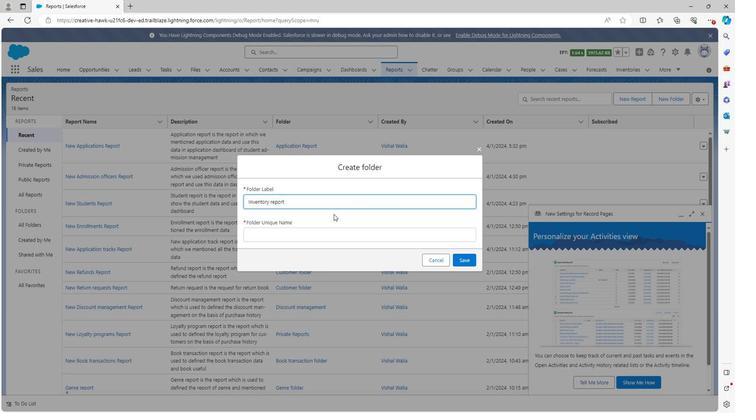 
Action: Mouse pressed left at (328, 206)
Screenshot: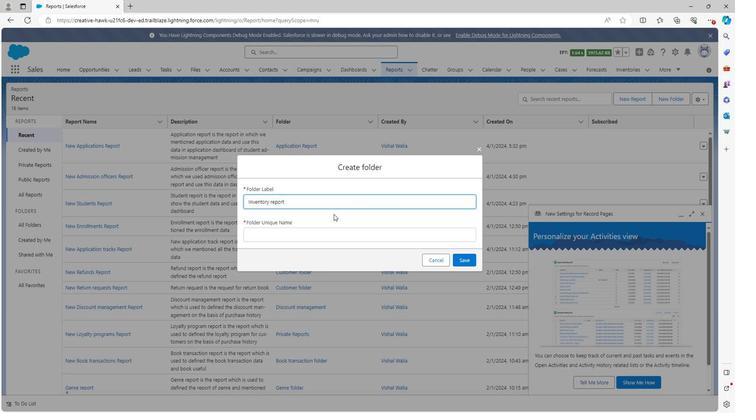 
Action: Mouse moved to (316, 222)
Screenshot: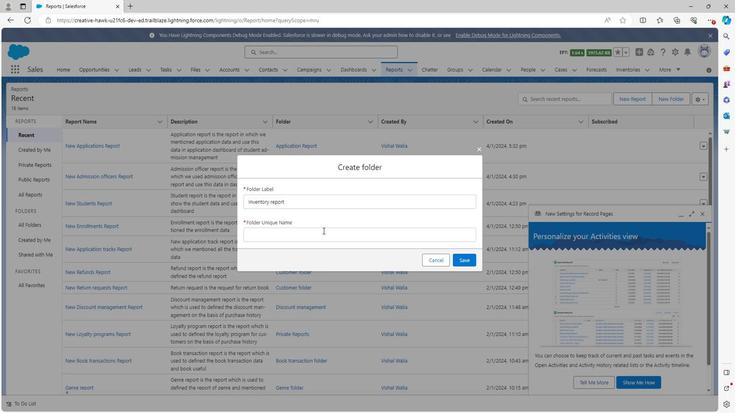
Action: Mouse pressed left at (316, 222)
Screenshot: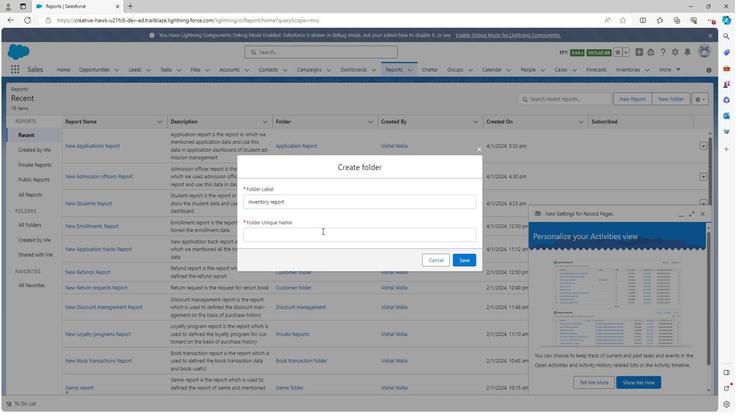 
Action: Mouse moved to (456, 249)
Screenshot: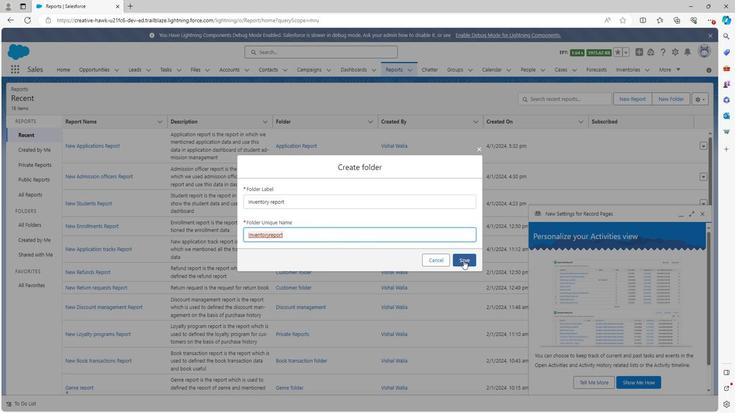
Action: Mouse pressed left at (456, 249)
Screenshot: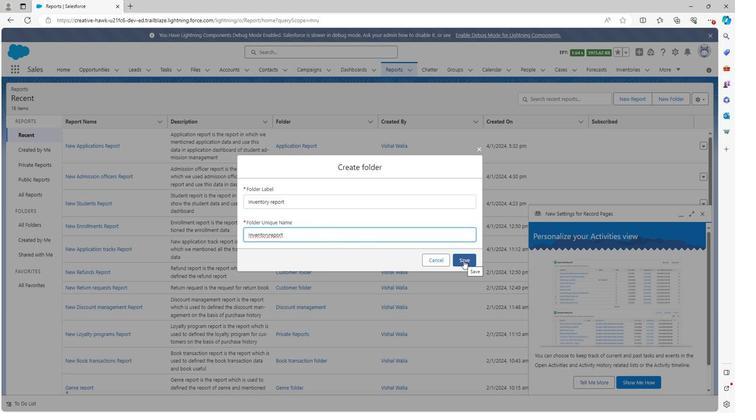 
Action: Mouse moved to (606, 102)
Screenshot: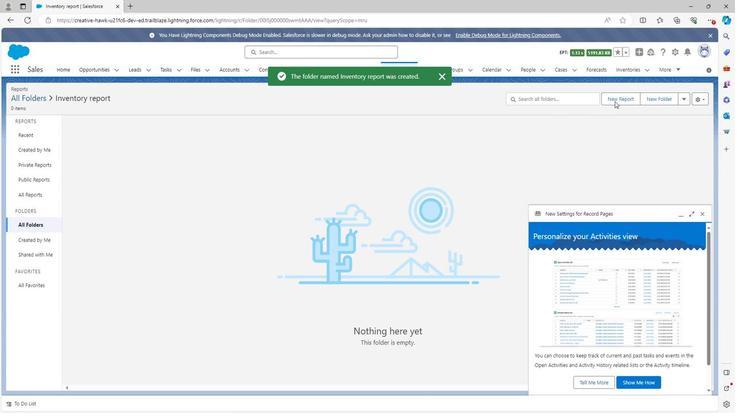 
Action: Mouse pressed left at (606, 102)
Screenshot: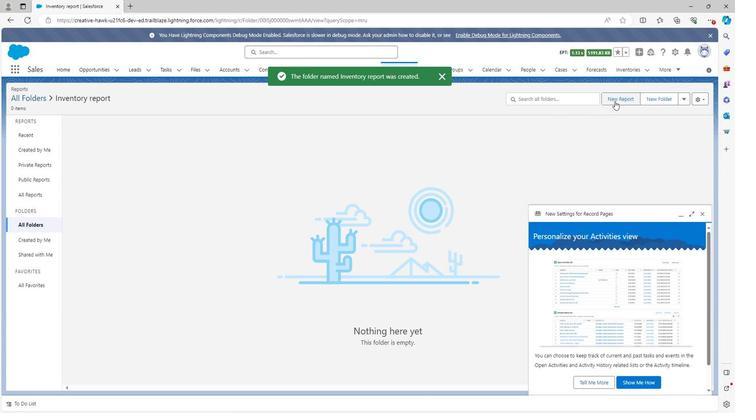 
Action: Mouse moved to (155, 318)
Screenshot: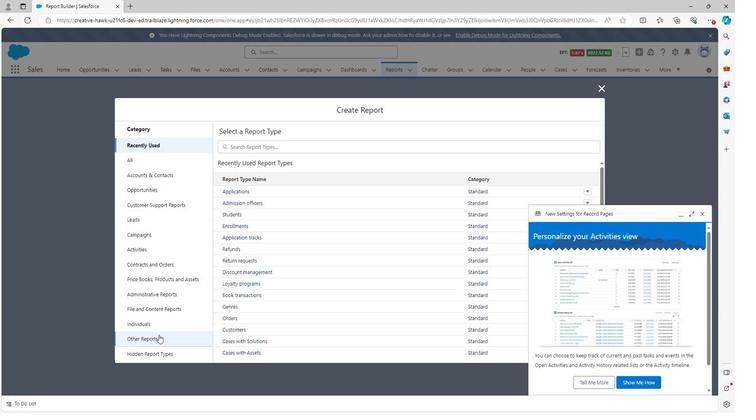 
Action: Mouse pressed left at (155, 318)
Screenshot: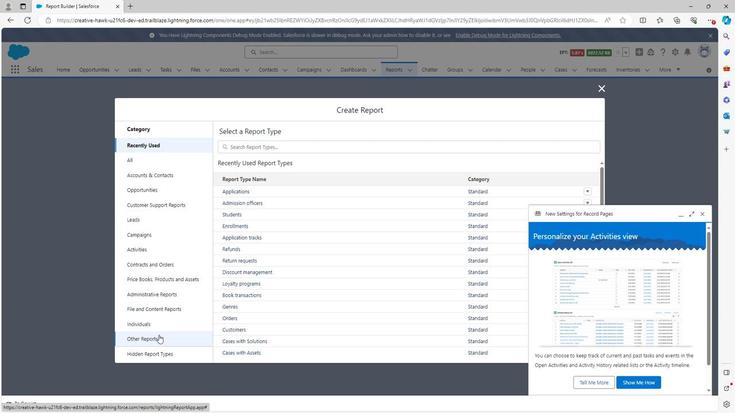 
Action: Mouse moved to (274, 141)
Screenshot: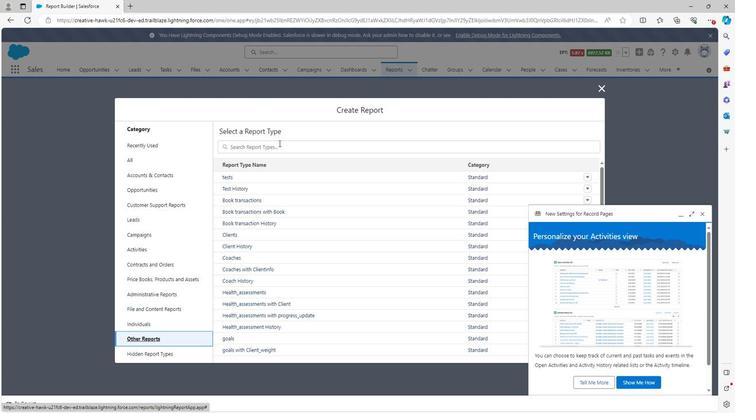 
Action: Mouse pressed left at (274, 141)
Screenshot: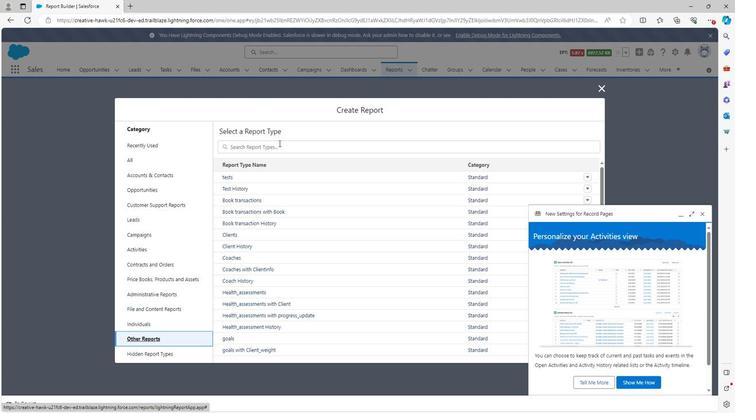 
Action: Key pressed inv
Screenshot: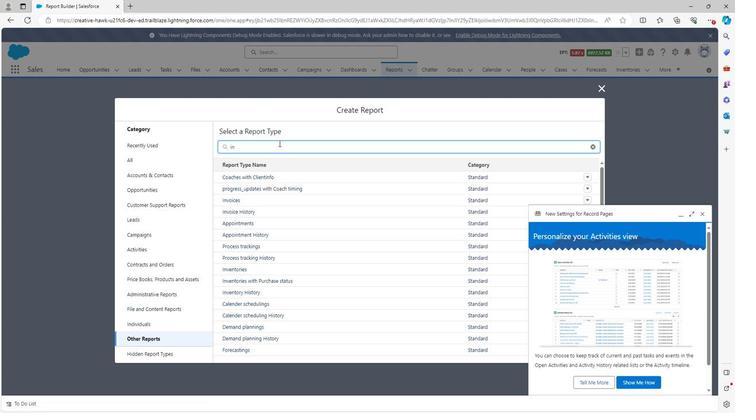 
Action: Mouse moved to (228, 227)
Screenshot: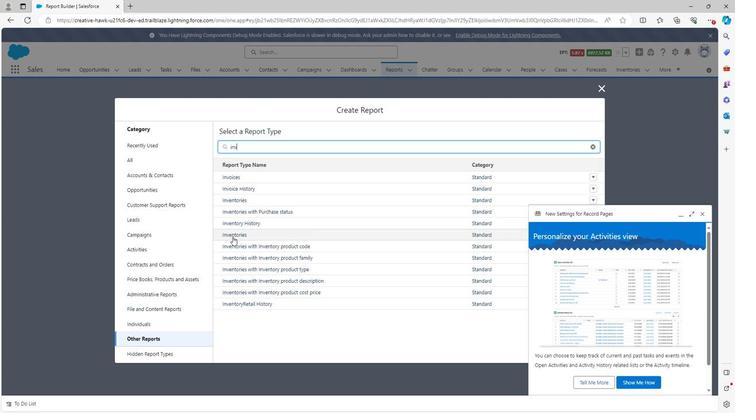
Action: Mouse pressed left at (228, 227)
Screenshot: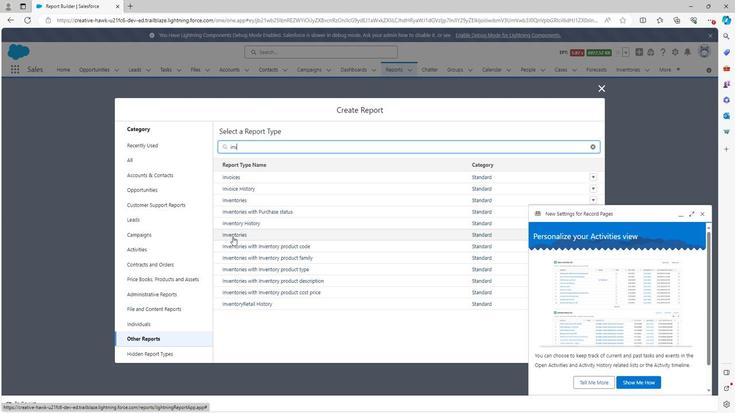 
Action: Mouse moved to (491, 171)
Screenshot: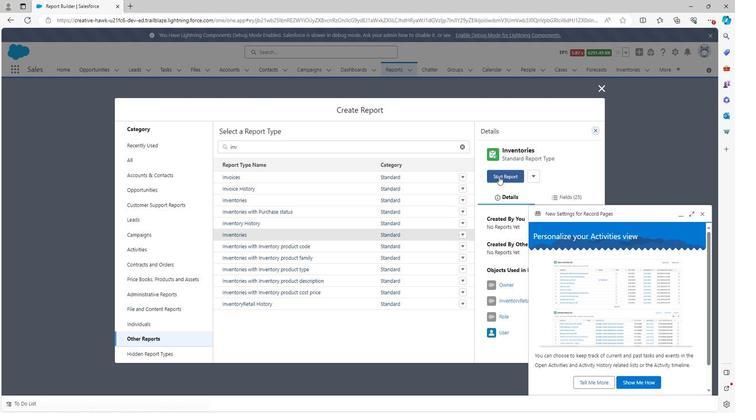
Action: Mouse pressed left at (491, 171)
Screenshot: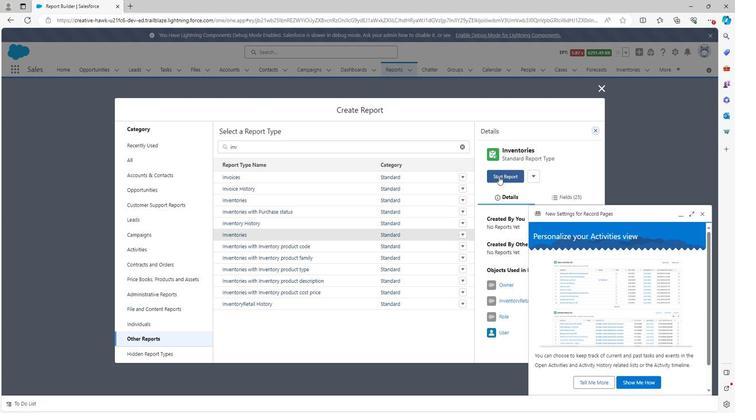 
Action: Mouse moved to (49, 151)
Screenshot: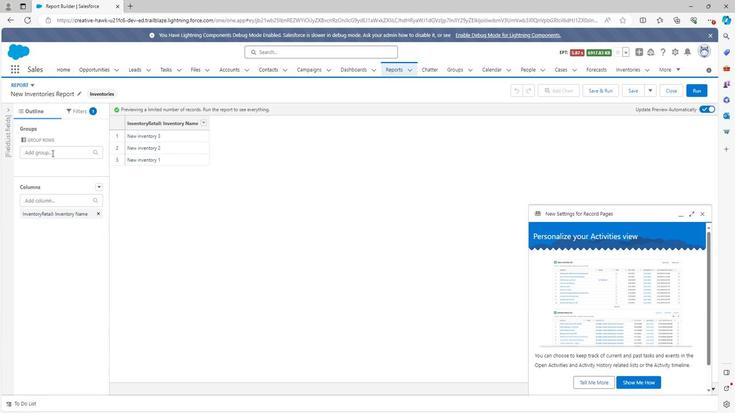 
Action: Mouse pressed left at (49, 151)
Screenshot: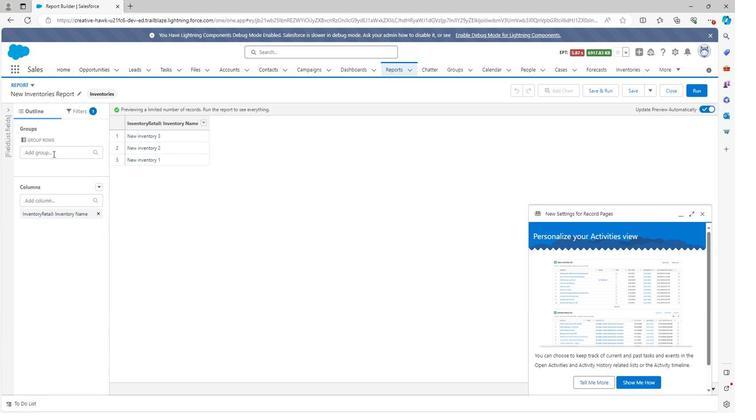 
Action: Mouse moved to (44, 194)
Screenshot: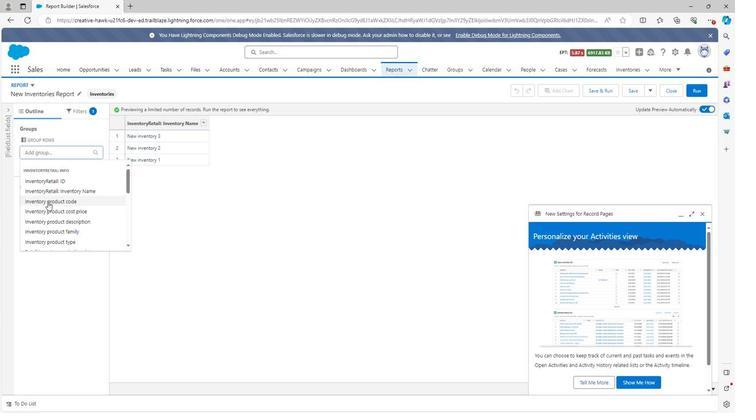 
Action: Mouse pressed left at (44, 194)
Screenshot: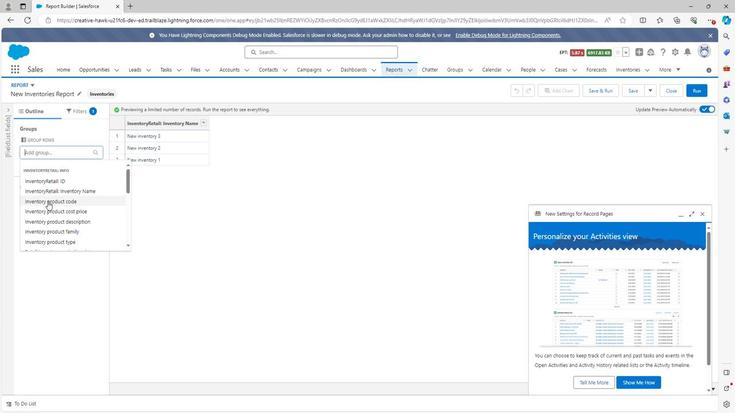 
Action: Mouse moved to (52, 149)
Screenshot: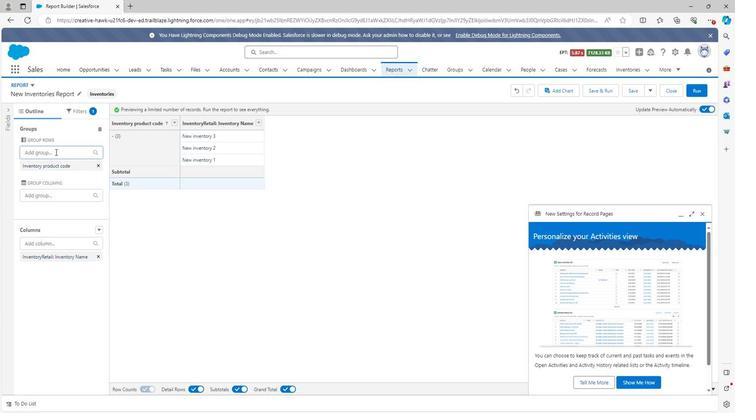 
Action: Mouse pressed left at (52, 149)
Screenshot: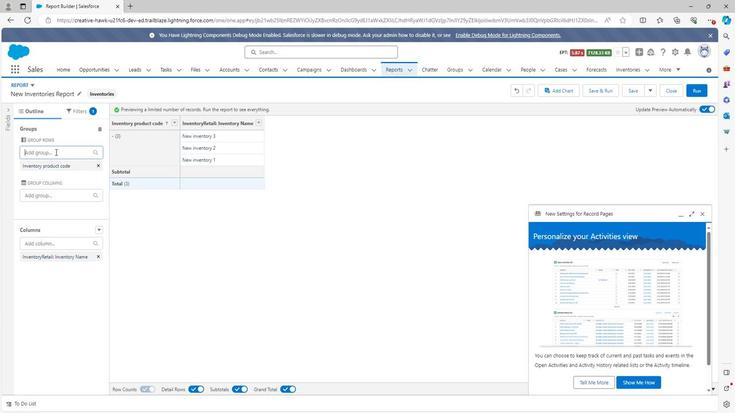 
Action: Mouse moved to (47, 176)
Screenshot: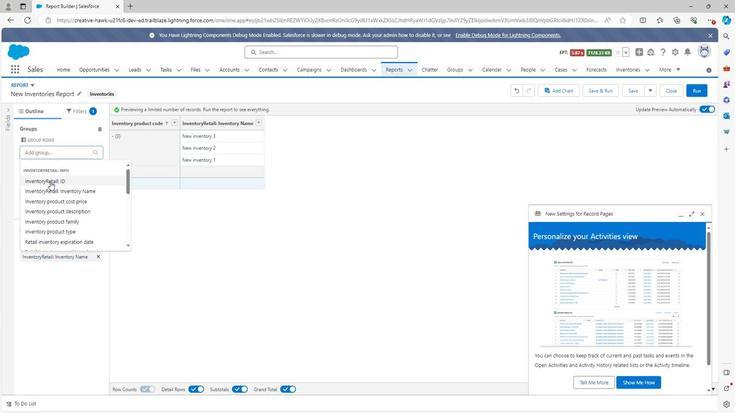 
Action: Mouse pressed left at (47, 176)
Screenshot: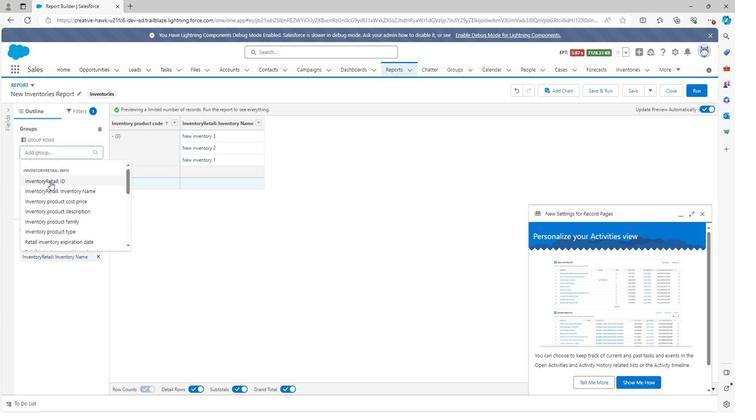 
Action: Mouse moved to (55, 152)
Screenshot: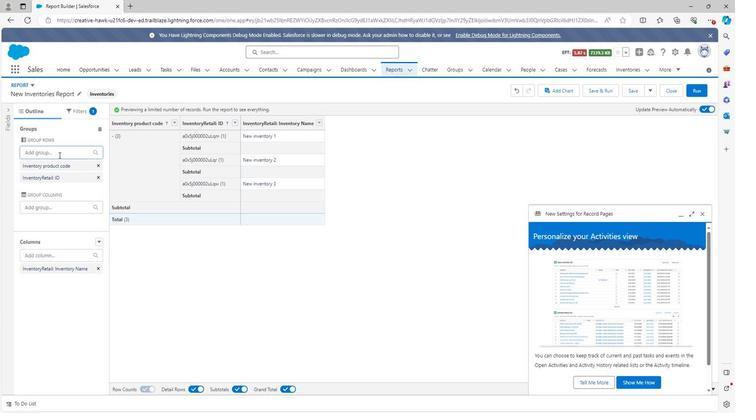 
Action: Mouse pressed left at (55, 152)
Screenshot: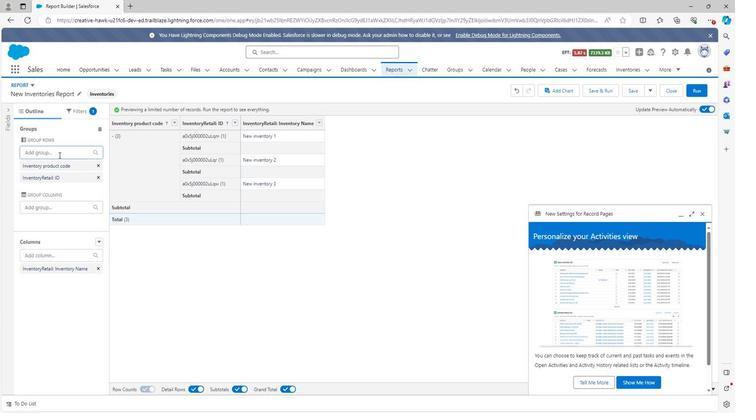 
Action: Mouse moved to (56, 181)
Screenshot: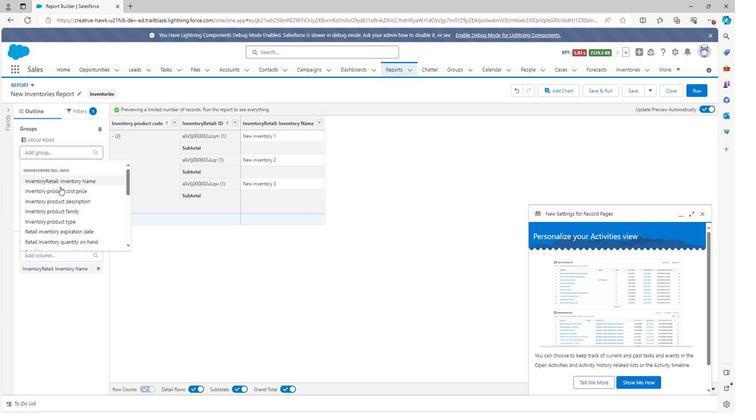 
Action: Mouse pressed left at (56, 181)
Screenshot: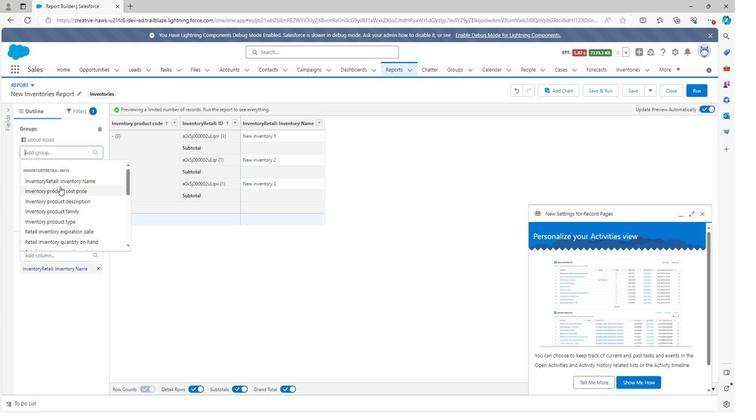 
Action: Mouse moved to (687, 91)
Screenshot: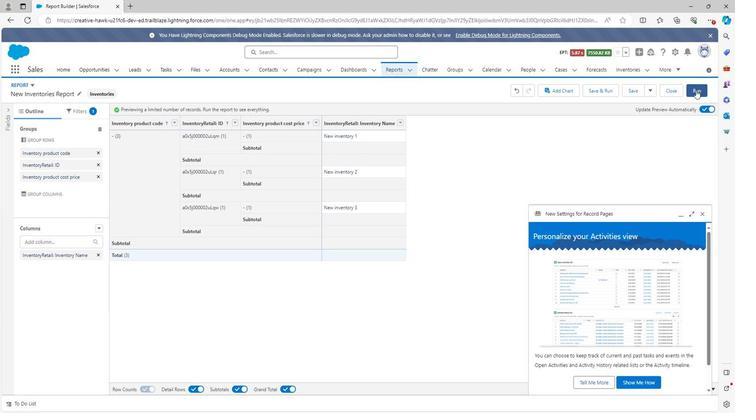
Action: Mouse pressed left at (687, 91)
Screenshot: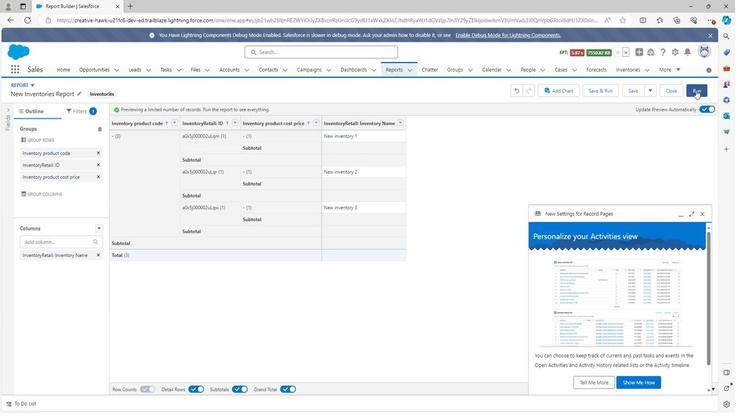 
Action: Mouse moved to (693, 95)
Screenshot: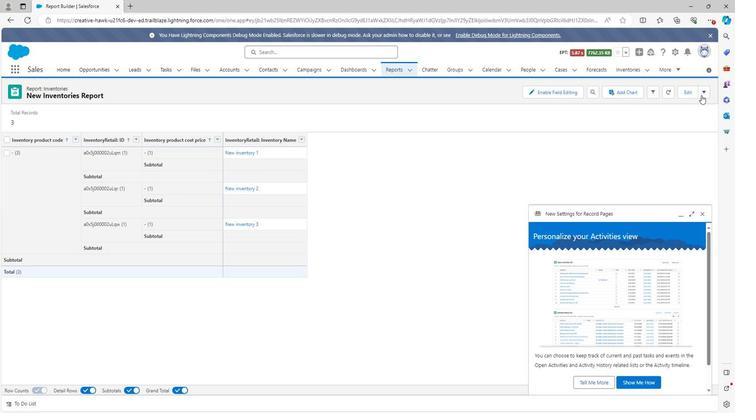 
Action: Mouse pressed left at (693, 95)
Screenshot: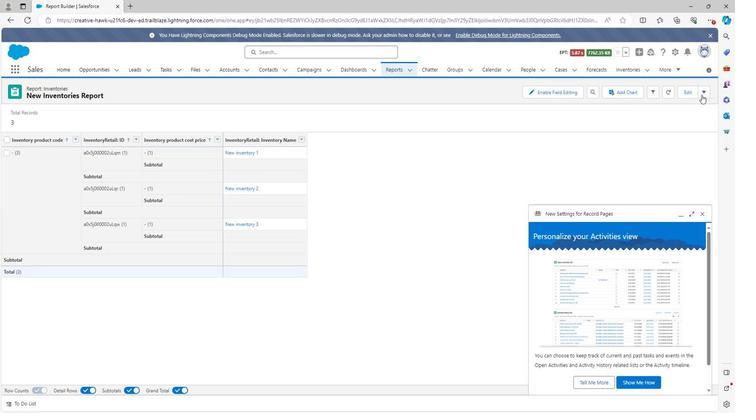 
Action: Mouse moved to (677, 109)
Screenshot: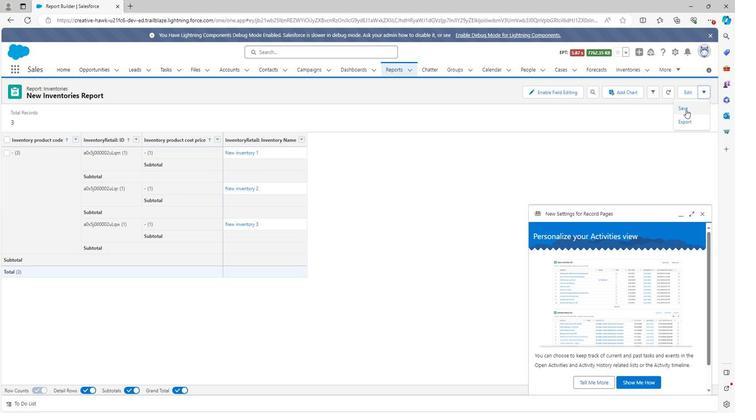 
Action: Mouse pressed left at (677, 109)
Screenshot: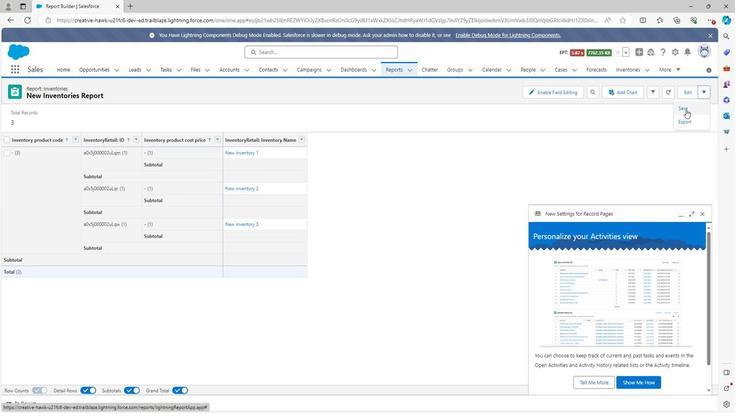 
Action: Mouse moved to (232, 201)
Screenshot: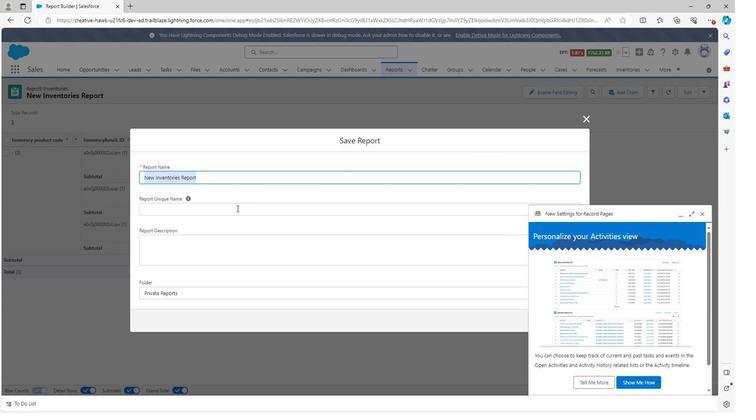 
Action: Mouse pressed left at (232, 201)
Screenshot: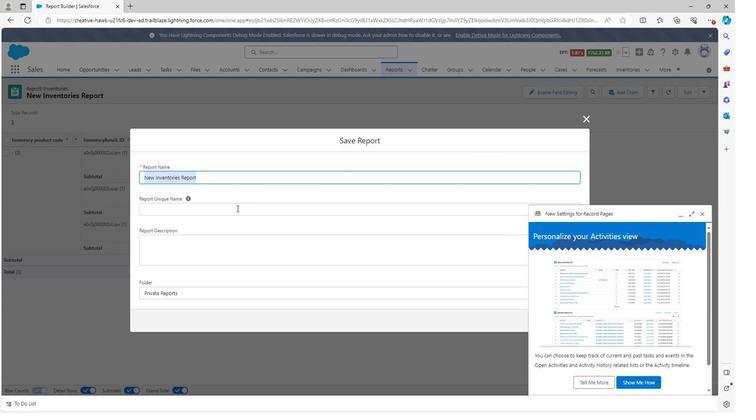 
Action: Mouse moved to (223, 237)
Screenshot: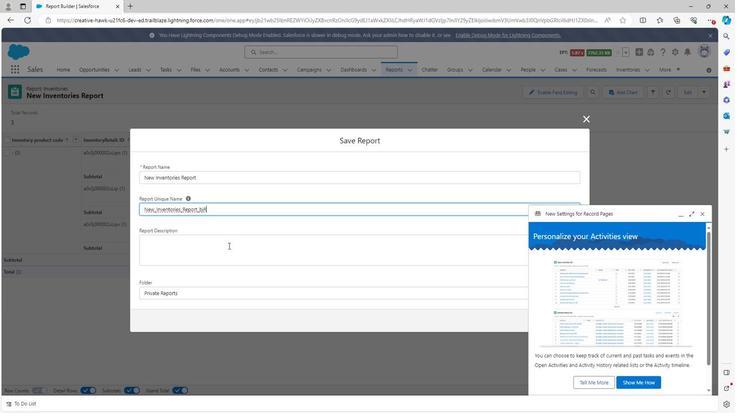 
Action: Mouse pressed left at (223, 237)
Screenshot: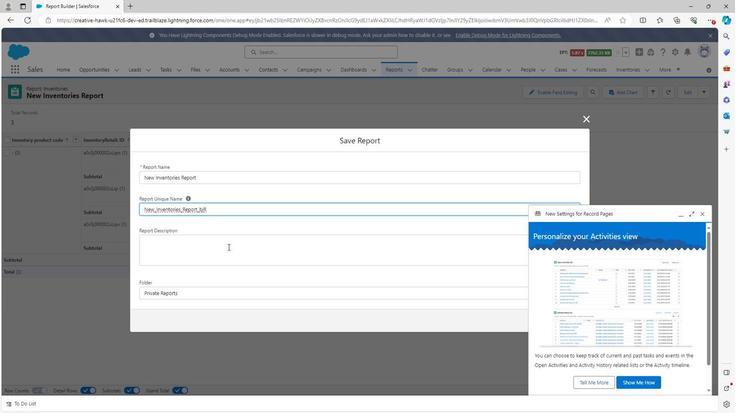
Action: Mouse moved to (222, 236)
Screenshot: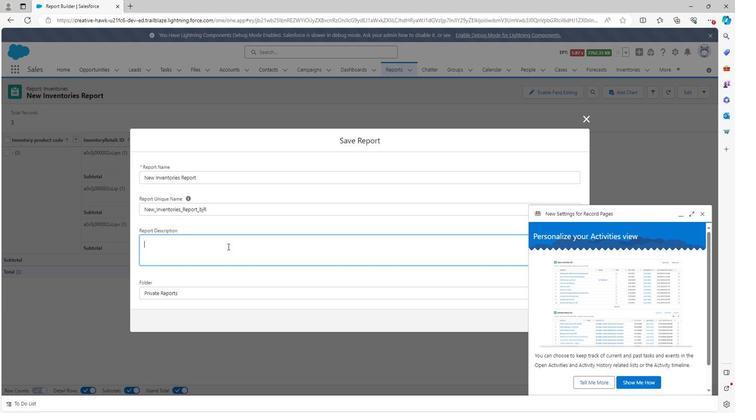 
Action: Key pressed <Key.shift>
Screenshot: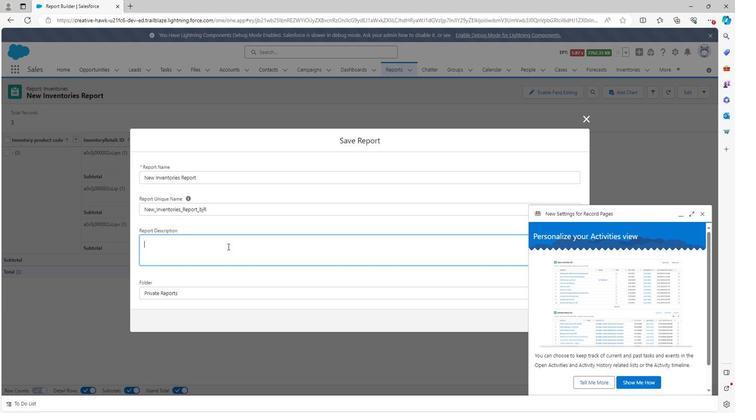 
Action: Mouse moved to (222, 233)
Screenshot: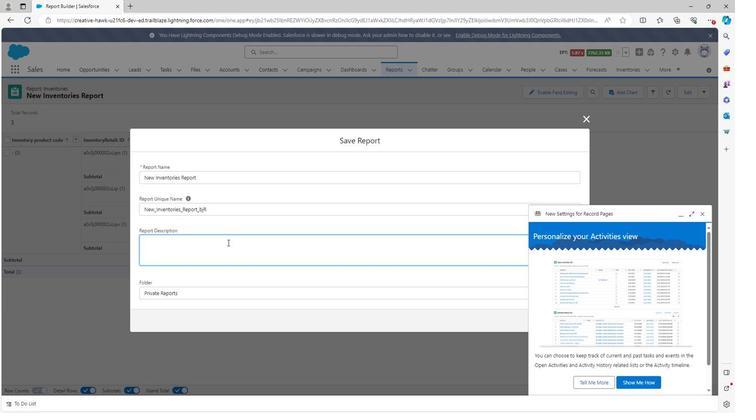 
Action: Key pressed N
Screenshot: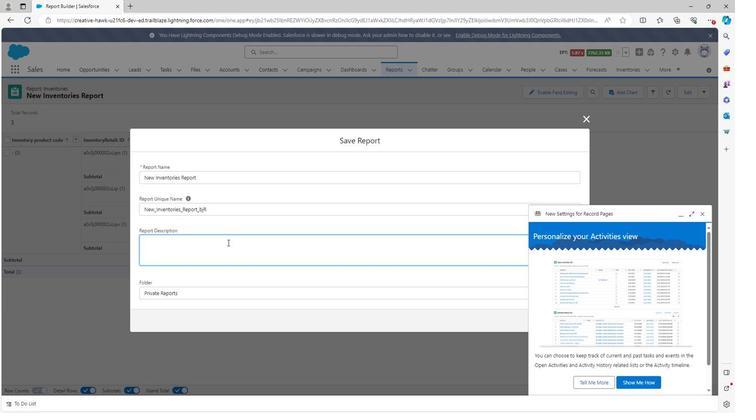 
Action: Mouse moved to (222, 232)
Screenshot: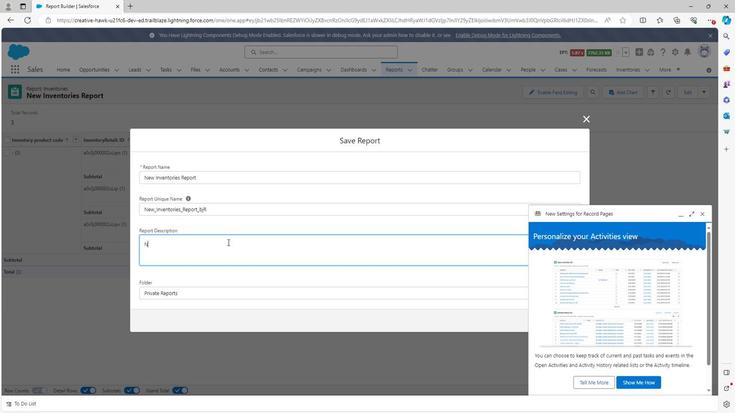 
Action: Key pressed ew<Key.space>inventory<Key.space>report<Key.space>is<Key.space>the<Key.space>report<Key.space>in<Key.space>whic<Key.space><Key.backspace>h<Key.space><Key.space>er<Key.space>can<Key.space>add<Key.space>inventories<Key.space>of<Key.space>all<Key.space>the<Key.space>products<Key.space>in<Key.space>customer<Key.space>retail<Key.space>management
Screenshot: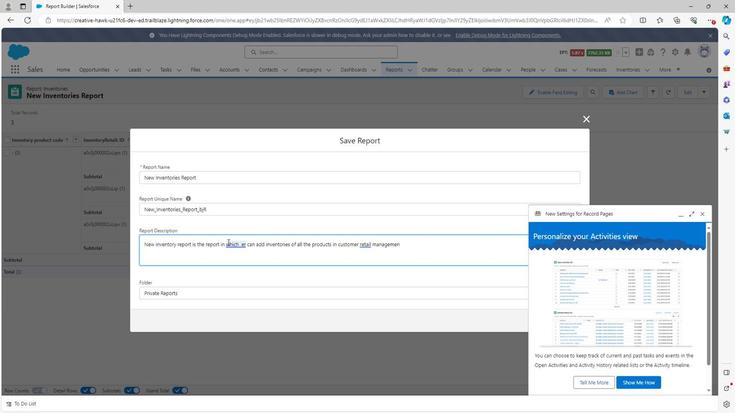 
Action: Mouse moved to (693, 206)
